 Task: Add an event  with title  Coffee Meeting with a Client, date '2024/03/01' & Select Event type as  Group. Add location for the event as  789 Rua Santa Catarina, Porto, Portugal and add a description: A coffee meeting with a client is an informal and relaxed setting where business professionals come together to discuss matters related to their professional relationship. It provides an opportunity to connect on a more personal level, build rapport, and strengthen the business partnership.Create an event link  http-coffeemeetingwithaclientcom & Select the event color as  Orange. , logged in from the account softage.1@softage.netand send the event invitation to softage.2@softage.net and softage.3@softage.net
Action: Mouse moved to (738, 219)
Screenshot: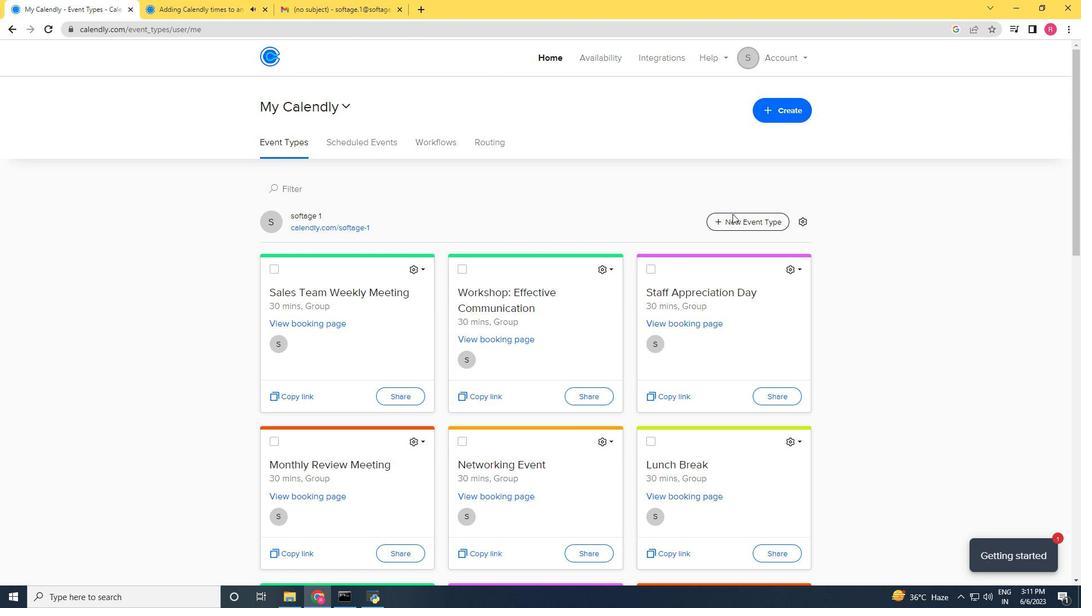 
Action: Mouse pressed left at (738, 219)
Screenshot: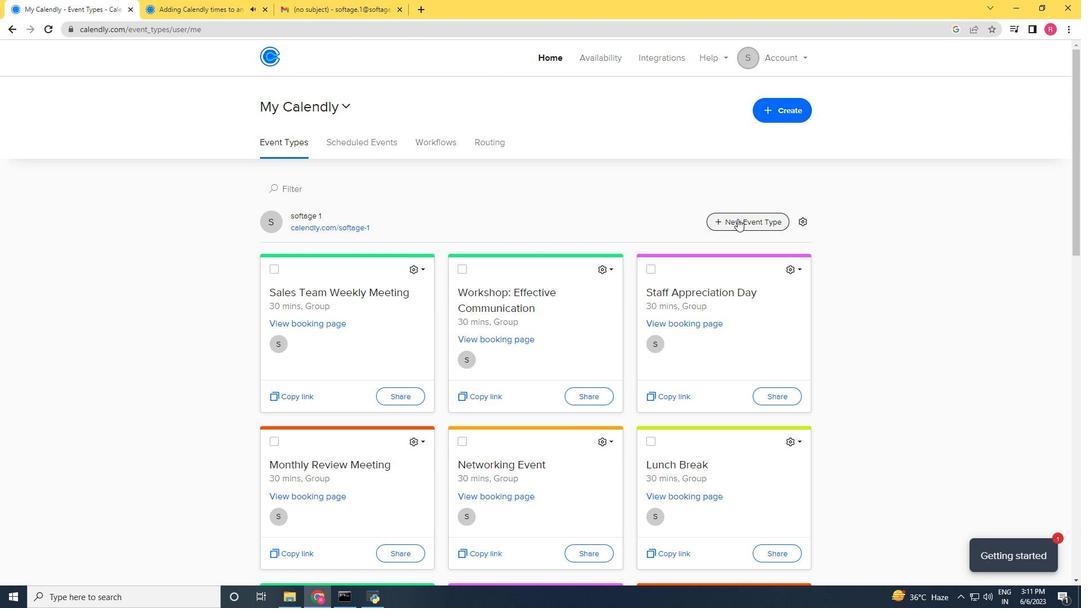
Action: Mouse moved to (581, 286)
Screenshot: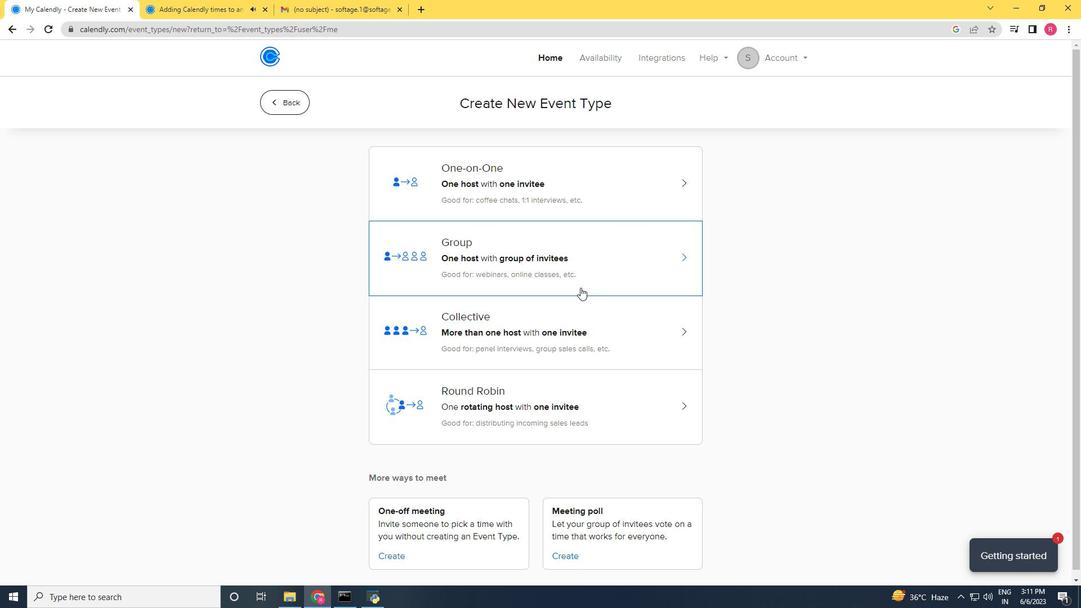 
Action: Mouse pressed left at (581, 286)
Screenshot: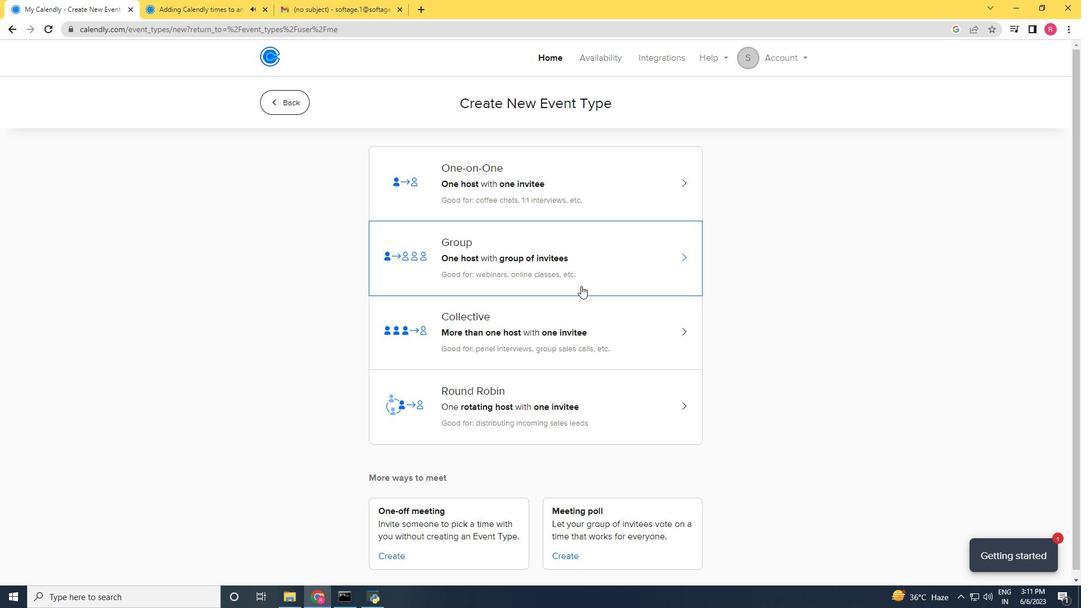 
Action: Mouse moved to (741, 212)
Screenshot: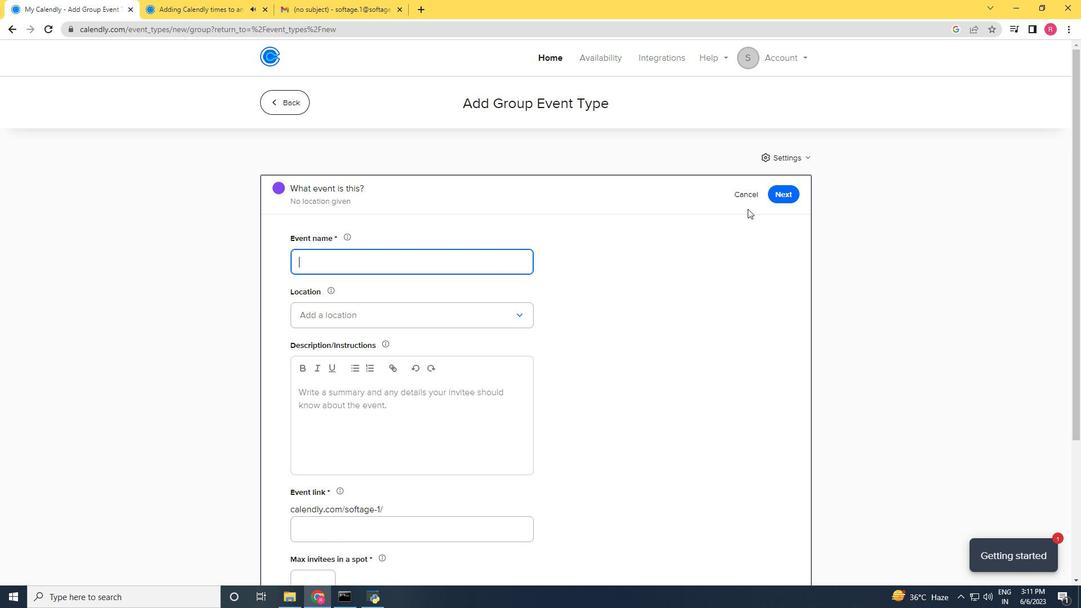
Action: Key pressed <Key.shift>Coffww<Key.backspace><Key.backspace>ww<Key.backspace><Key.backspace>ee<Key.space><Key.shift>meeting<Key.space>with<Key.space>a<Key.space>client<Key.space>
Screenshot: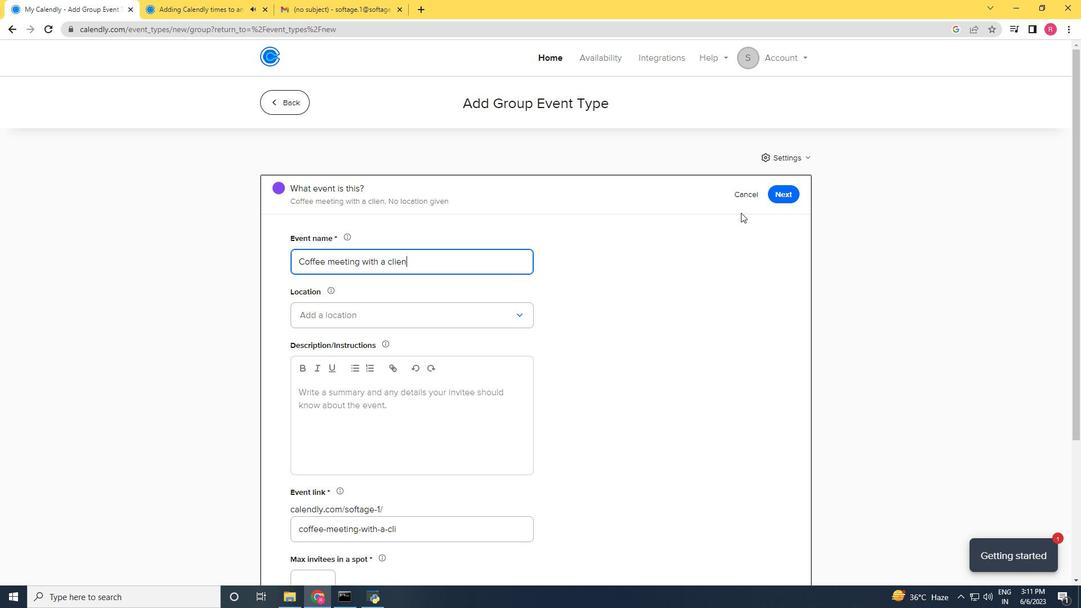 
Action: Mouse moved to (495, 313)
Screenshot: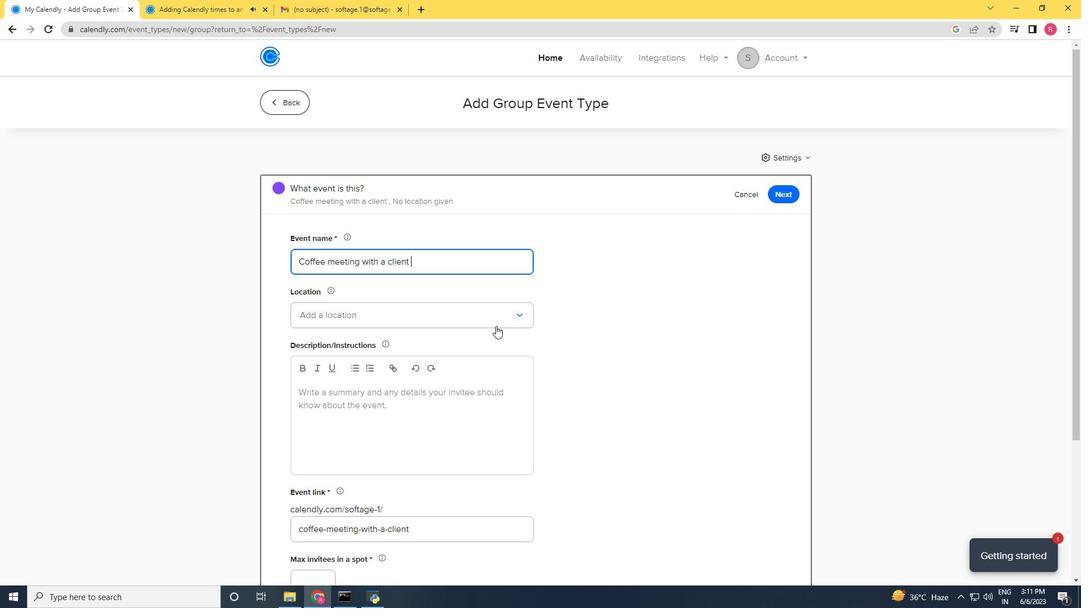 
Action: Mouse pressed left at (495, 313)
Screenshot: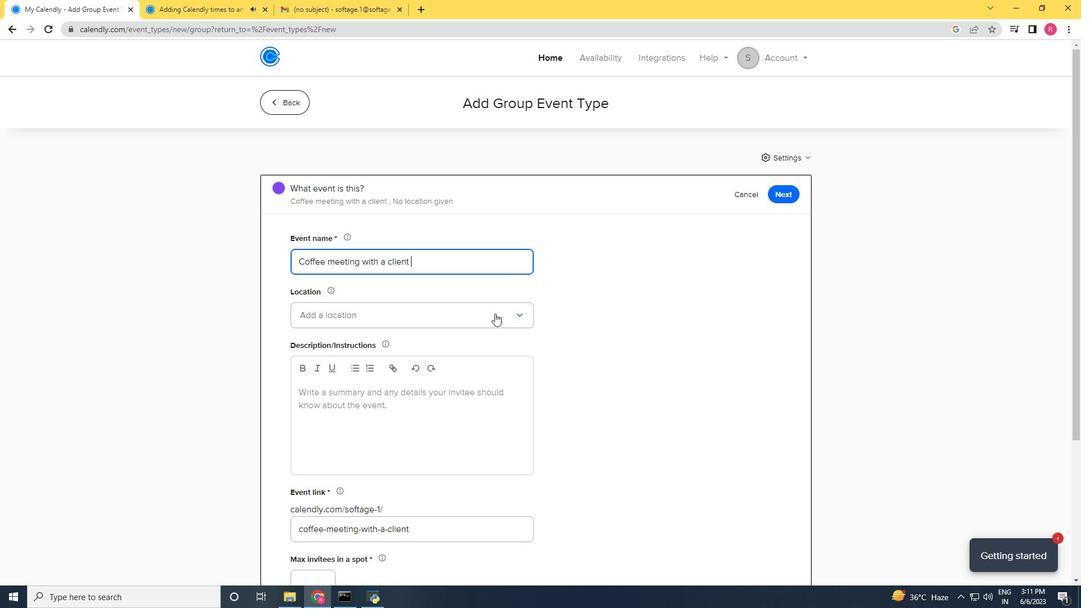 
Action: Mouse moved to (433, 350)
Screenshot: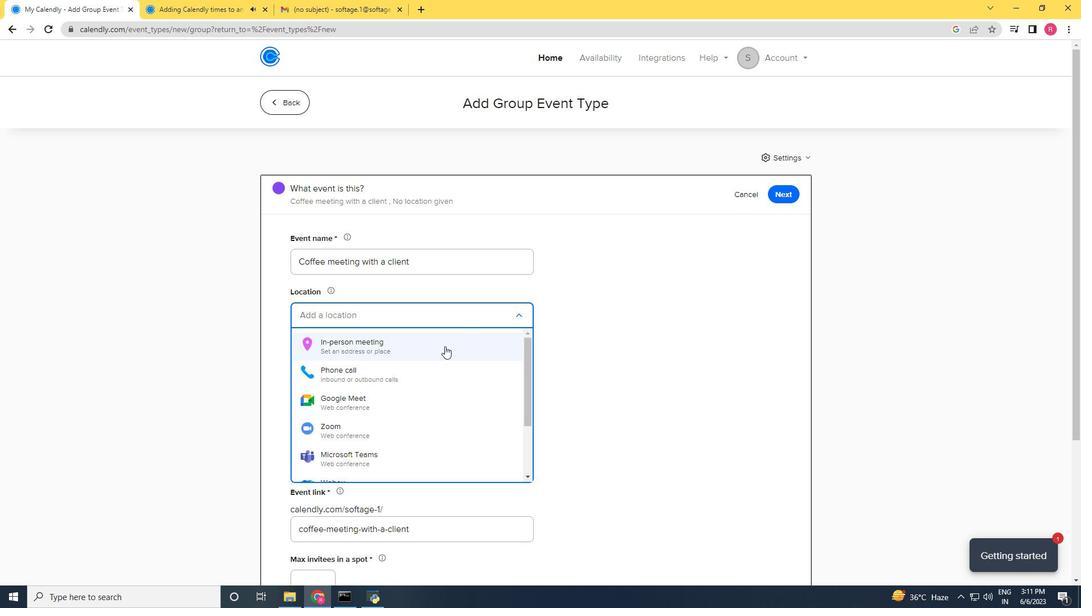 
Action: Mouse pressed left at (433, 350)
Screenshot: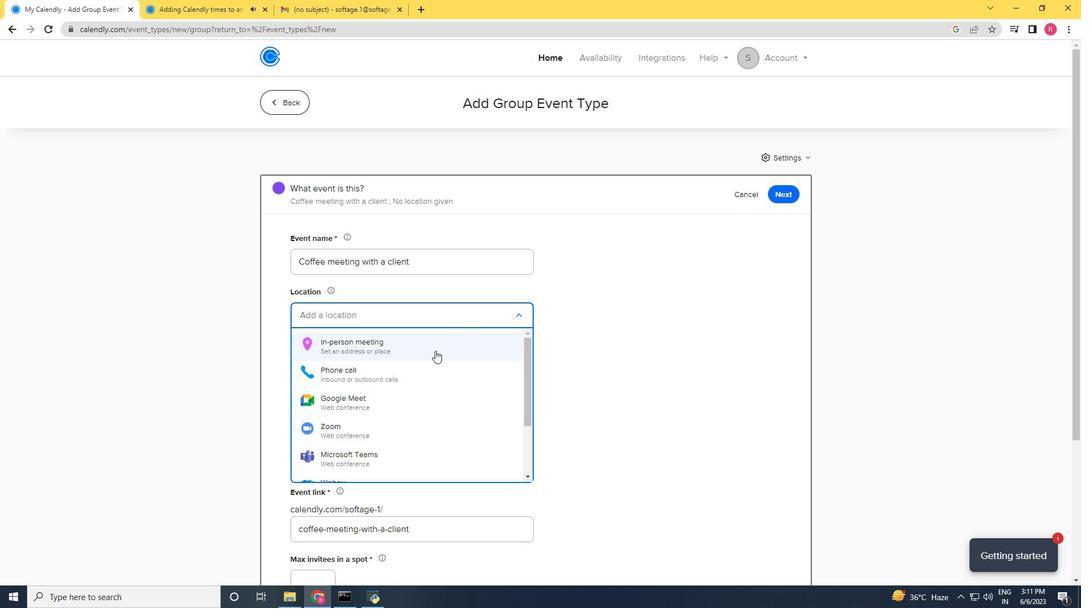 
Action: Mouse moved to (495, 178)
Screenshot: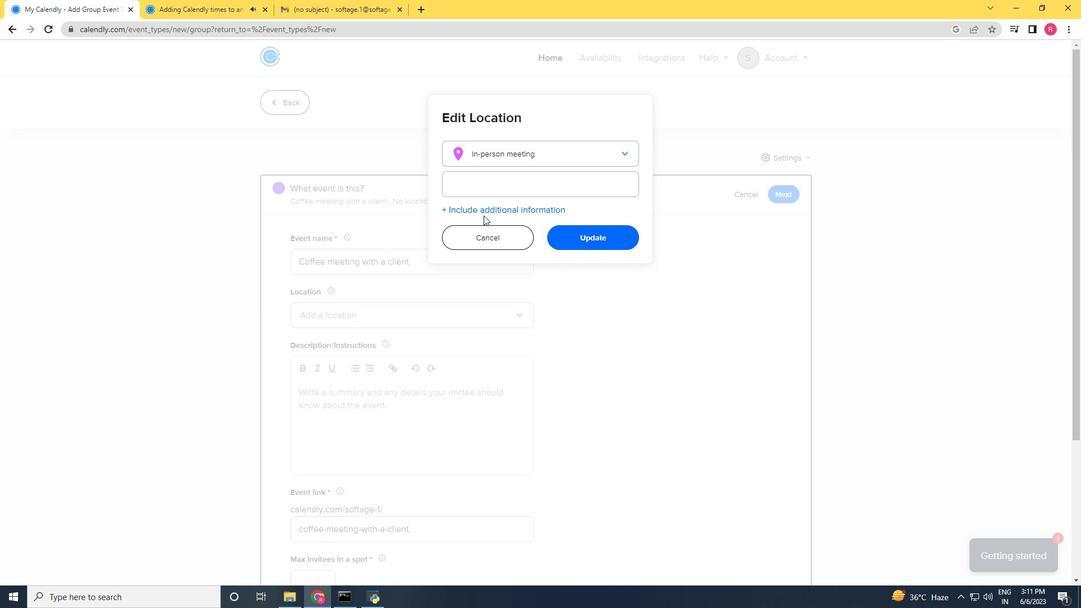 
Action: Mouse pressed left at (495, 178)
Screenshot: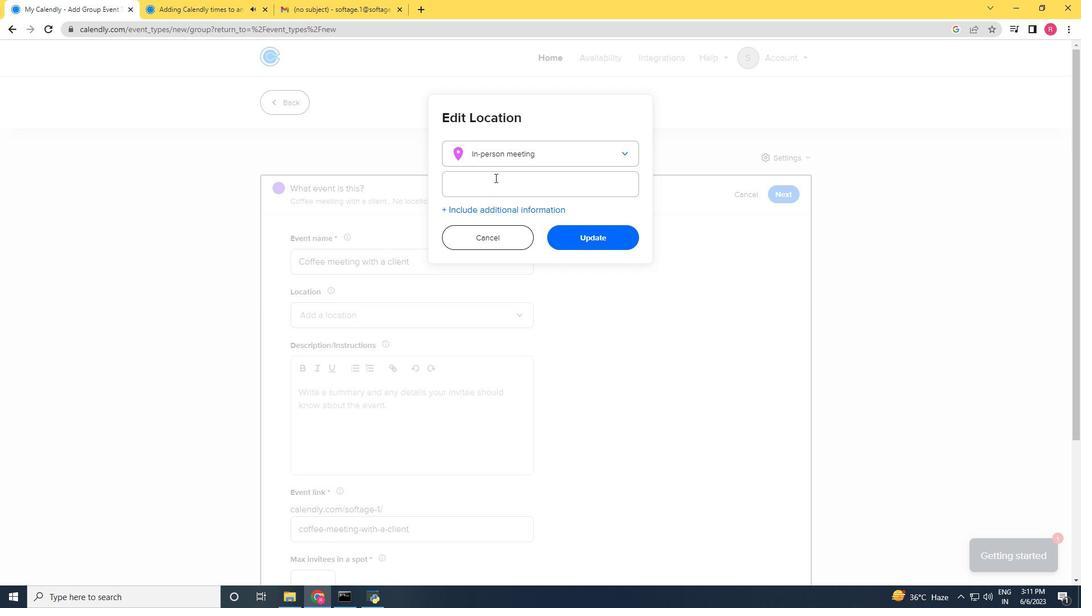 
Action: Mouse moved to (509, 175)
Screenshot: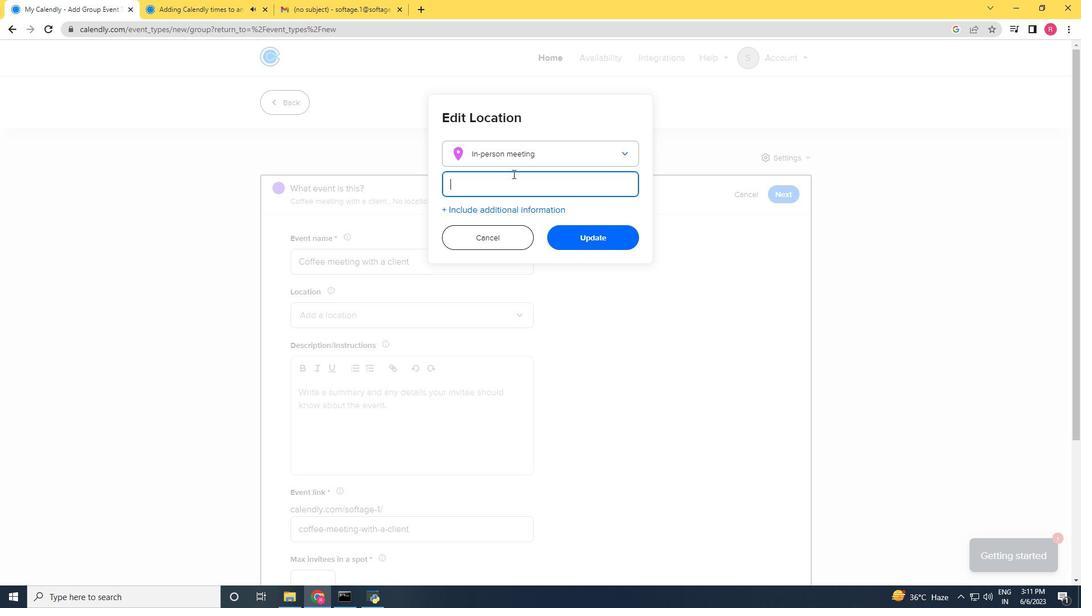 
Action: Key pressed 789<Key.space><Key.shift><Key.shift><Key.shift><Key.shift><Key.shift>Rua<Key.space><Key.shift>Santa<Key.space><Key.shift>Catarina,<Key.space><Key.shift>Porto<Key.space><Key.backspace>,<Key.space><Key.shift>Portugal
Screenshot: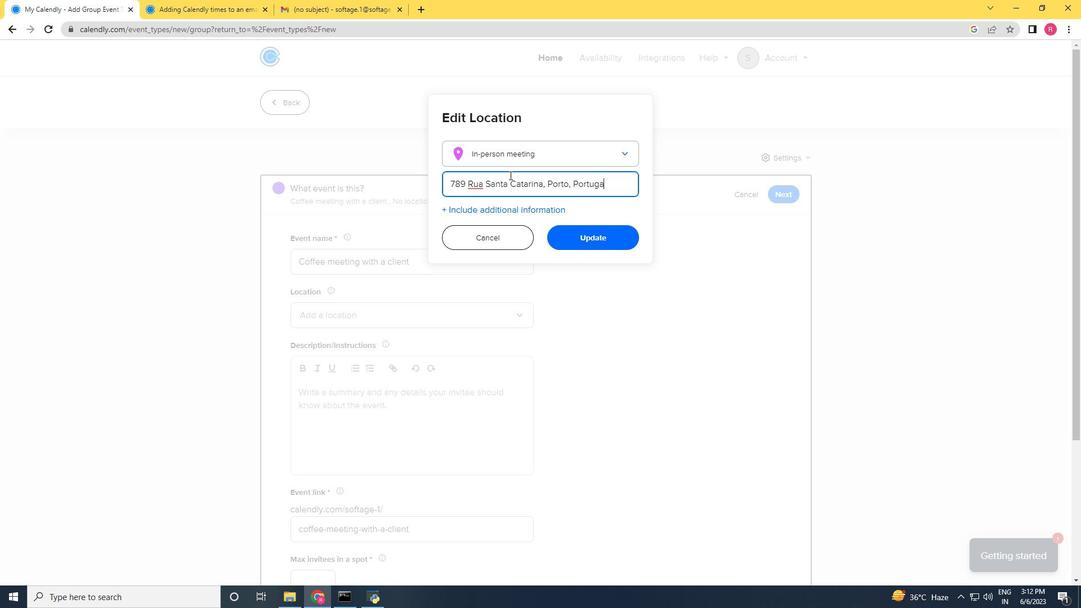
Action: Mouse moved to (564, 242)
Screenshot: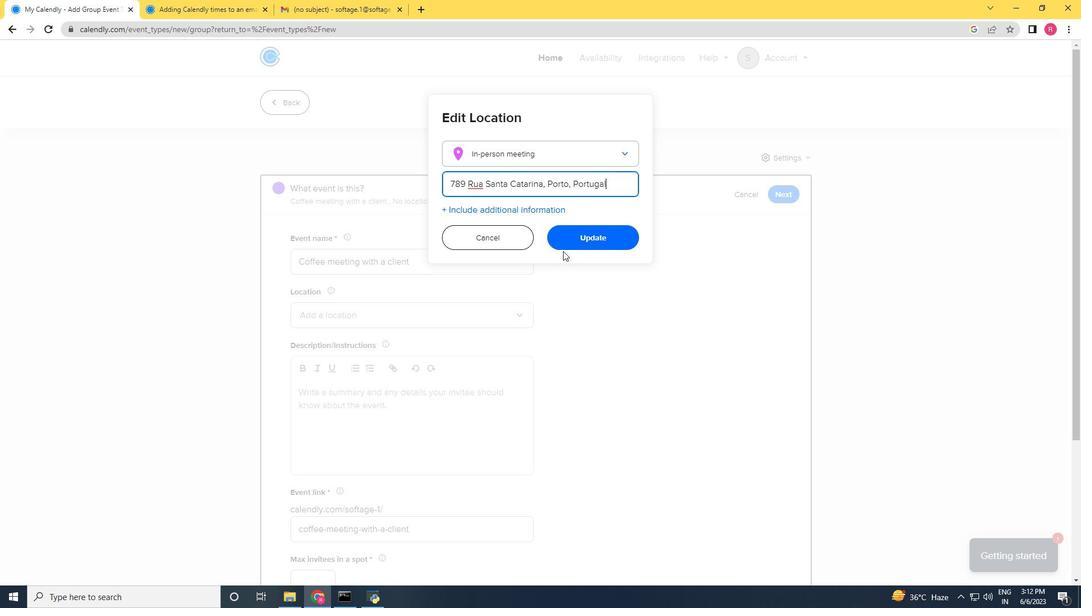 
Action: Mouse pressed left at (564, 242)
Screenshot: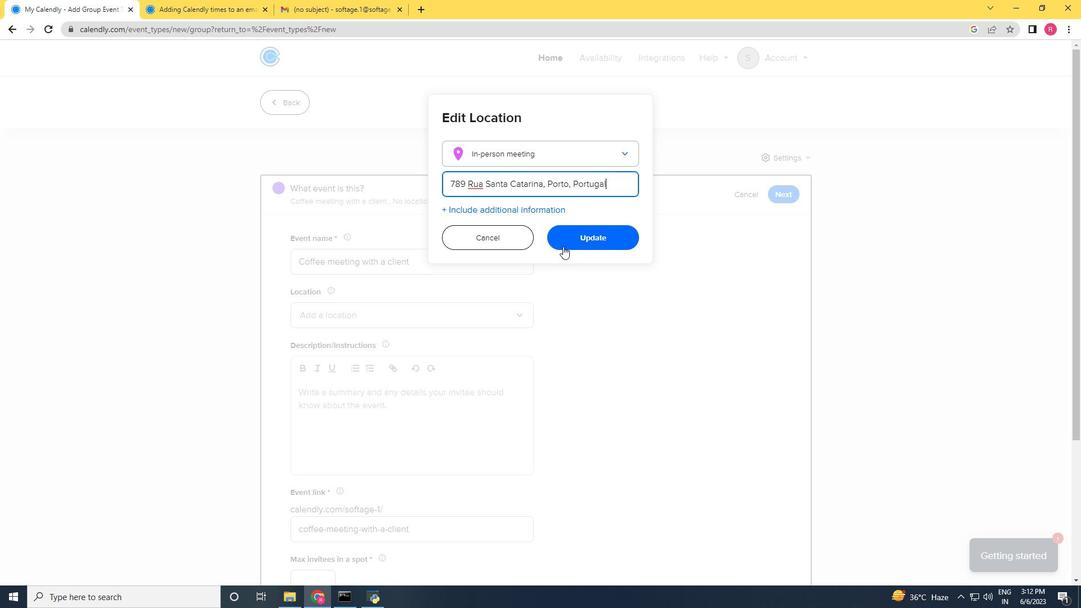 
Action: Mouse moved to (455, 392)
Screenshot: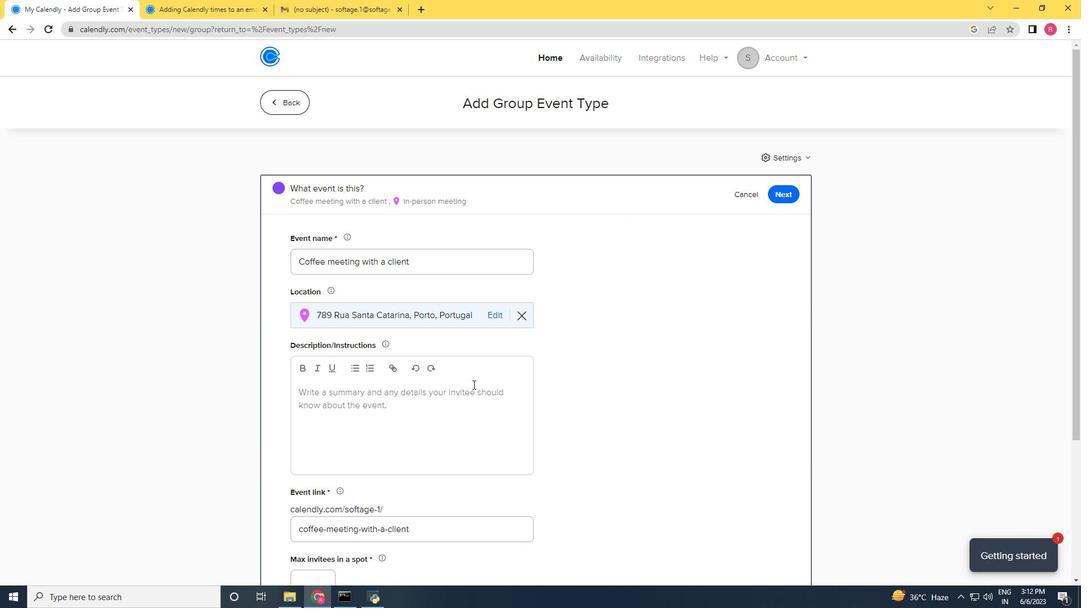 
Action: Mouse pressed left at (455, 392)
Screenshot: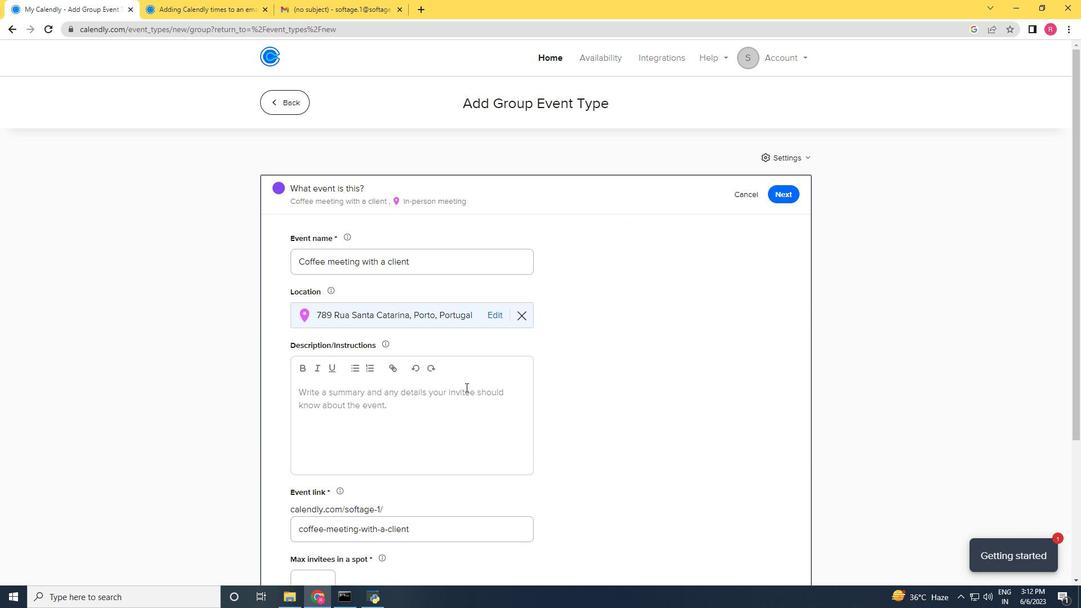 
Action: Mouse moved to (1032, 97)
Screenshot: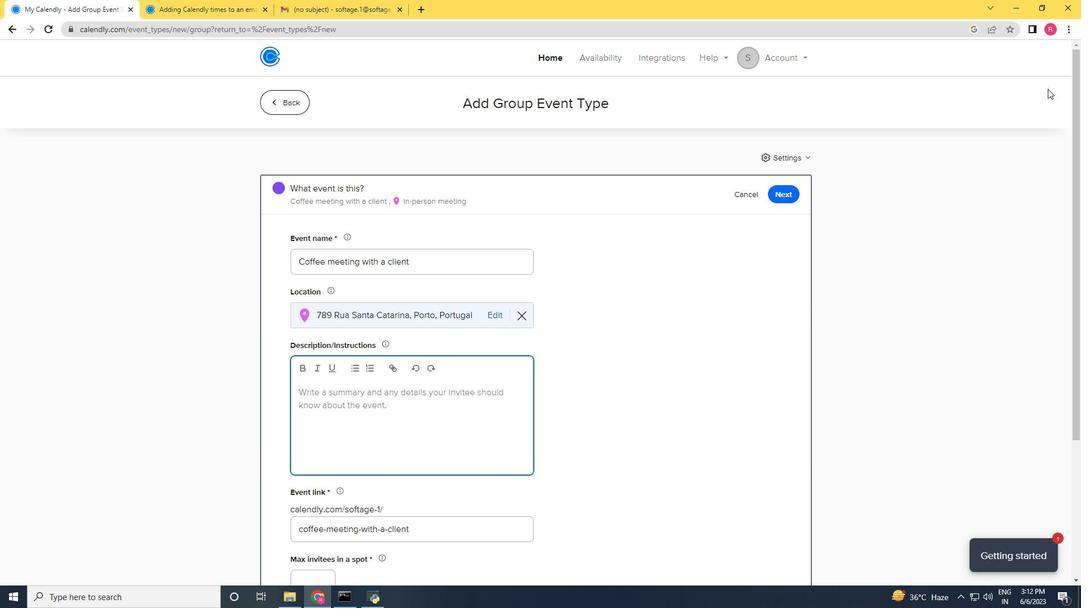 
Action: Key pressed <Key.shift>A<Key.space>coffww<Key.backspace><Key.backspace>ee<Key.space>meing<Key.space><Key.backspace><Key.backspace><Key.backspace><Key.backspace>eting<Key.space>
Screenshot: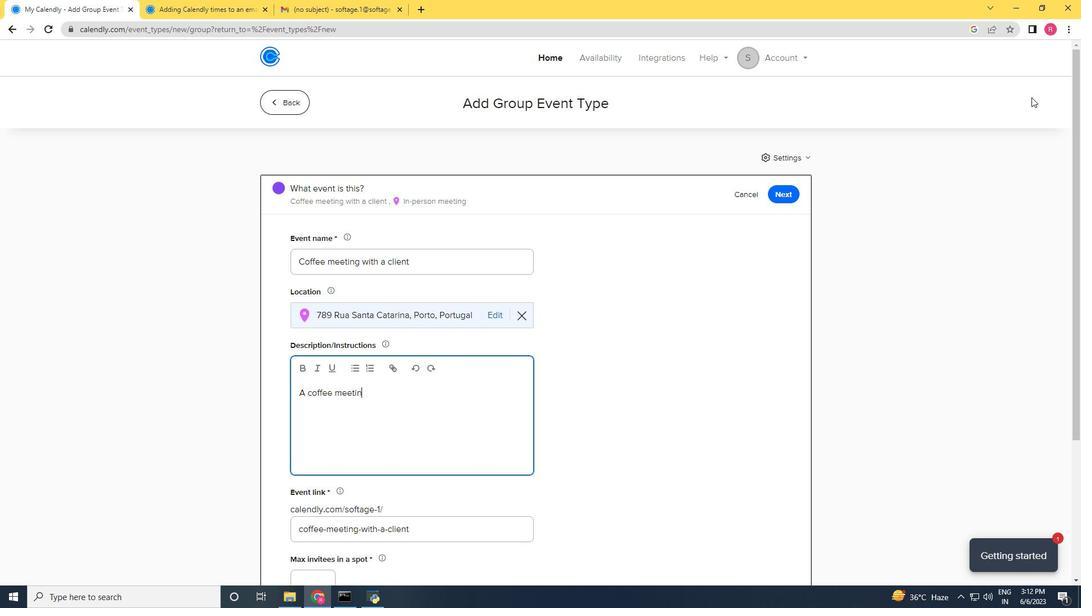 
Action: Mouse moved to (1043, 91)
Screenshot: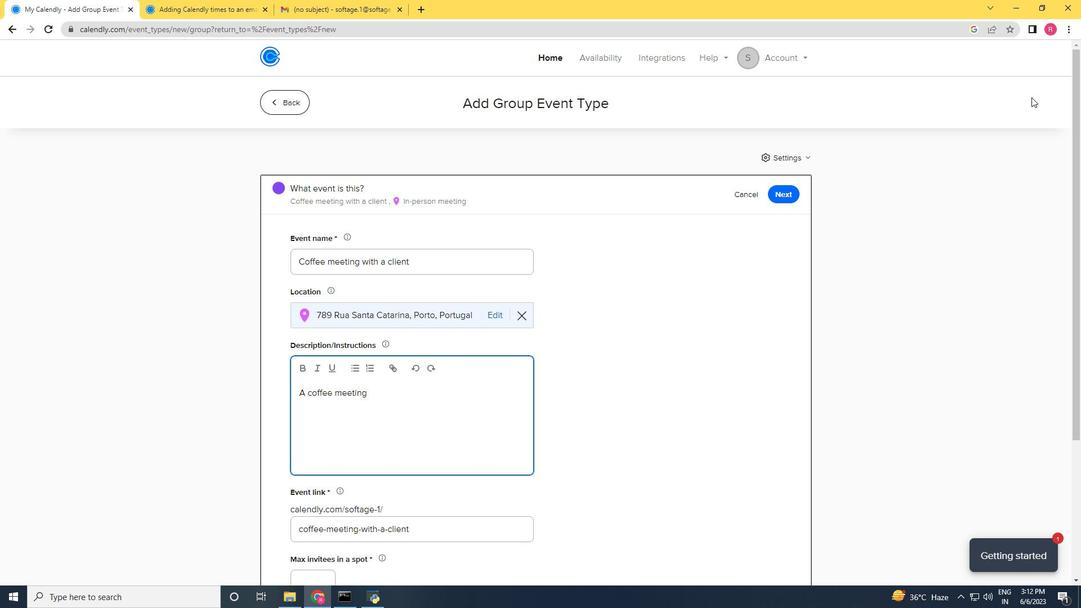 
Action: Key pressed with<Key.space>a<Key.space>clint<Key.space><Key.backspace><Key.backspace><Key.backspace><Key.backspace>ient<Key.space>is<Key.space>an<Key.space>informal<Key.space>and<Key.space>relaxed<Key.space>seeting<Key.space><Key.backspace><Key.backspace><Key.backspace><Key.backspace><Key.backspace><Key.backspace>tting<Key.space>wha<Key.backspace>=<Key.backspace>ere<Key.space>business<Key.space>professio
Screenshot: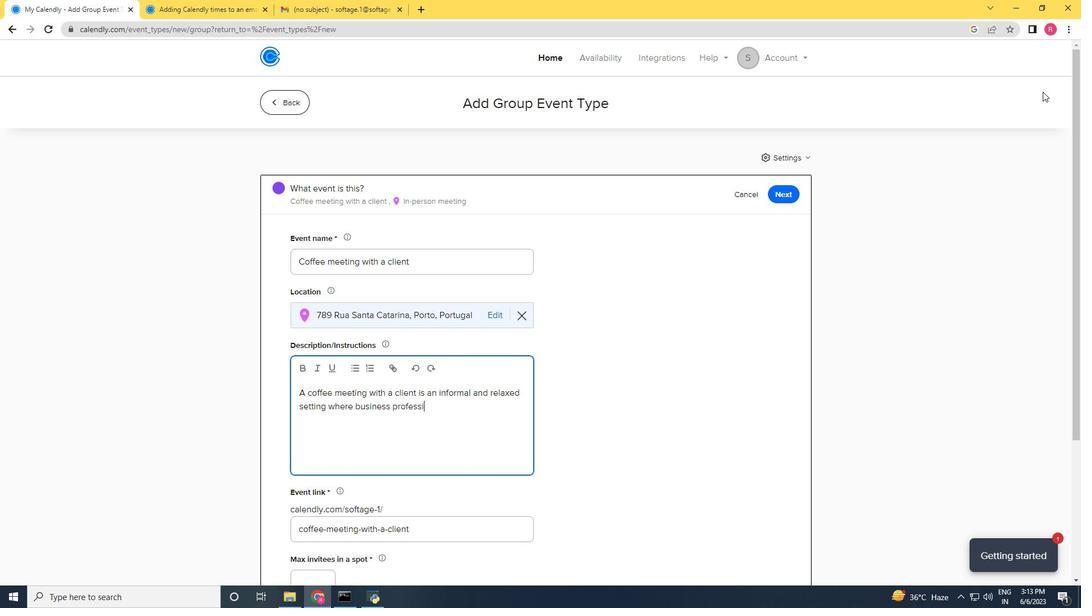 
Action: Mouse moved to (1043, 91)
Screenshot: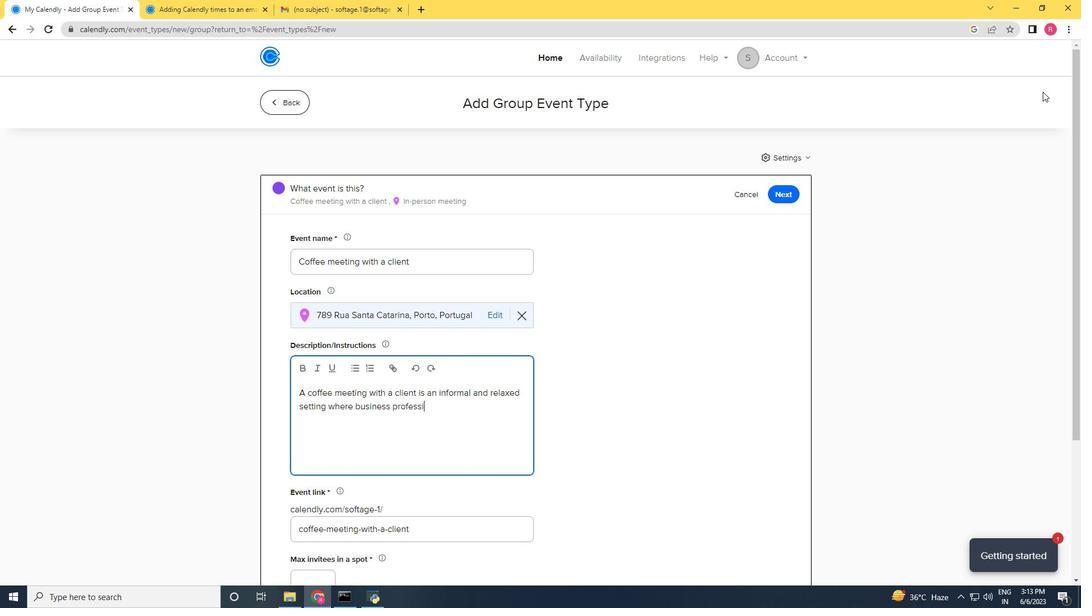 
Action: Key pressed nals<Key.space>come<Key.space>ti<Key.backspace>ogther<Key.space><Key.backspace><Key.backspace><Key.backspace><Key.backspace><Key.backspace>ether<Key.space>to<Key.space>discuss<Key.space>matters<Key.space>related<Key.space>to<Key.space>their<Key.space>professional<Key.space>relationship<Key.space><Key.backspace>.<Key.space><Key.shift>It<Key.space>provides<Key.space>an<Key.space>opportunity<Key.space>to<Key.space><Key.space>connect<Key.space>on<Key.space>a<Key.space>more<Key.space>personal<Key.space>level,<Key.space><Key.shift>build<Key.space>rapport,<Key.space>sa<Key.backspace><Key.backspace>and<Key.space>
Screenshot: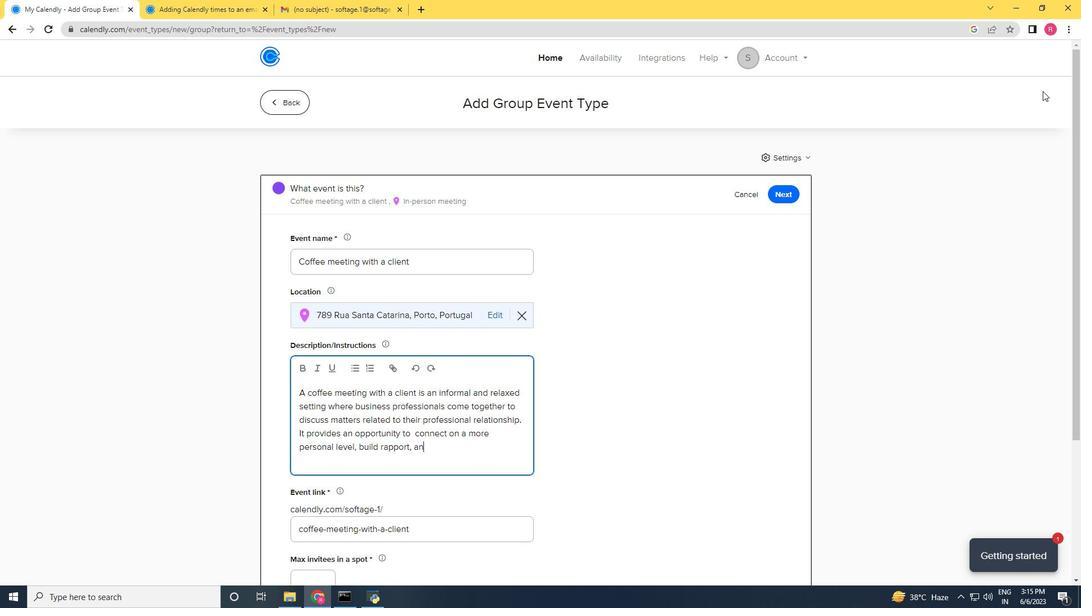 
Action: Mouse moved to (1043, 90)
Screenshot: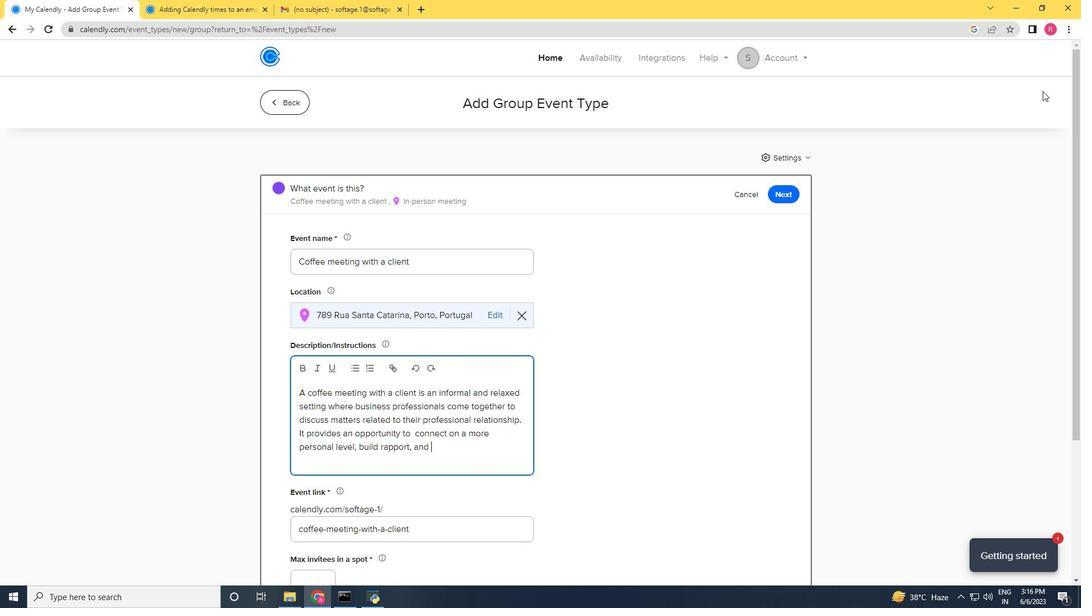 
Action: Key pressed strenghthen<Key.space><Key.backspace><Key.backspace><Key.backspace><Key.backspace><Key.backspace><Key.backspace>h<Key.backspace><Key.backspace><Key.backspace><Key.backspace><Key.backspace>rengthem<Key.backspace>n<Key.space>the<Key.space>business<Key.space>partnership.
Screenshot: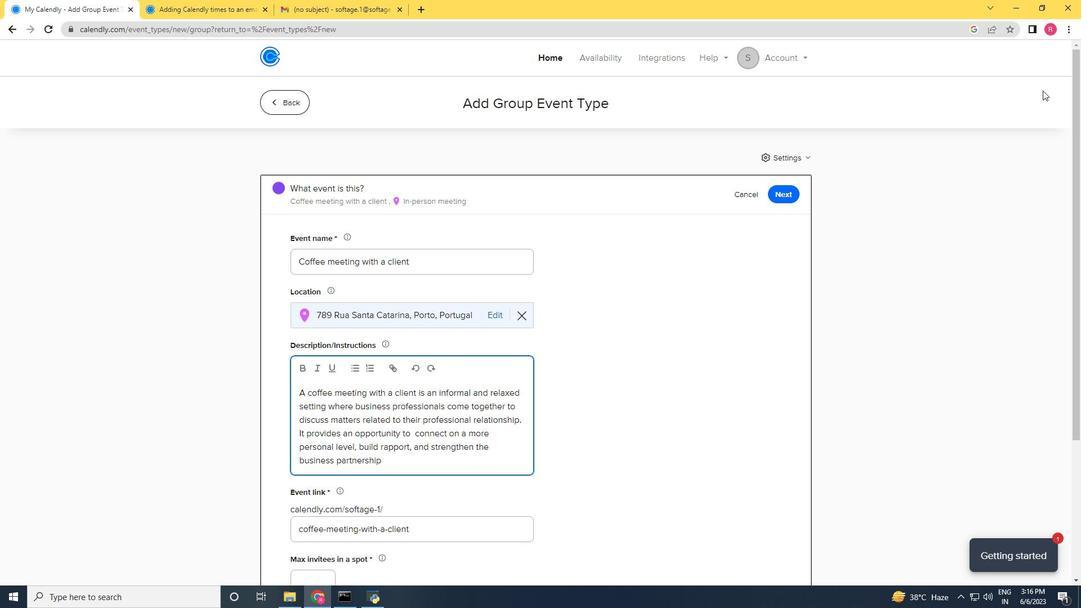 
Action: Mouse moved to (418, 539)
Screenshot: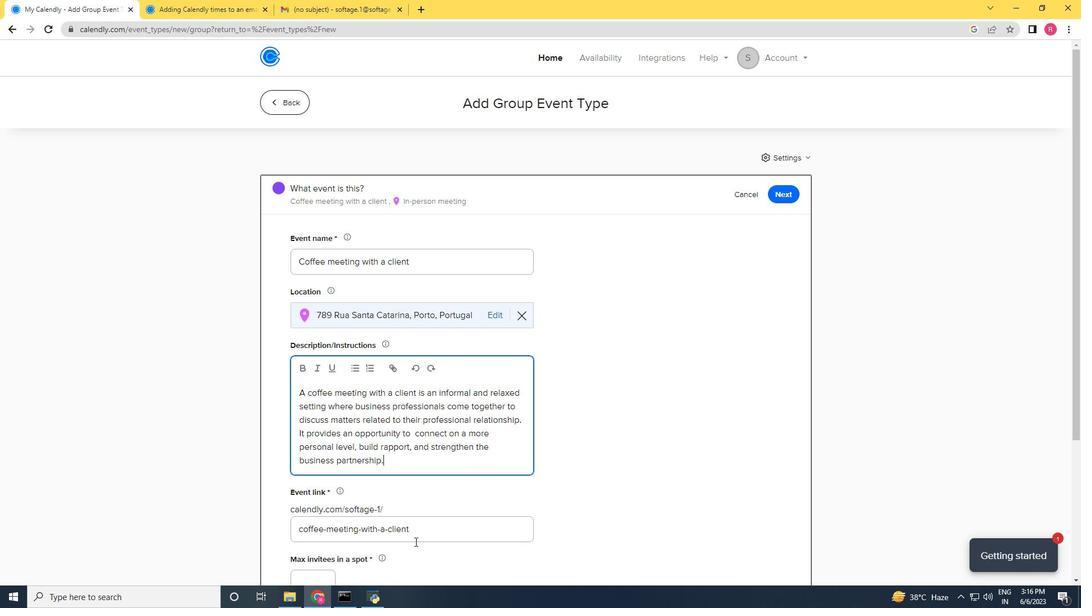
Action: Mouse scrolled (418, 539) with delta (0, 0)
Screenshot: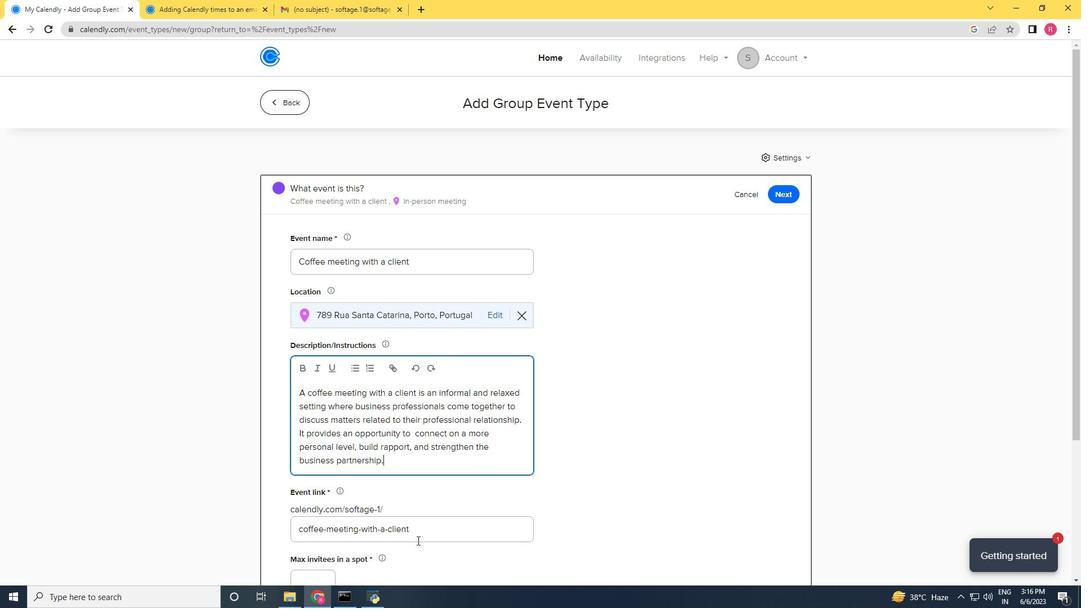 
Action: Mouse scrolled (418, 539) with delta (0, 0)
Screenshot: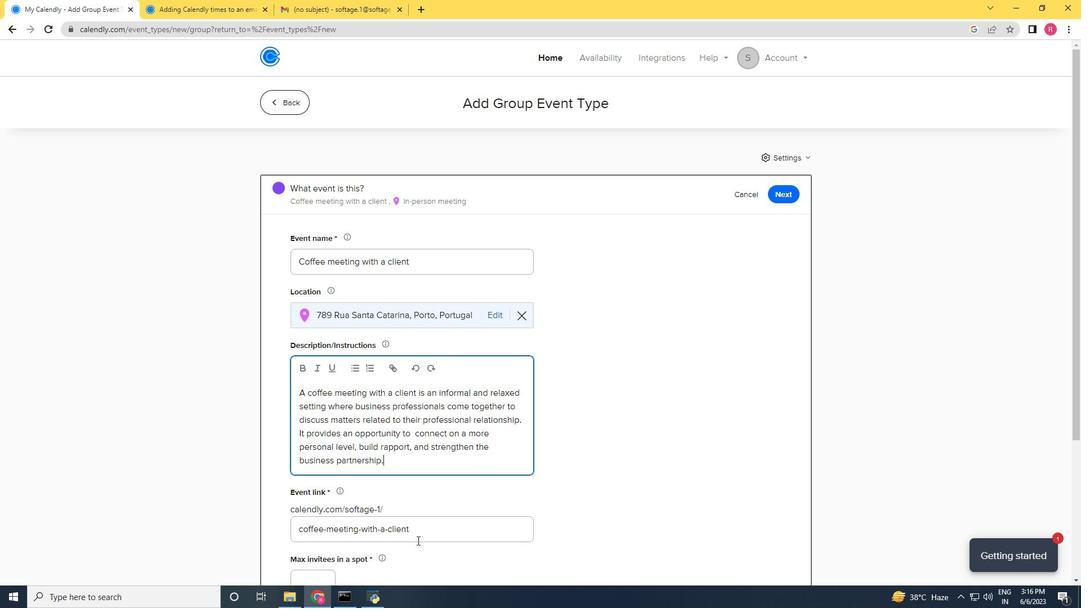 
Action: Mouse moved to (303, 420)
Screenshot: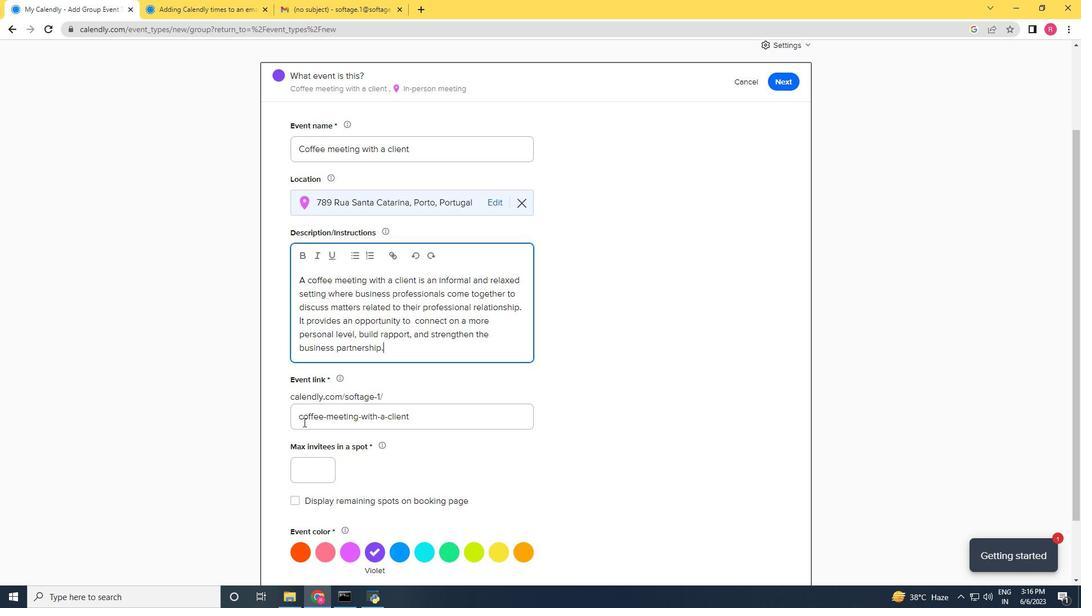 
Action: Mouse pressed left at (303, 420)
Screenshot: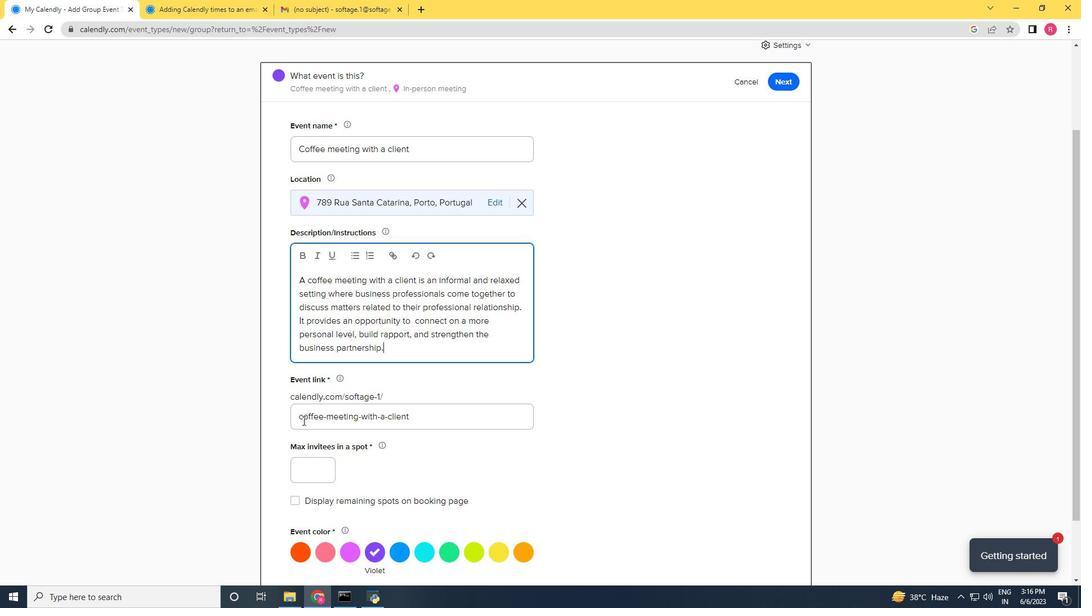 
Action: Mouse moved to (318, 419)
Screenshot: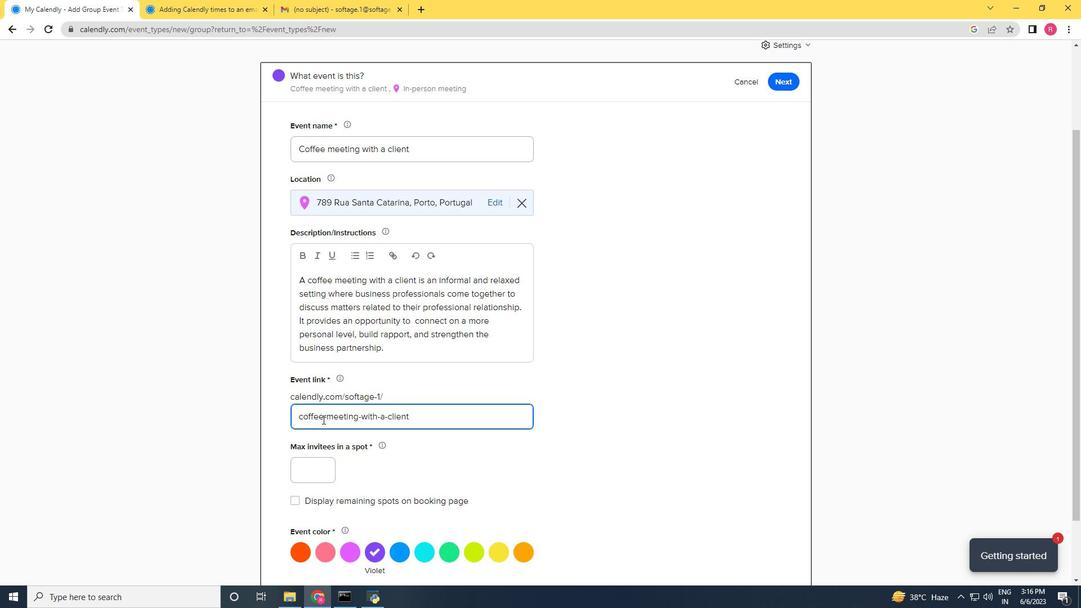 
Action: Key pressed <Key.left>http-
Screenshot: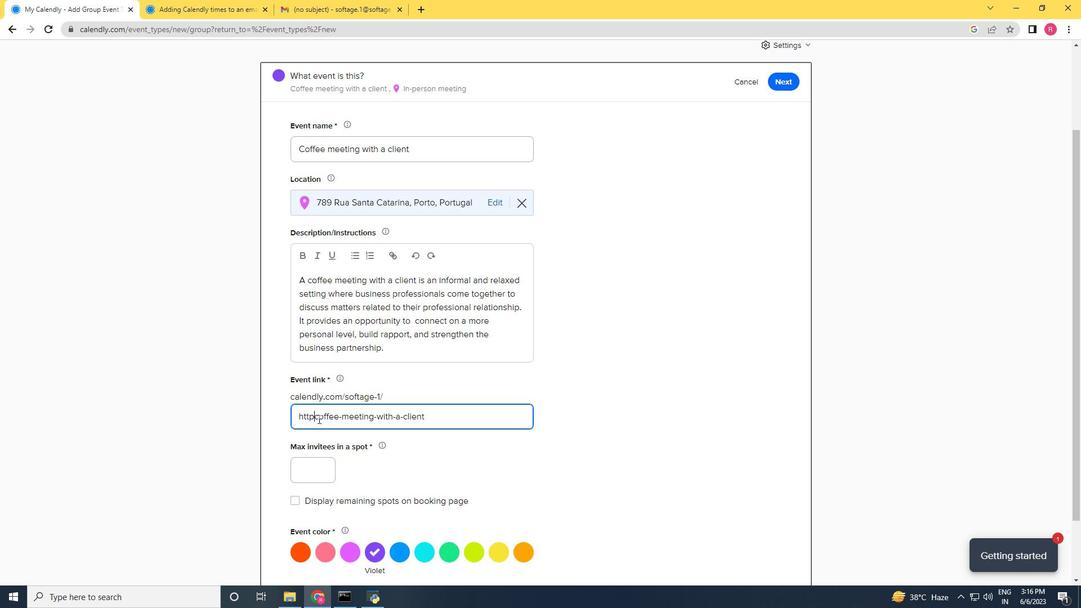 
Action: Mouse moved to (319, 416)
Screenshot: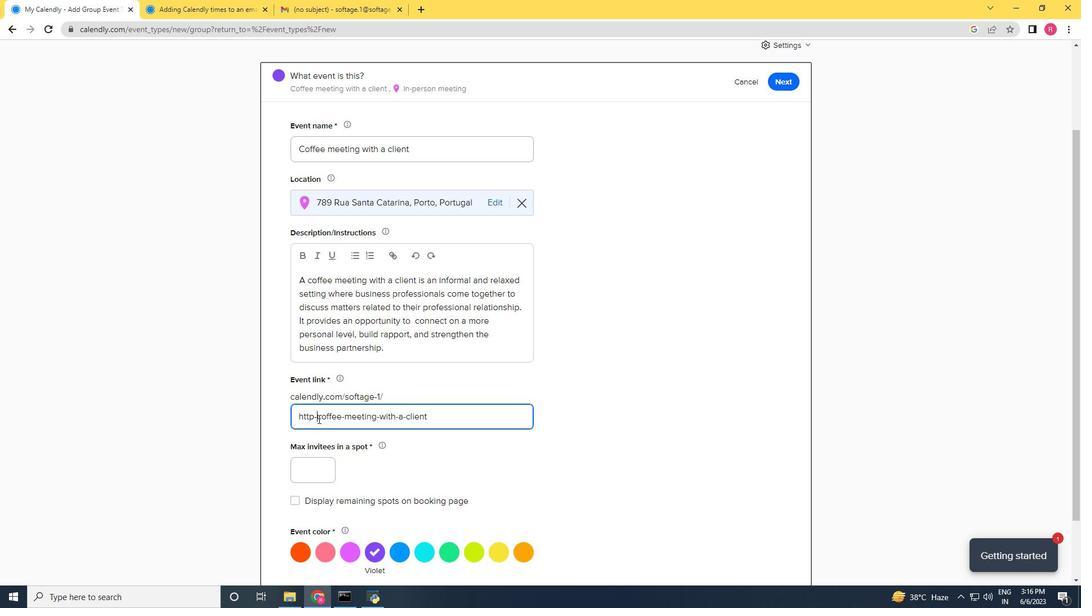 
Action: Key pressed <Key.right>
Screenshot: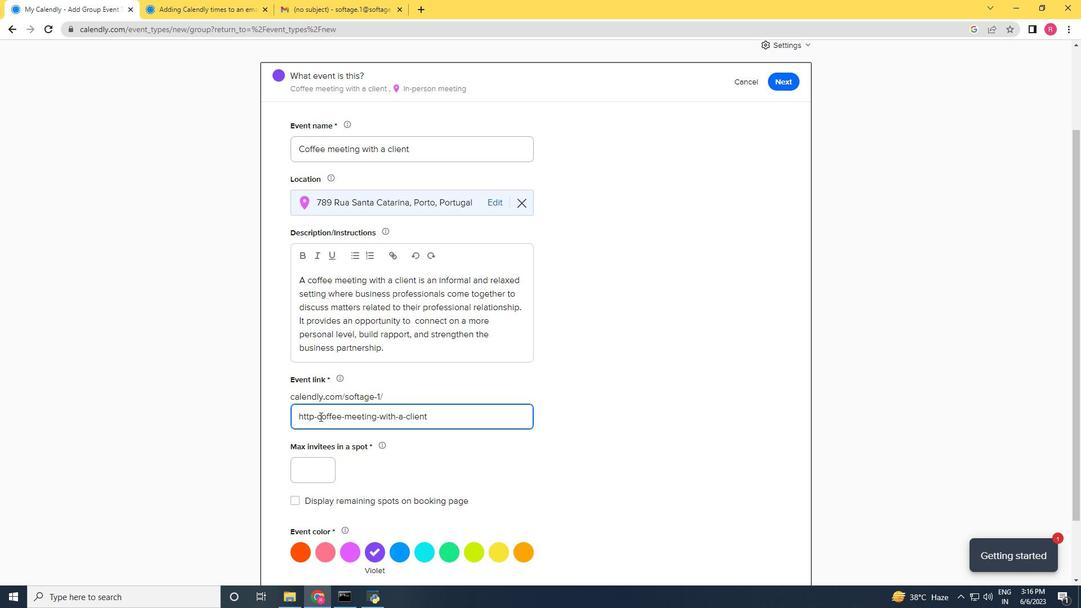 
Action: Mouse moved to (320, 416)
Screenshot: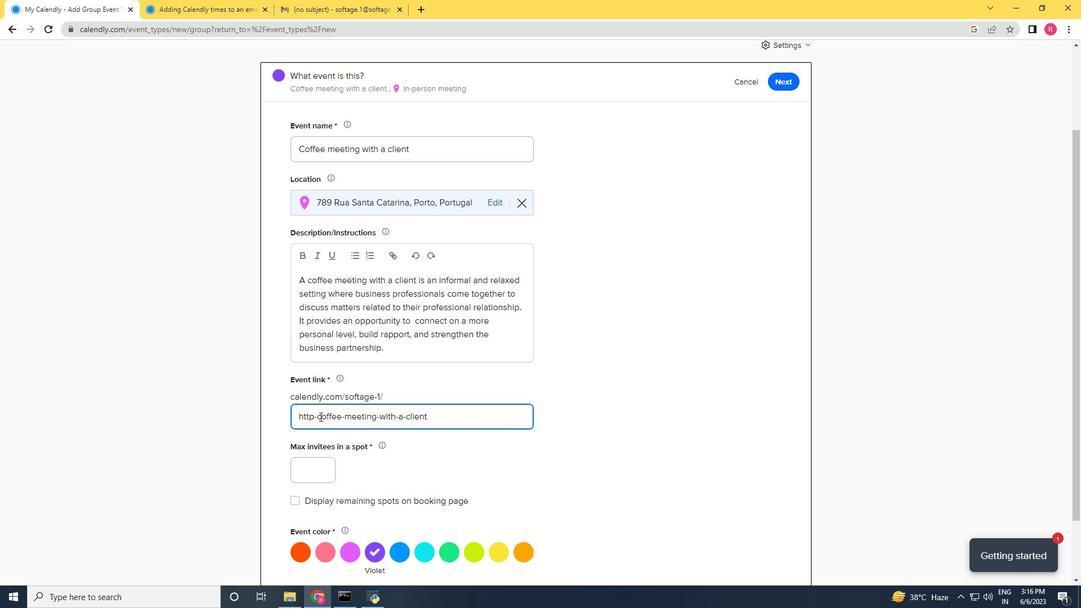 
Action: Key pressed <Key.right><Key.right>
Screenshot: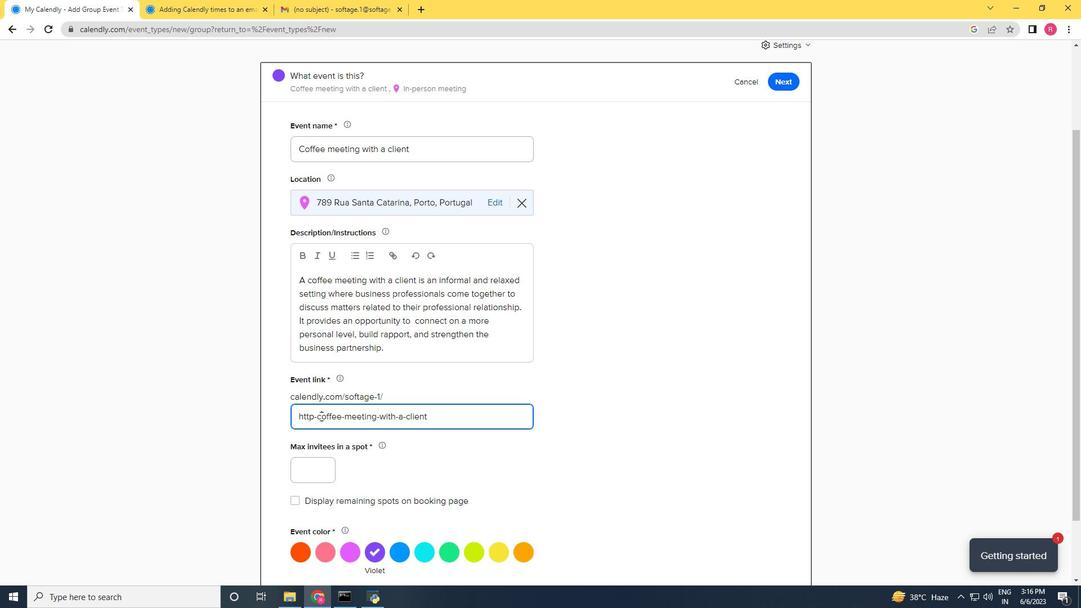 
Action: Mouse moved to (322, 415)
Screenshot: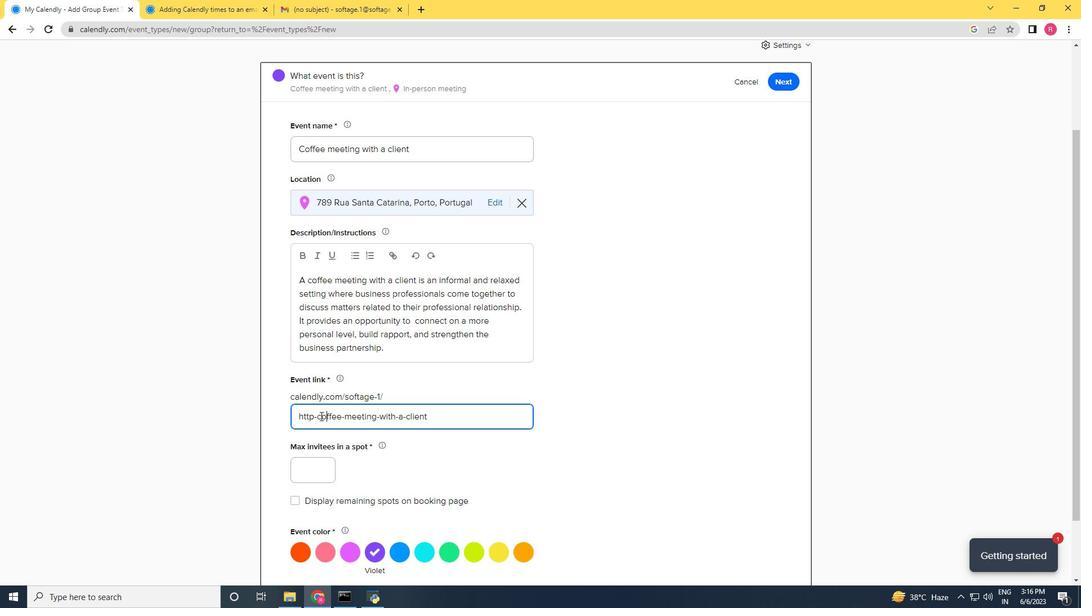 
Action: Key pressed <Key.right>
Screenshot: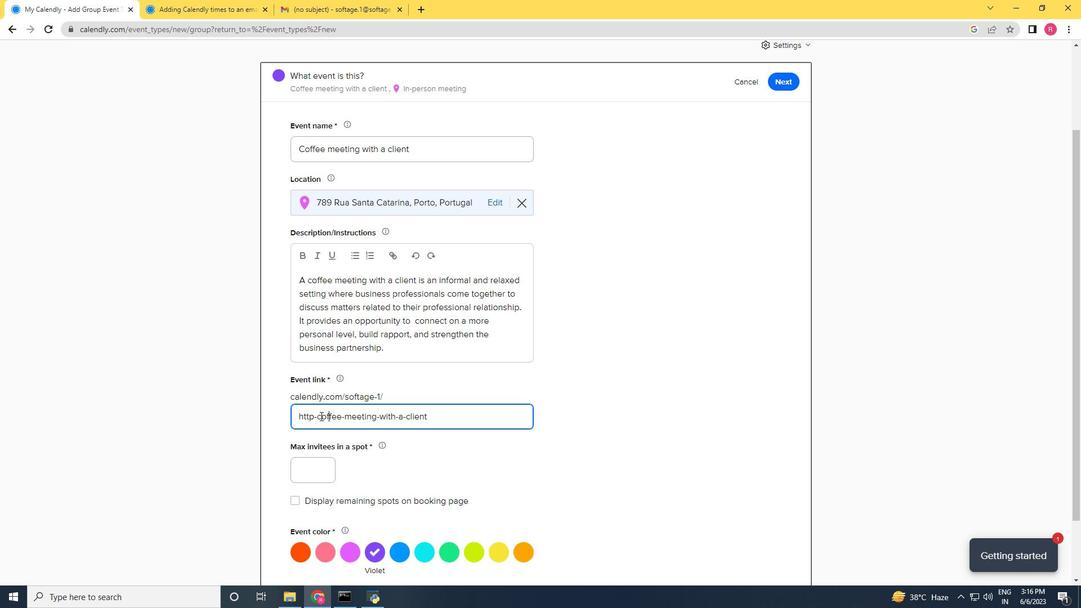 
Action: Mouse moved to (322, 415)
Screenshot: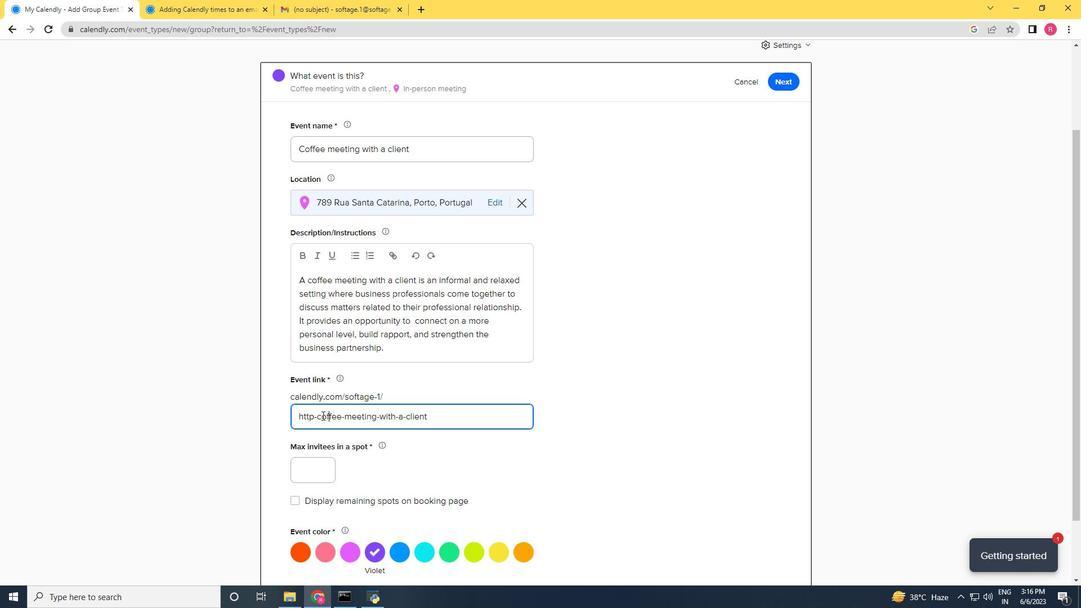 
Action: Key pressed <Key.right>
Screenshot: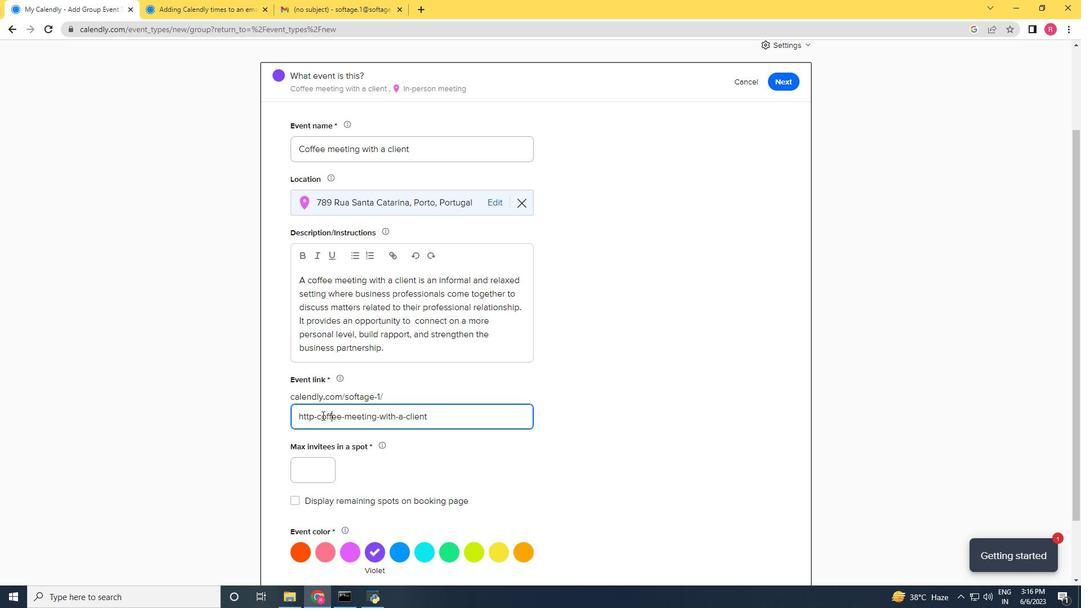 
Action: Mouse moved to (323, 415)
Screenshot: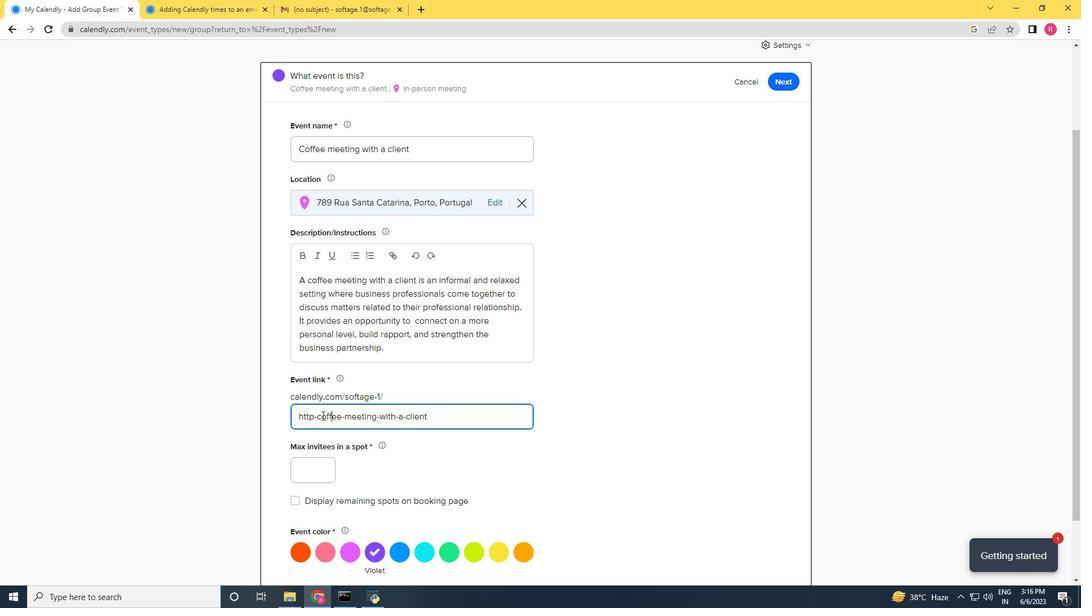 
Action: Key pressed <Key.right><Key.right>
Screenshot: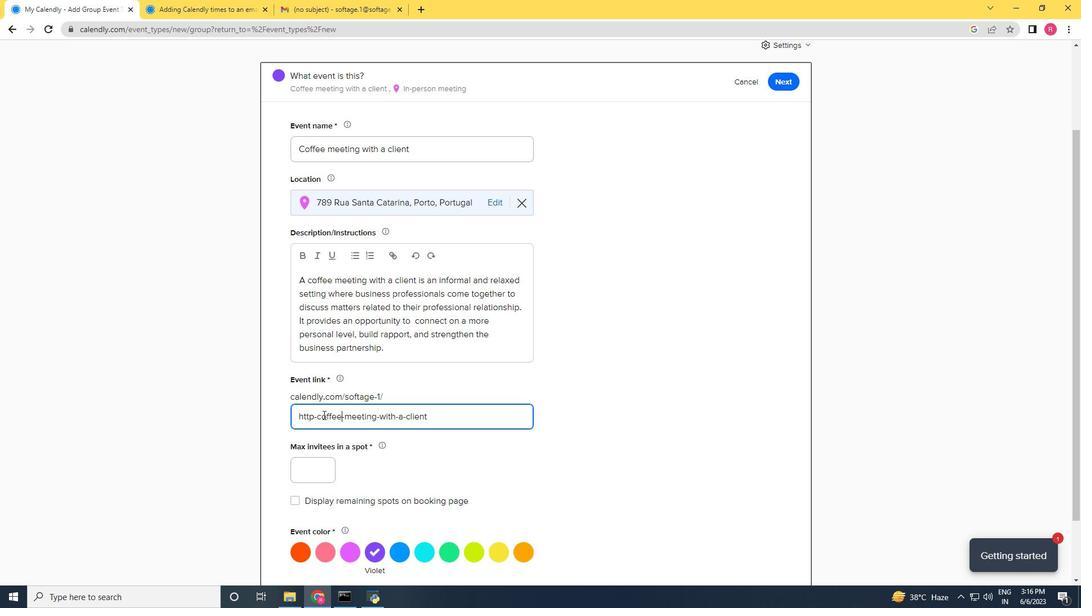 
Action: Mouse moved to (337, 406)
Screenshot: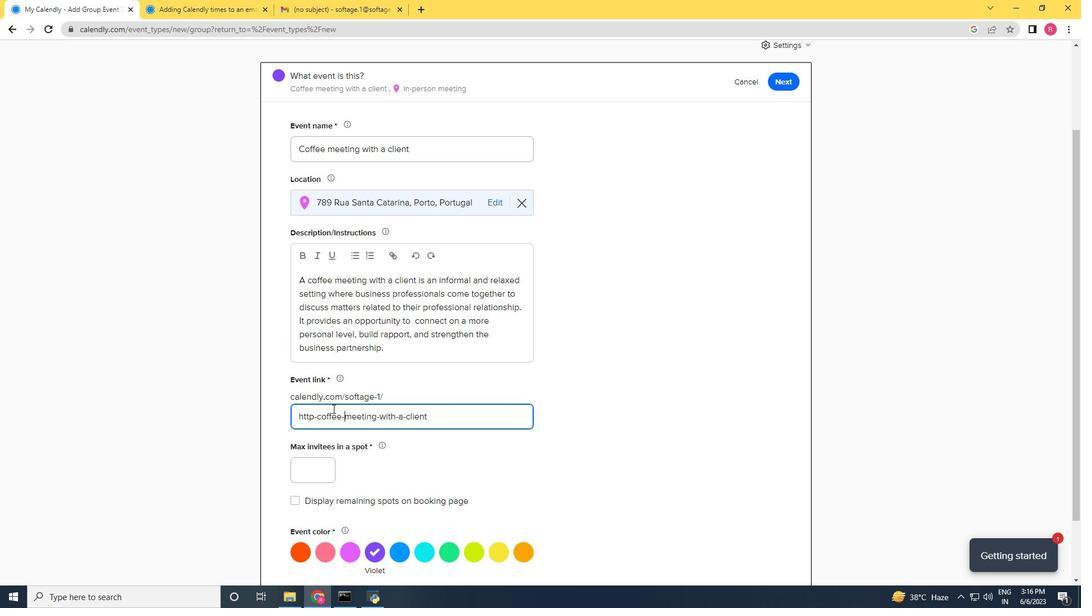 
Action: Key pressed <Key.backspace>
Screenshot: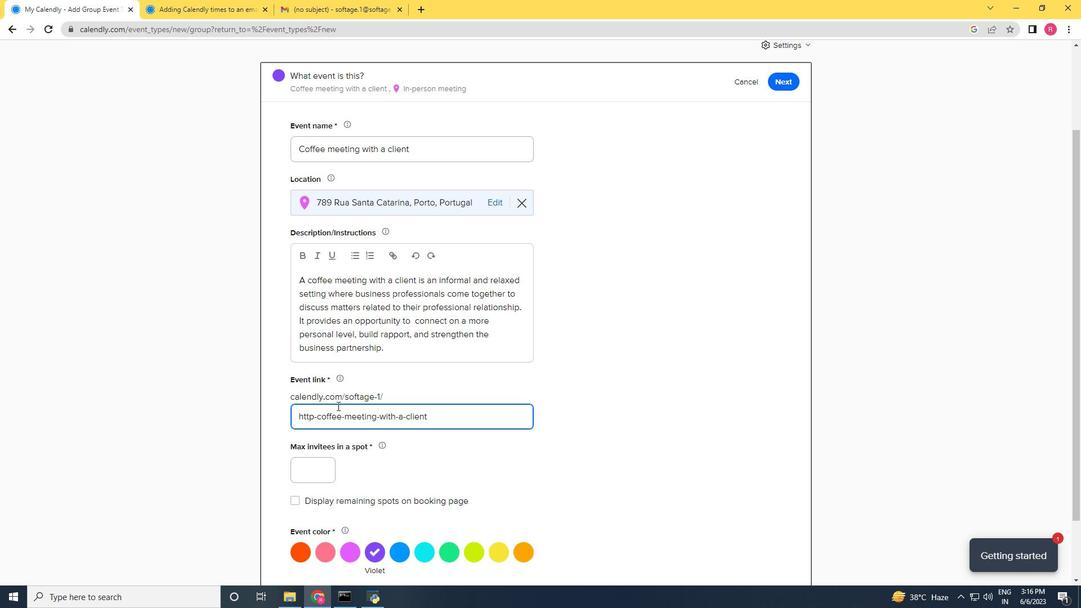 
Action: Mouse moved to (337, 405)
Screenshot: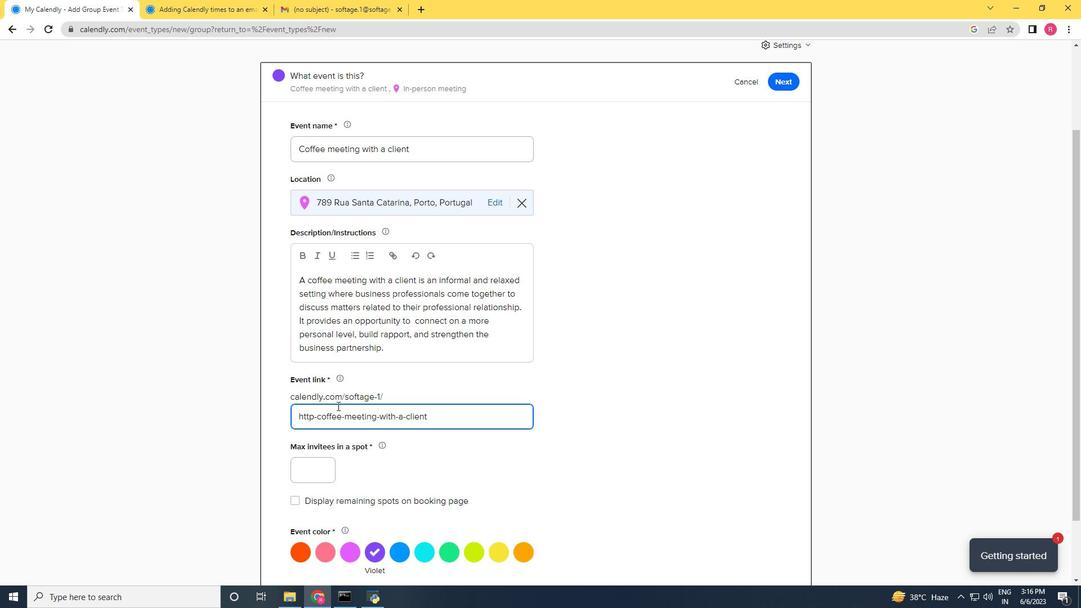 
Action: Key pressed <Key.right><Key.right><Key.right><Key.right><Key.right><Key.right><Key.right><Key.right><Key.backspace><Key.right><Key.right><Key.right><Key.right><Key.right><Key.backspace><Key.right><Key.right><Key.backspace>
Screenshot: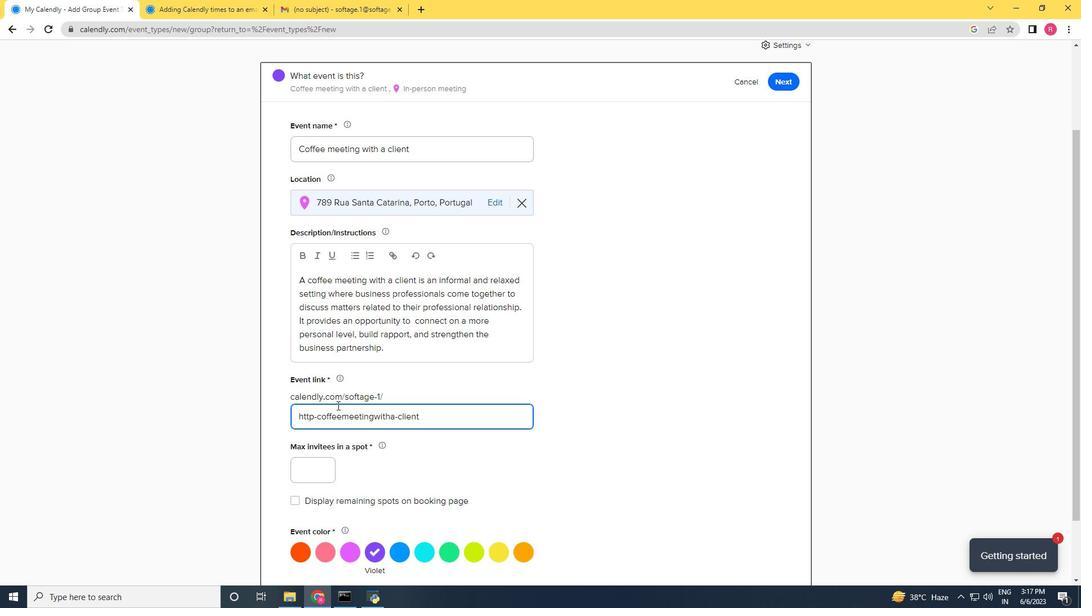 
Action: Mouse moved to (419, 413)
Screenshot: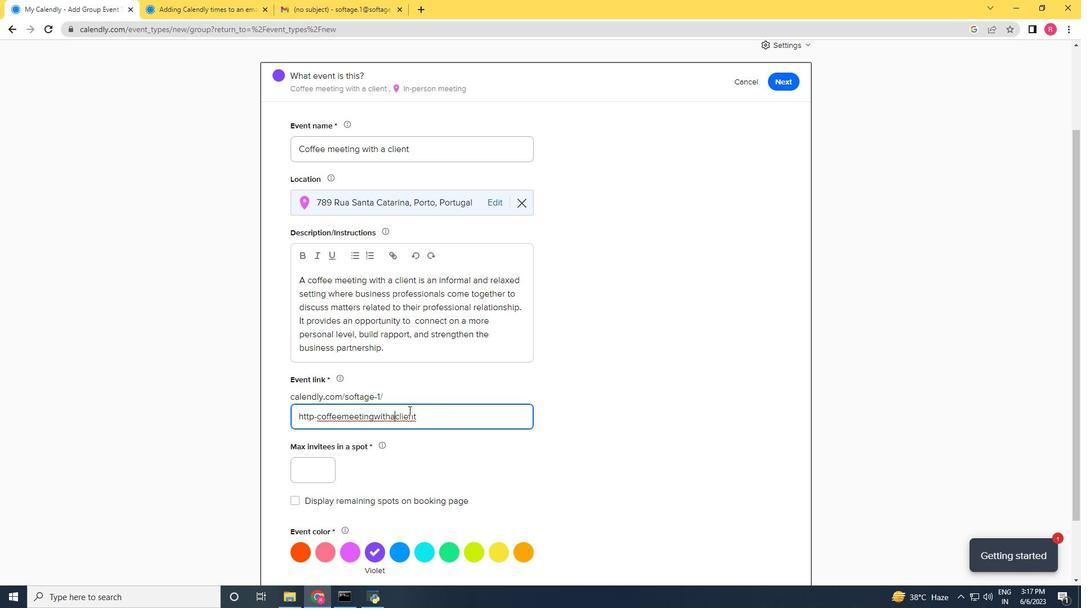 
Action: Mouse pressed left at (419, 413)
Screenshot: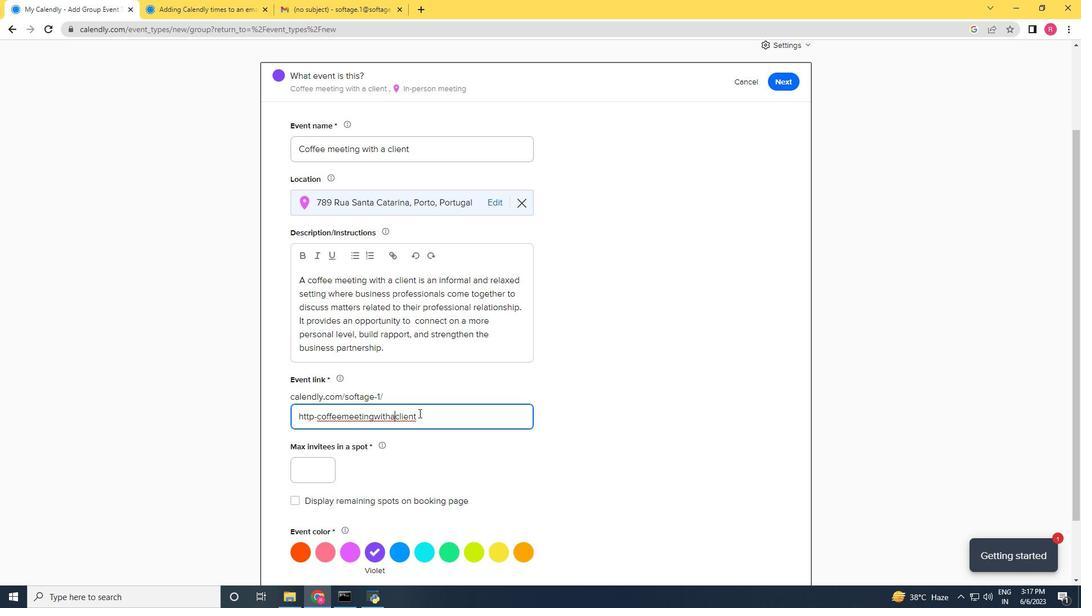 
Action: Mouse moved to (420, 413)
Screenshot: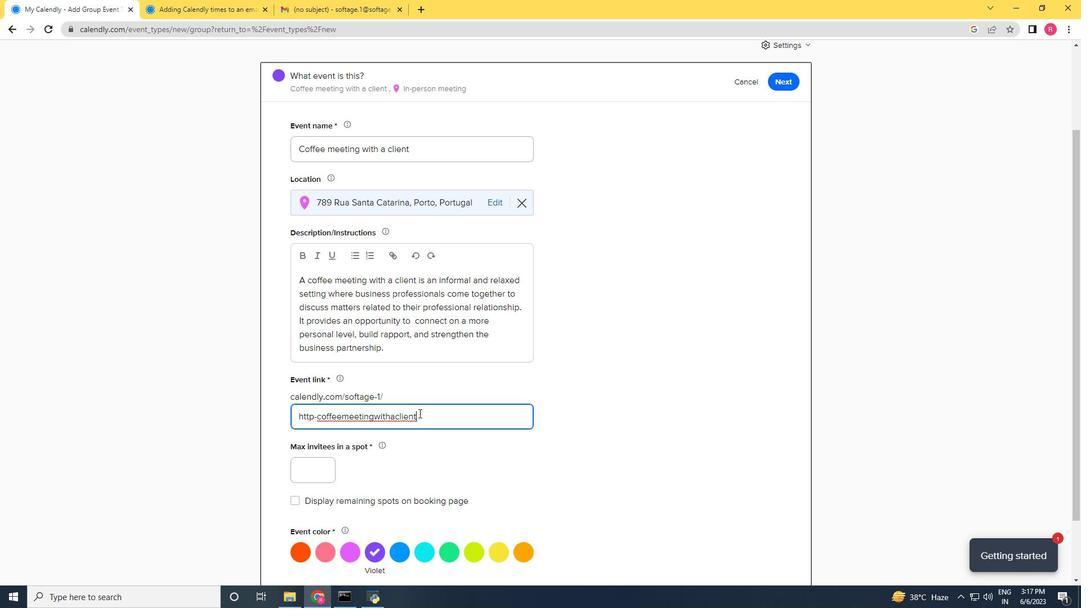 
Action: Key pressed com
Screenshot: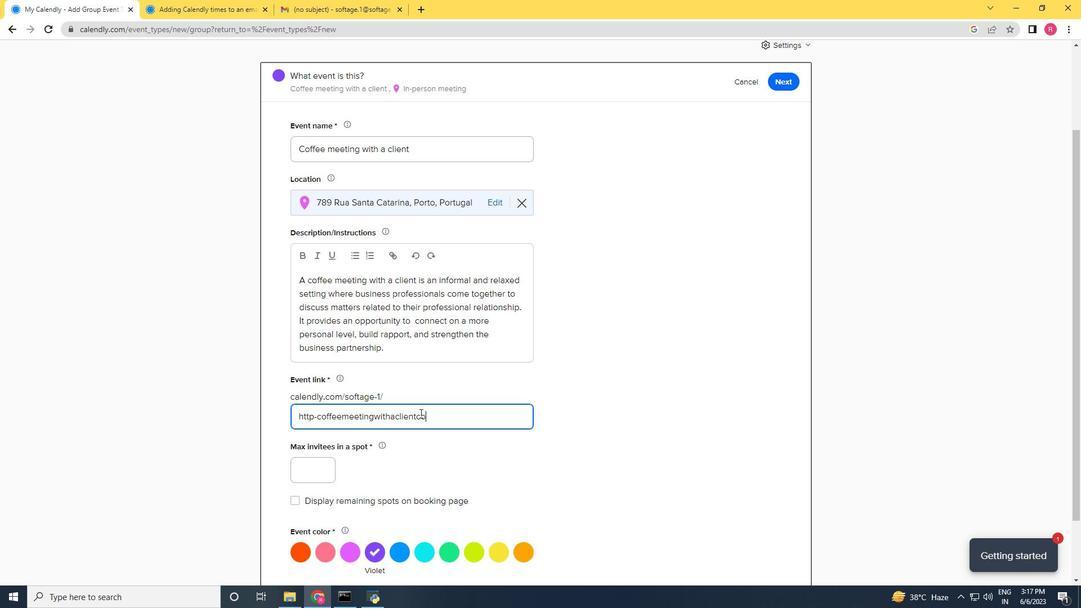 
Action: Mouse moved to (317, 466)
Screenshot: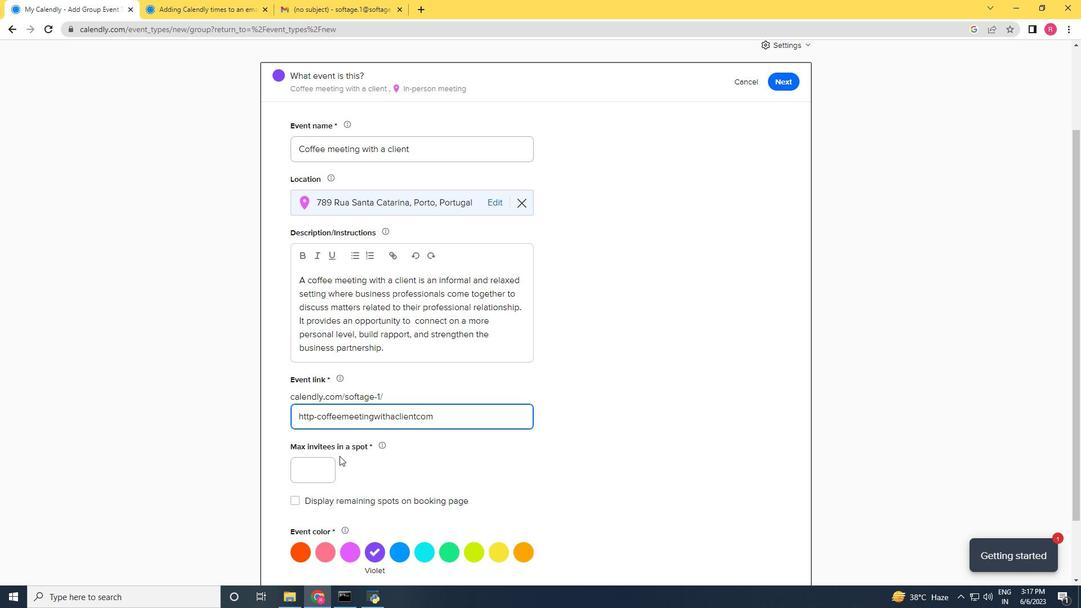 
Action: Mouse pressed left at (317, 466)
Screenshot: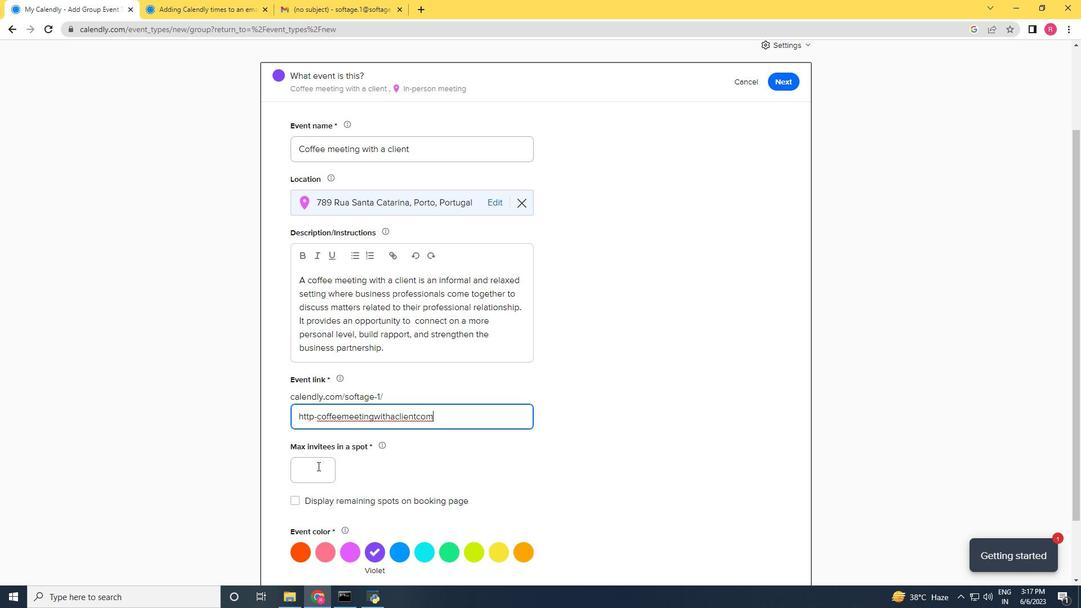 
Action: Mouse moved to (317, 467)
Screenshot: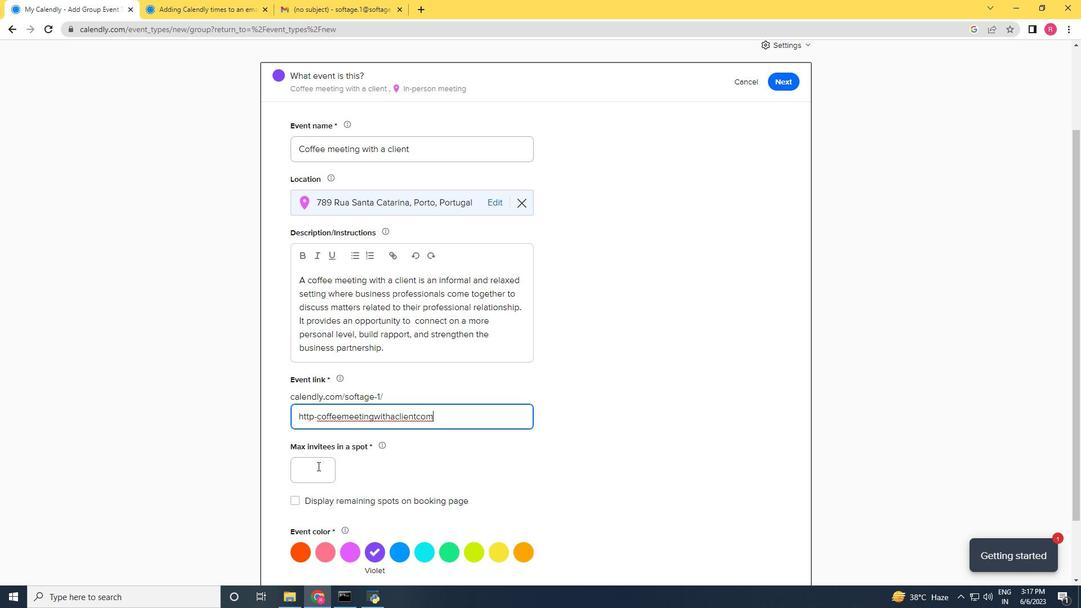 
Action: Key pressed 2
Screenshot: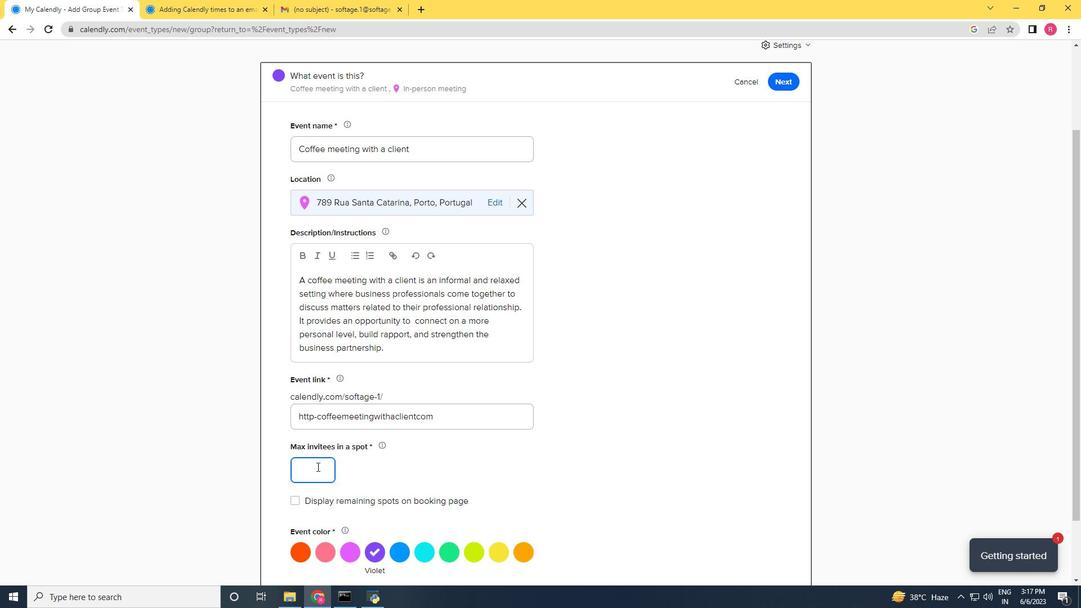 
Action: Mouse moved to (519, 559)
Screenshot: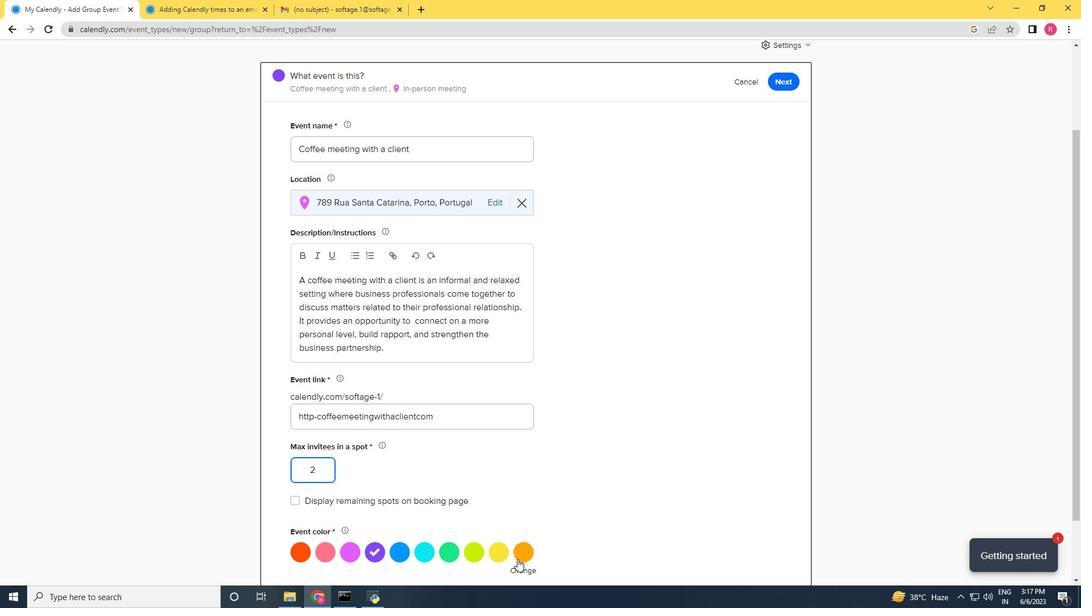 
Action: Mouse pressed left at (519, 559)
Screenshot: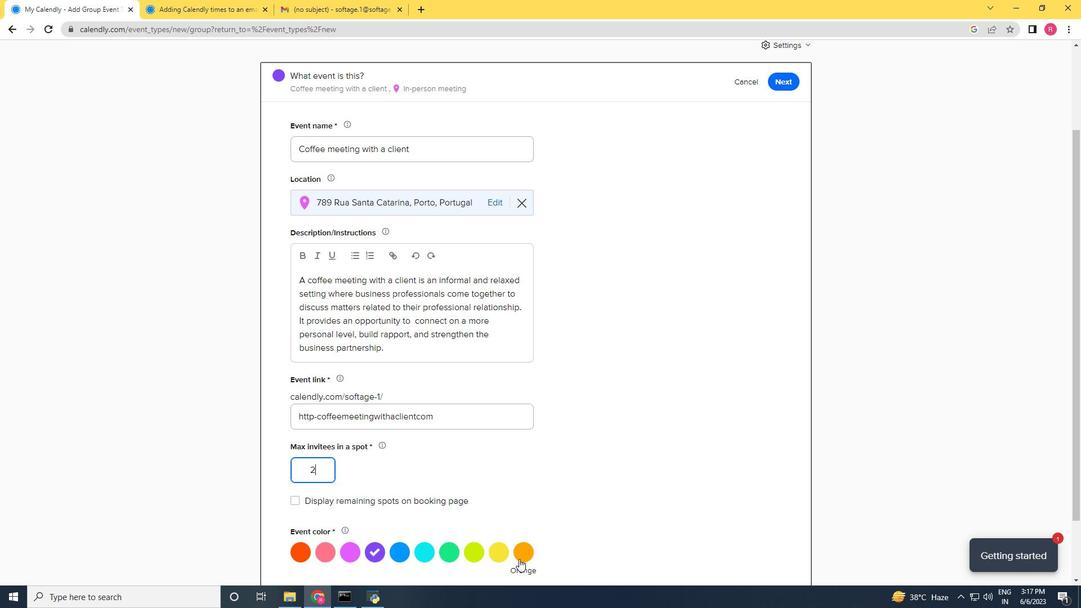 
Action: Mouse moved to (571, 522)
Screenshot: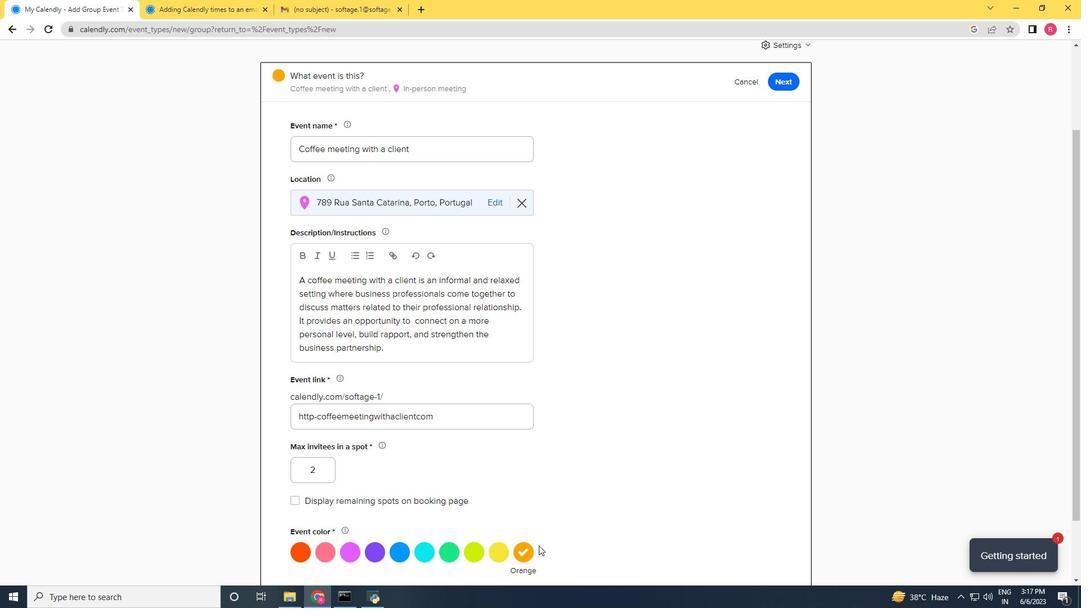 
Action: Mouse scrolled (571, 522) with delta (0, 0)
Screenshot: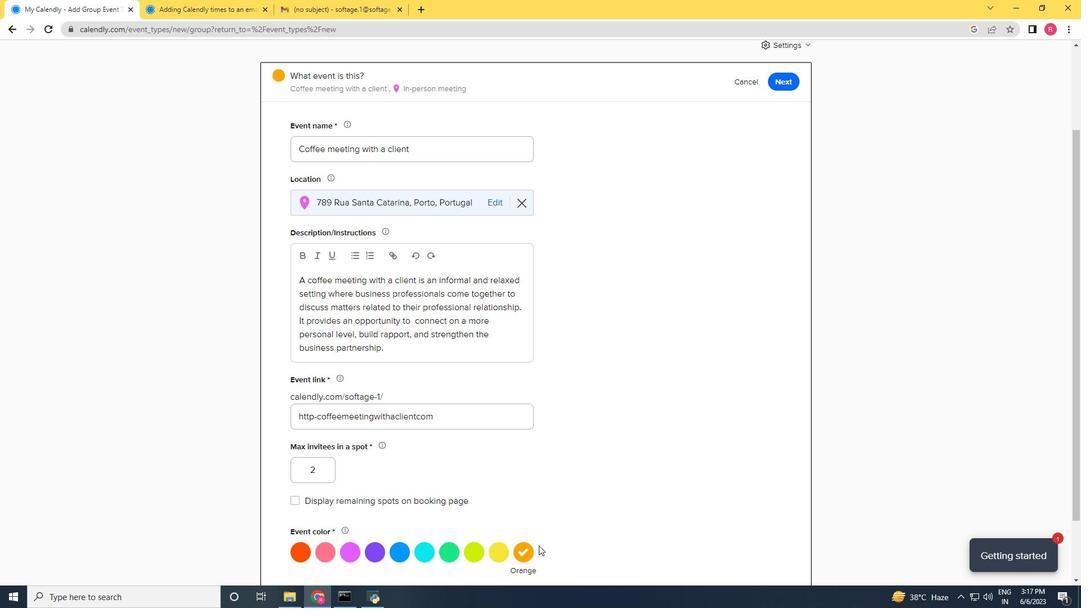 
Action: Mouse moved to (572, 521)
Screenshot: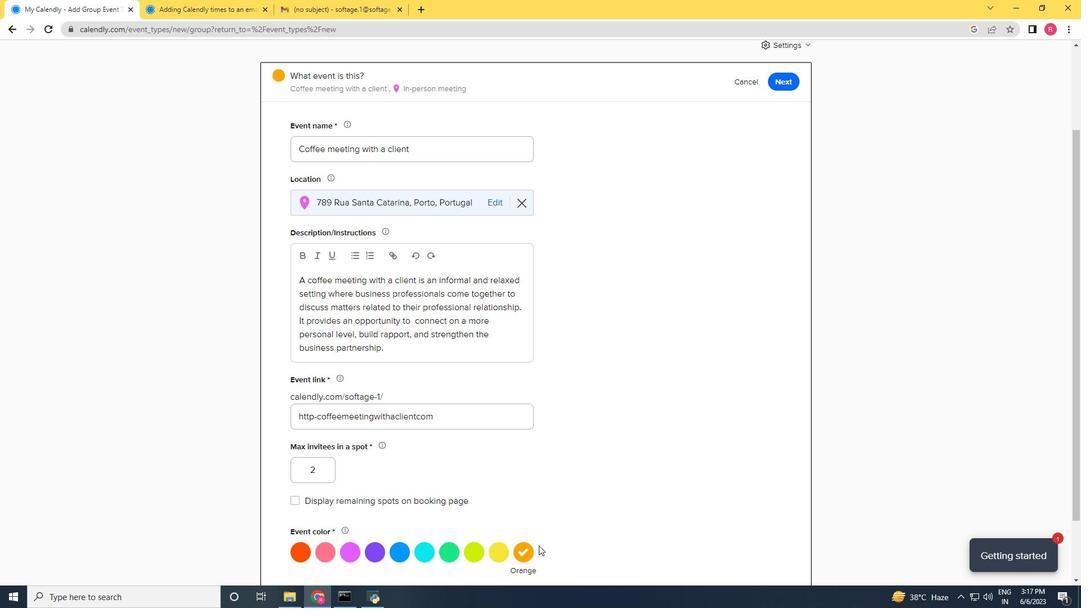 
Action: Mouse scrolled (572, 521) with delta (0, 0)
Screenshot: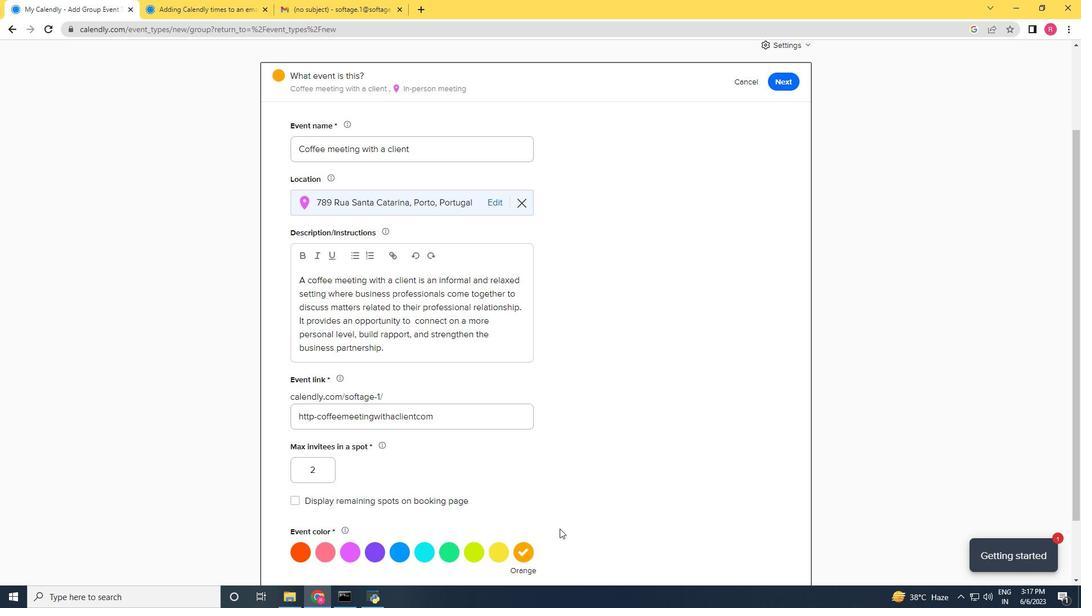 
Action: Mouse moved to (572, 521)
Screenshot: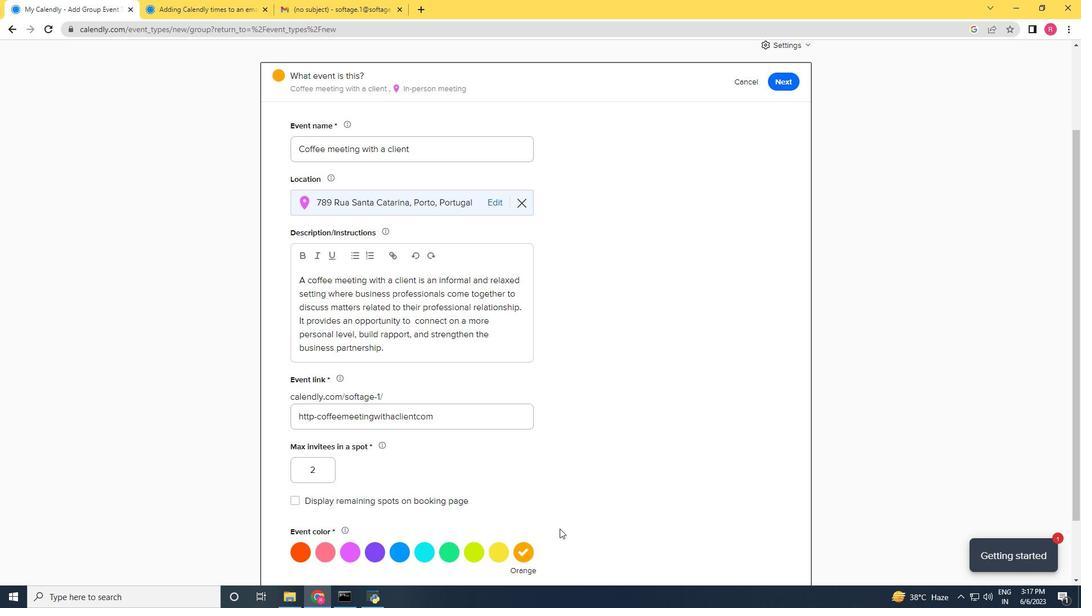 
Action: Mouse scrolled (572, 521) with delta (0, 0)
Screenshot: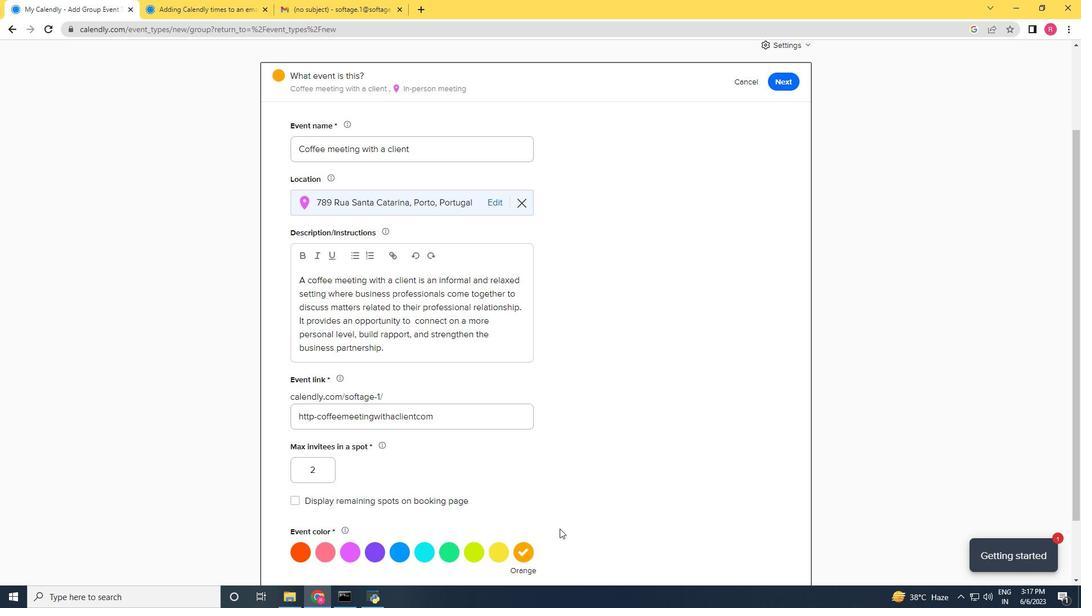
Action: Mouse scrolled (572, 521) with delta (0, 0)
Screenshot: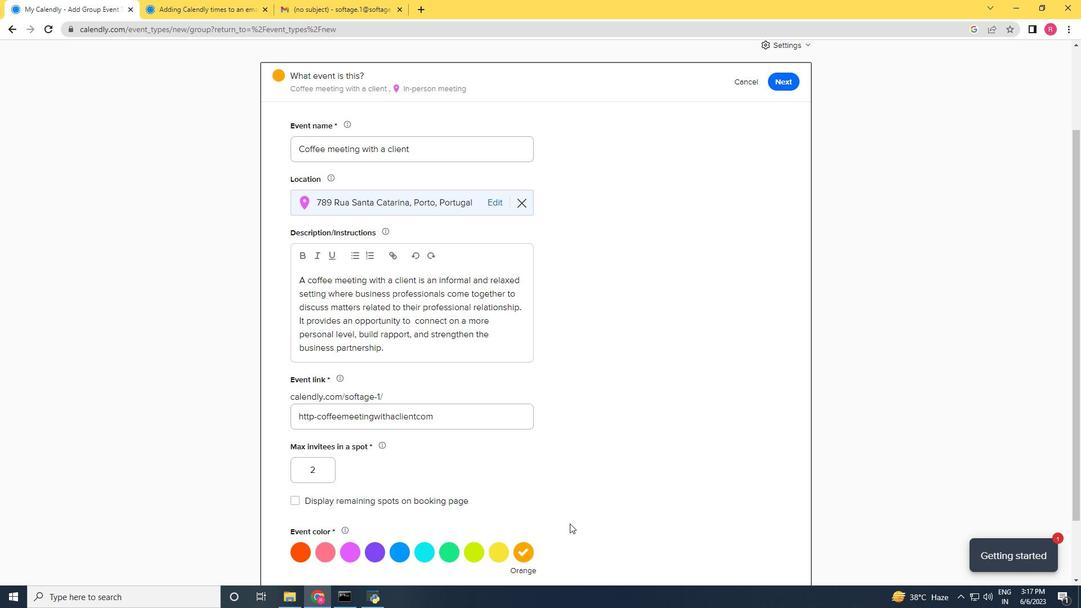 
Action: Mouse moved to (574, 521)
Screenshot: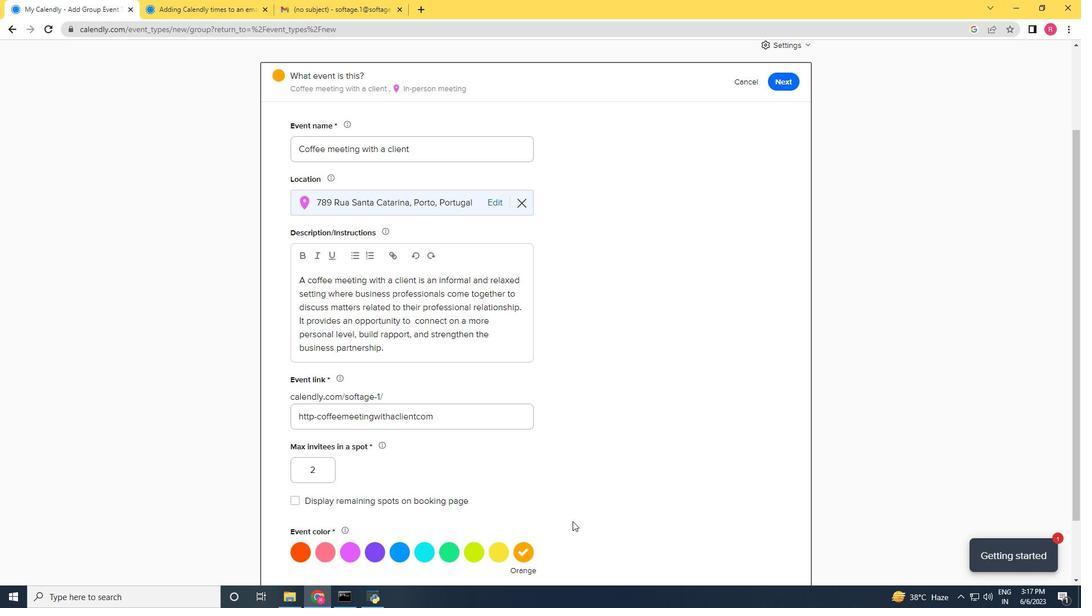
Action: Mouse scrolled (574, 520) with delta (0, 0)
Screenshot: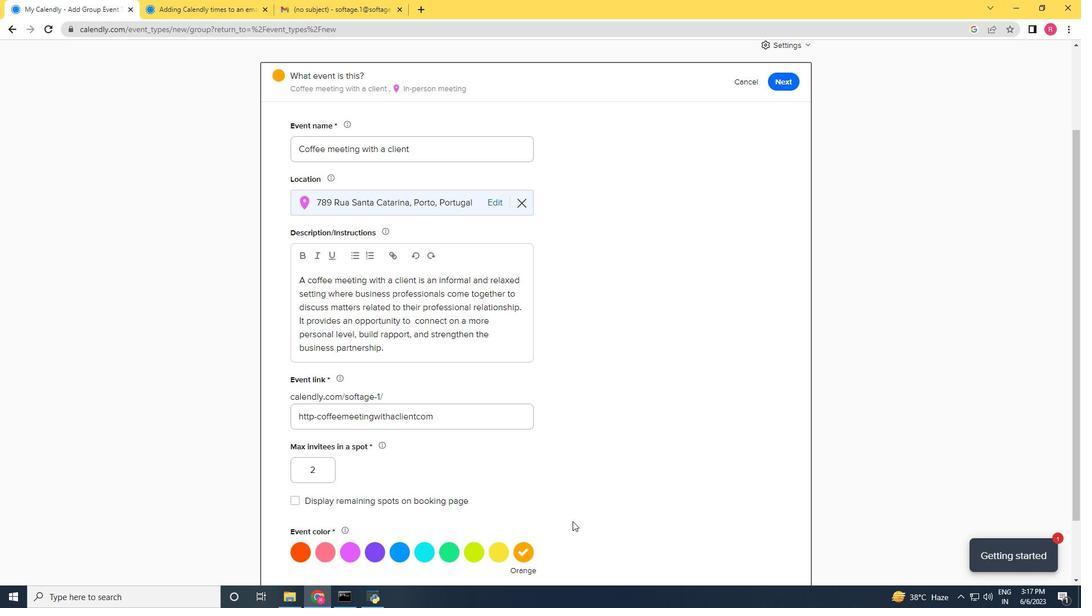 
Action: Mouse moved to (790, 526)
Screenshot: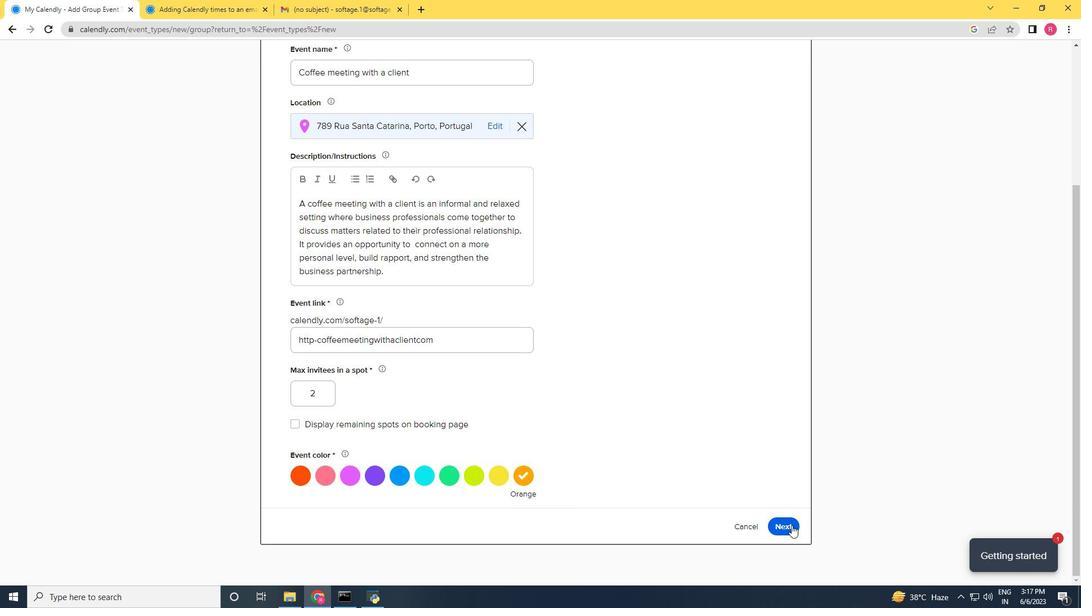 
Action: Mouse pressed left at (790, 526)
Screenshot: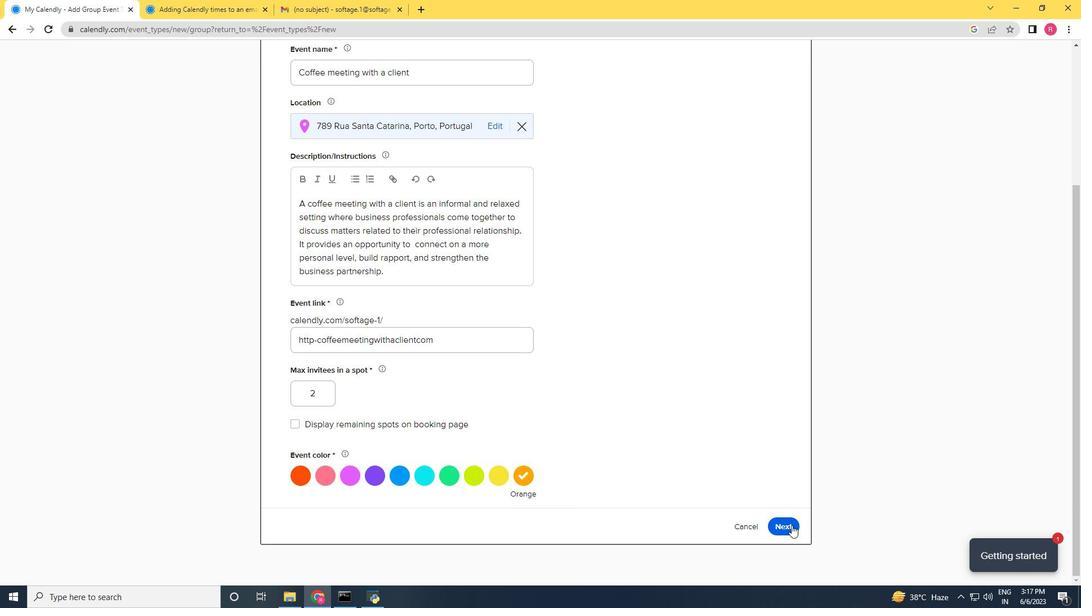 
Action: Mouse moved to (618, 336)
Screenshot: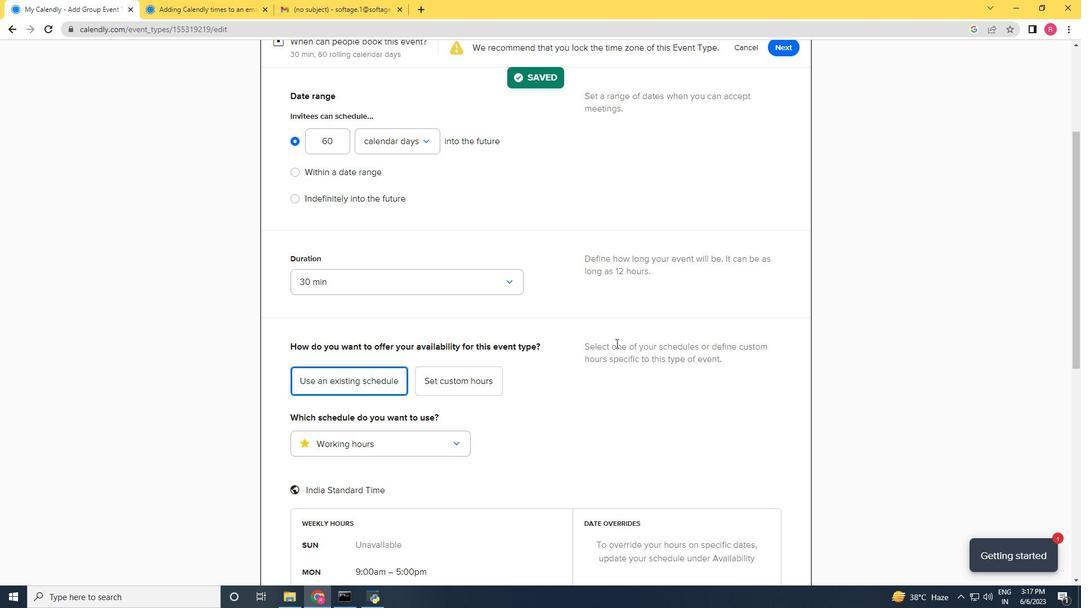 
Action: Mouse scrolled (618, 336) with delta (0, 0)
Screenshot: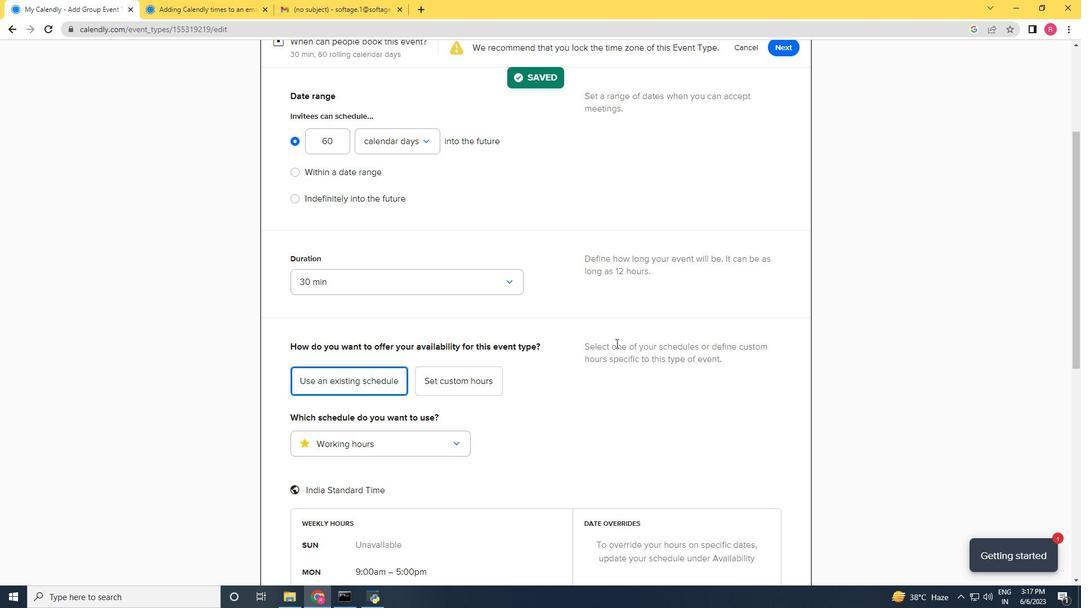 
Action: Mouse moved to (618, 334)
Screenshot: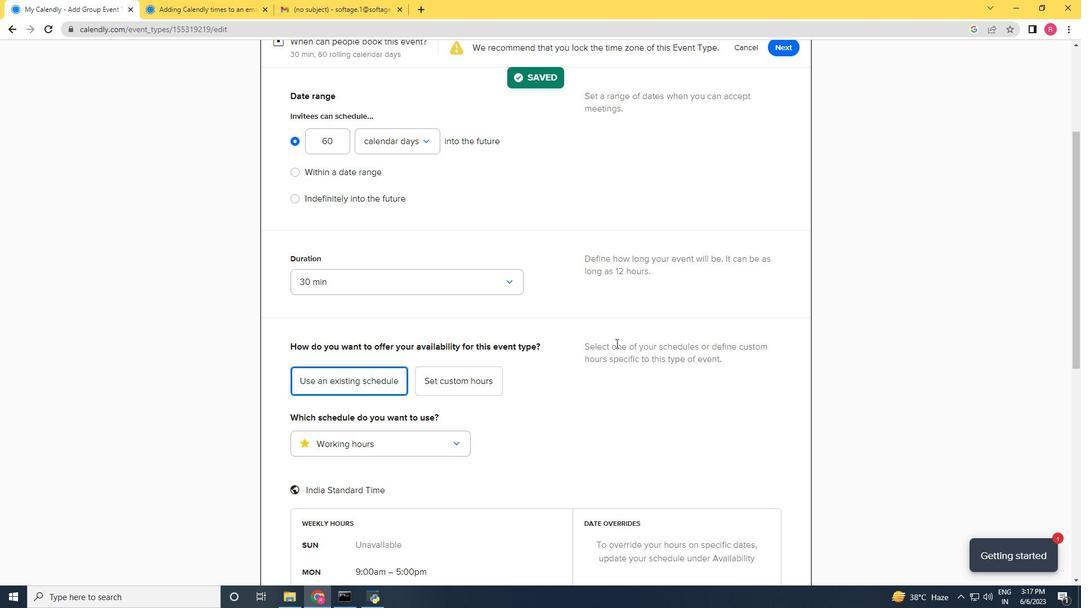 
Action: Mouse scrolled (618, 335) with delta (0, 0)
Screenshot: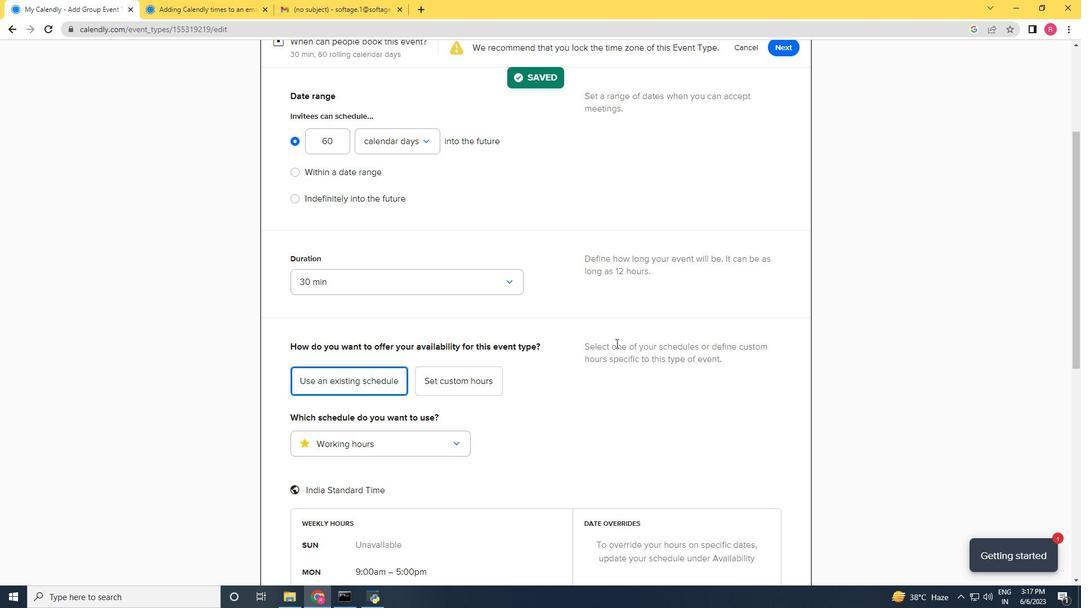 
Action: Mouse moved to (618, 332)
Screenshot: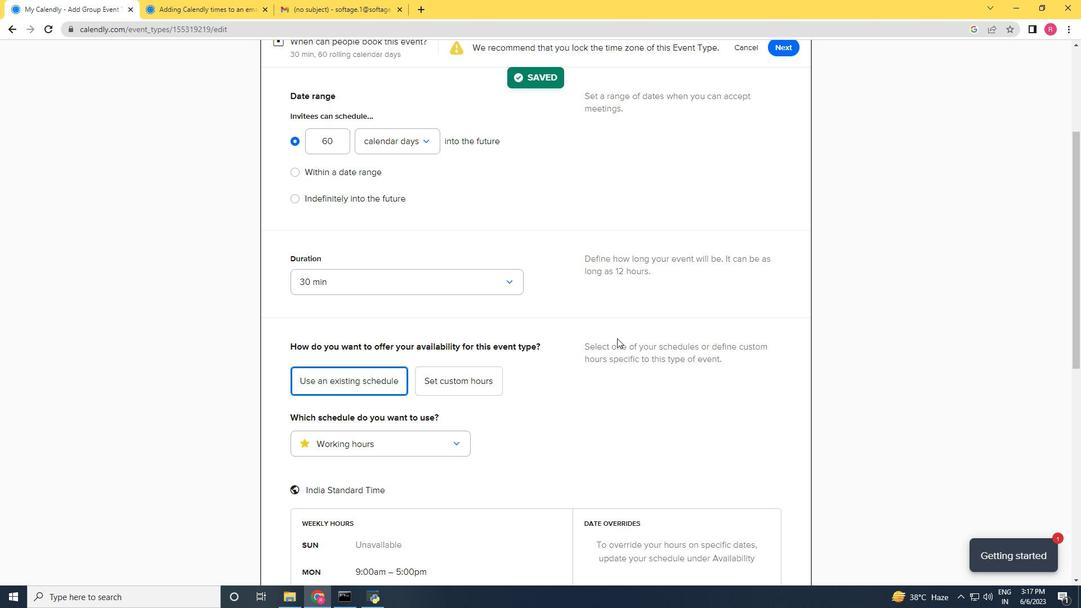 
Action: Mouse scrolled (618, 333) with delta (0, 0)
Screenshot: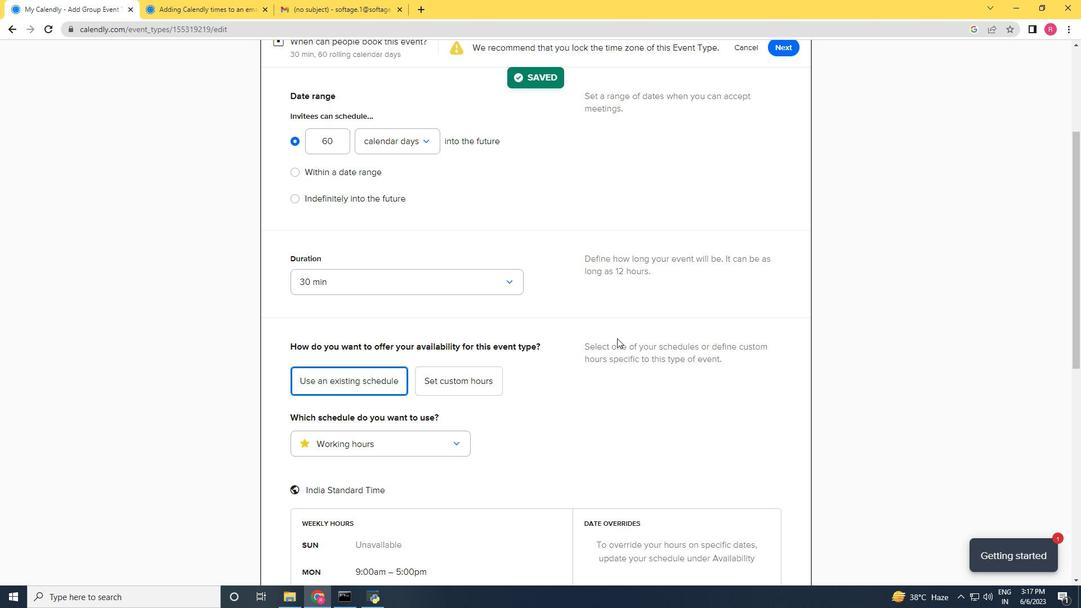 
Action: Mouse moved to (296, 339)
Screenshot: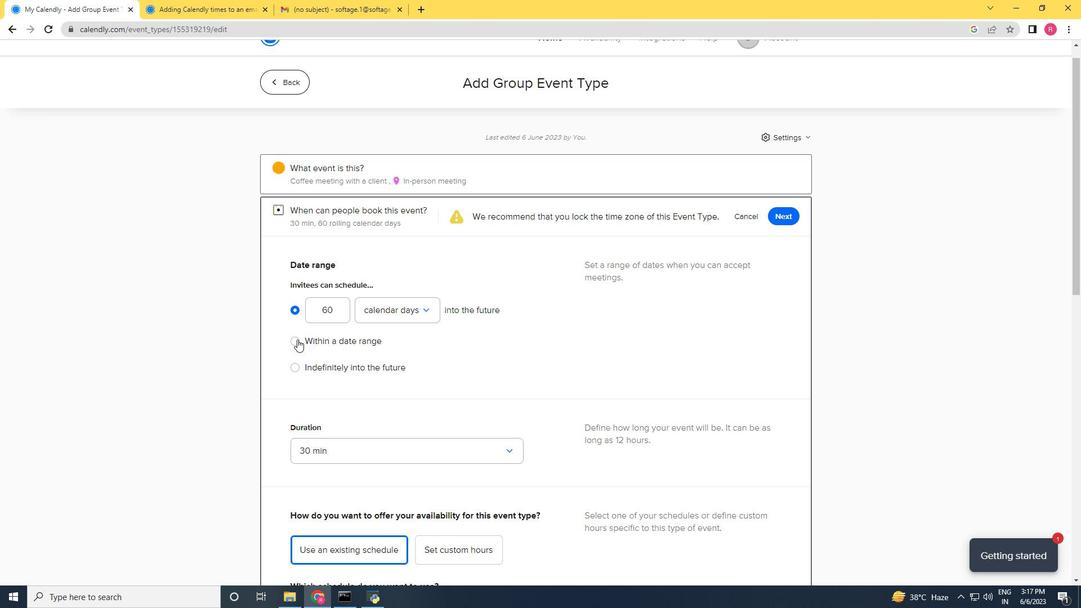 
Action: Mouse pressed left at (296, 339)
Screenshot: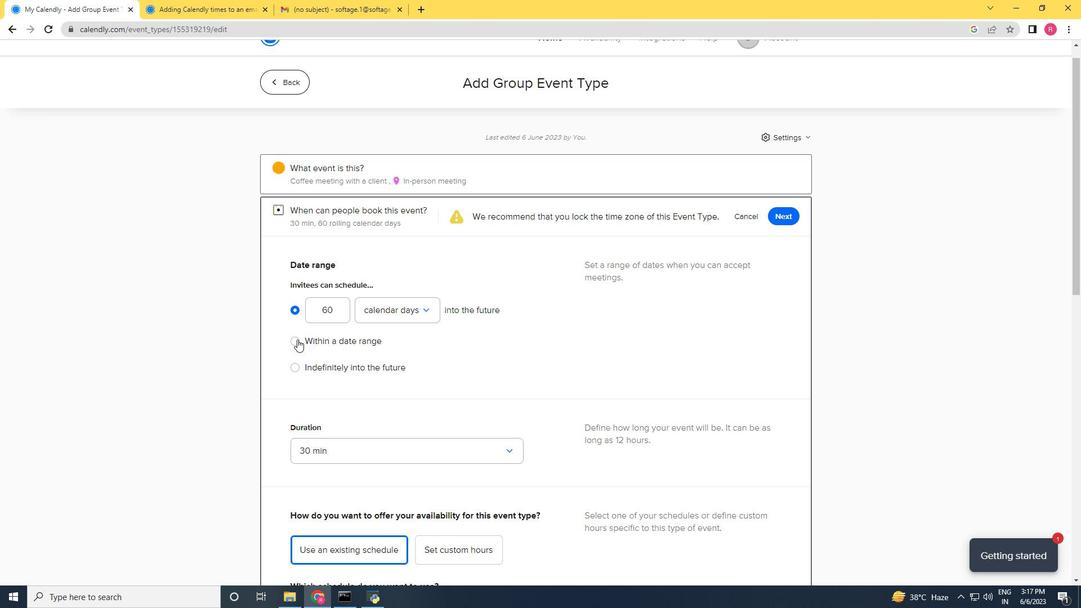 
Action: Mouse moved to (429, 343)
Screenshot: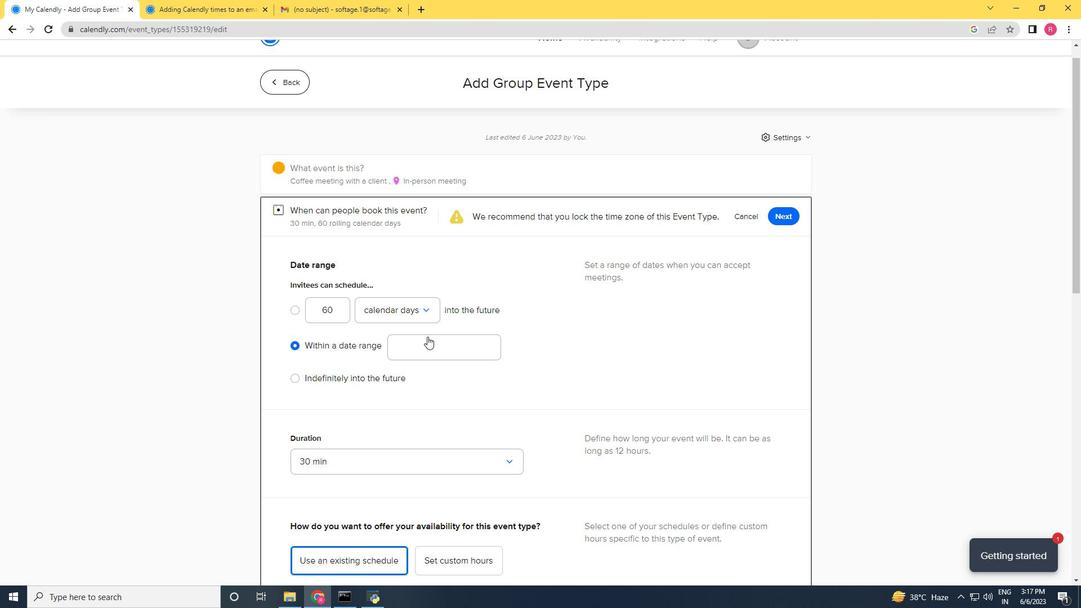
Action: Mouse pressed left at (429, 343)
Screenshot: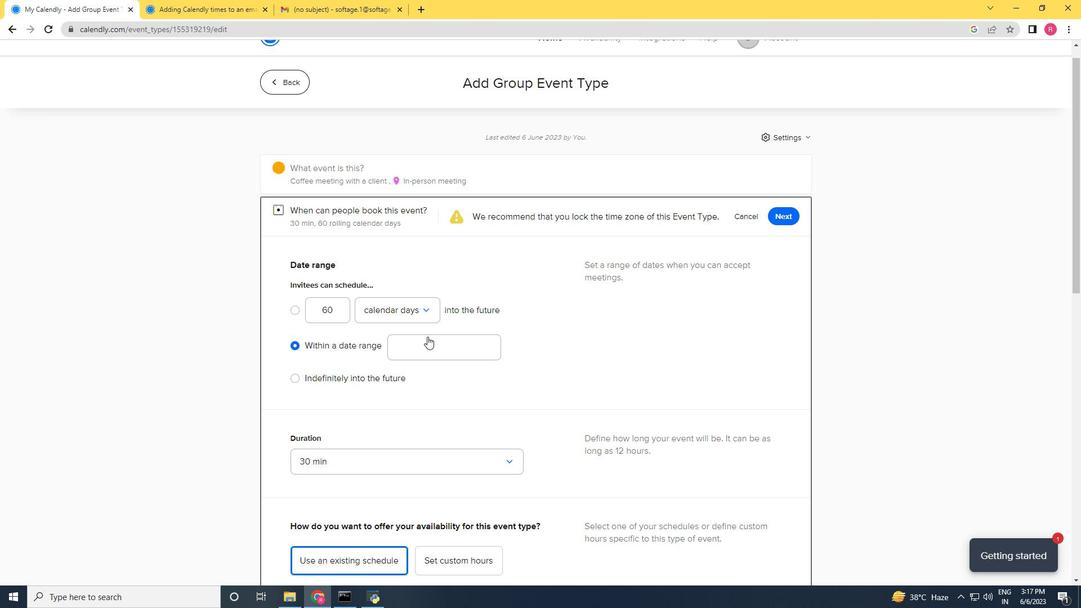 
Action: Mouse moved to (470, 388)
Screenshot: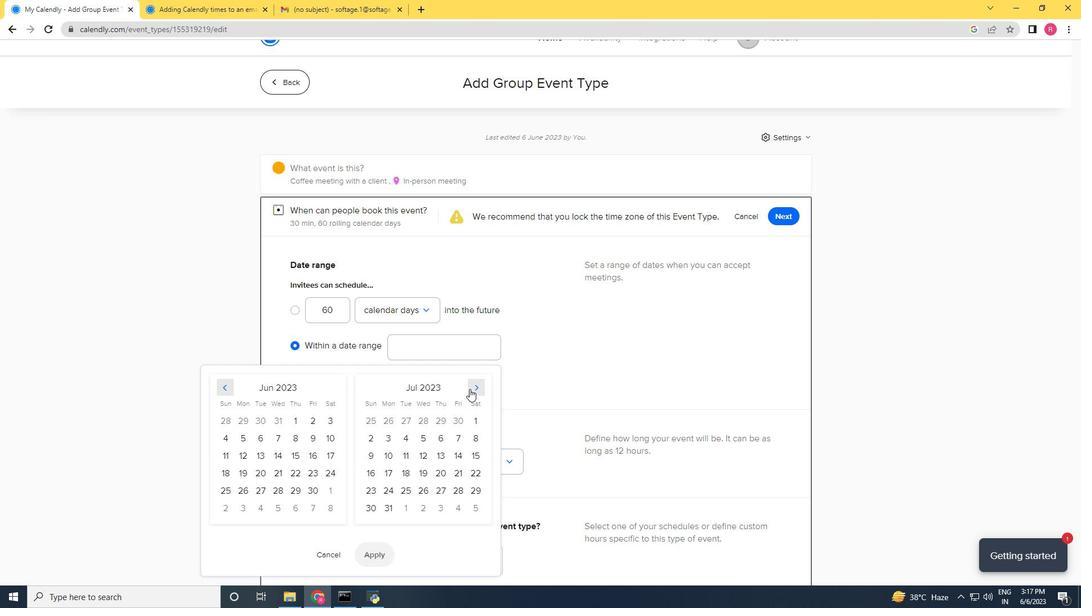 
Action: Mouse pressed left at (470, 388)
Screenshot: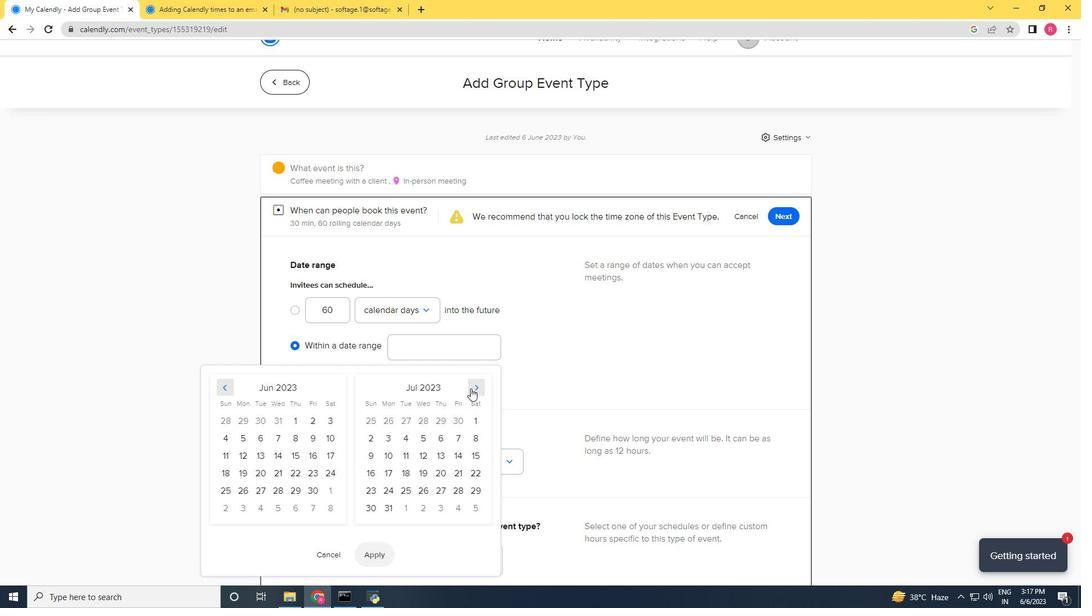 
Action: Mouse moved to (470, 387)
Screenshot: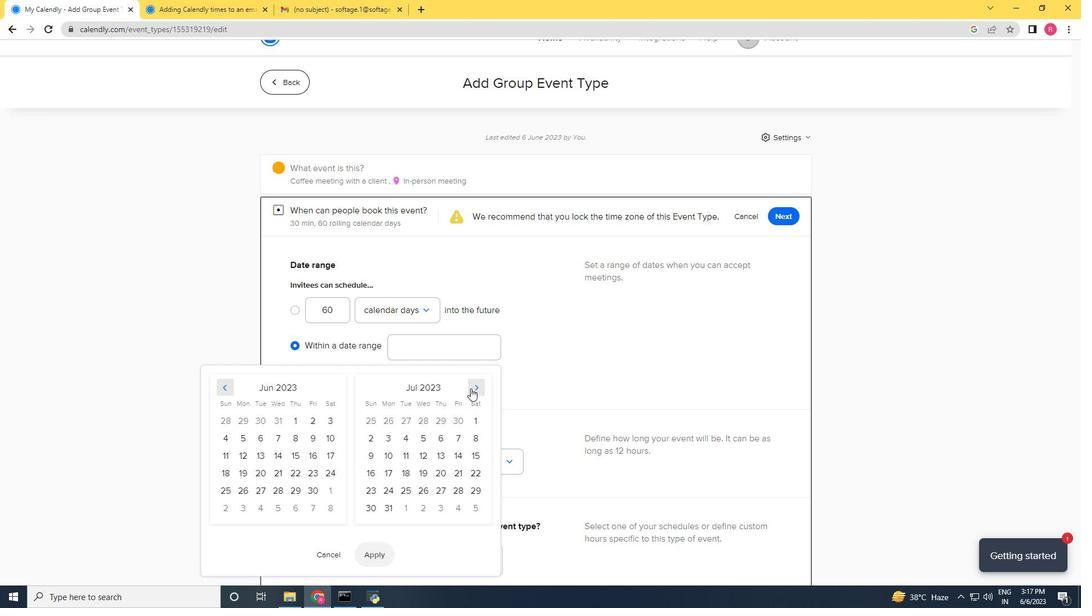 
Action: Mouse pressed left at (470, 387)
Screenshot: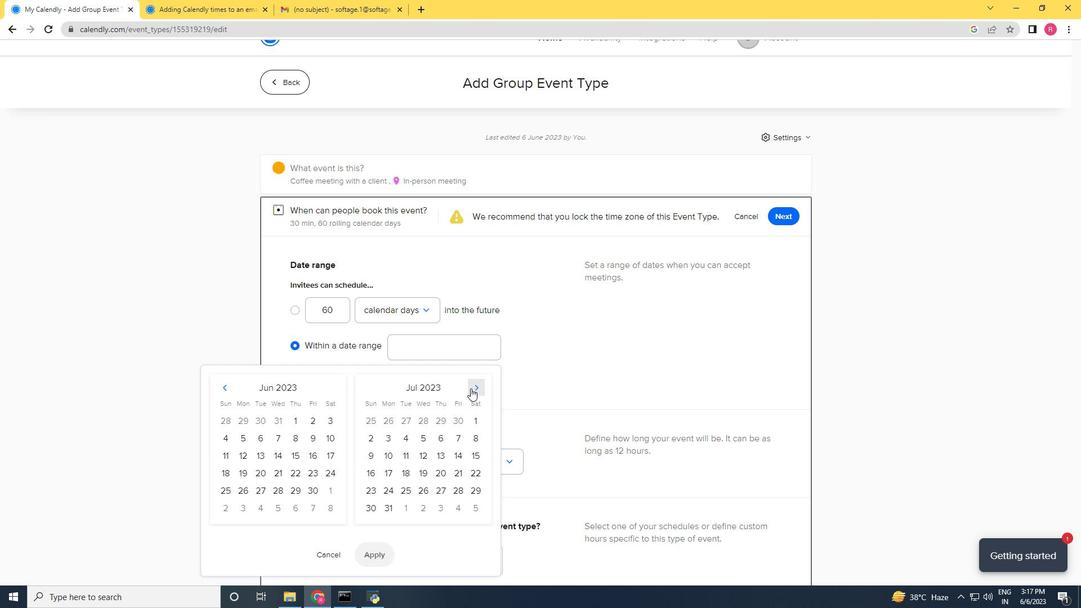 
Action: Mouse pressed left at (470, 387)
Screenshot: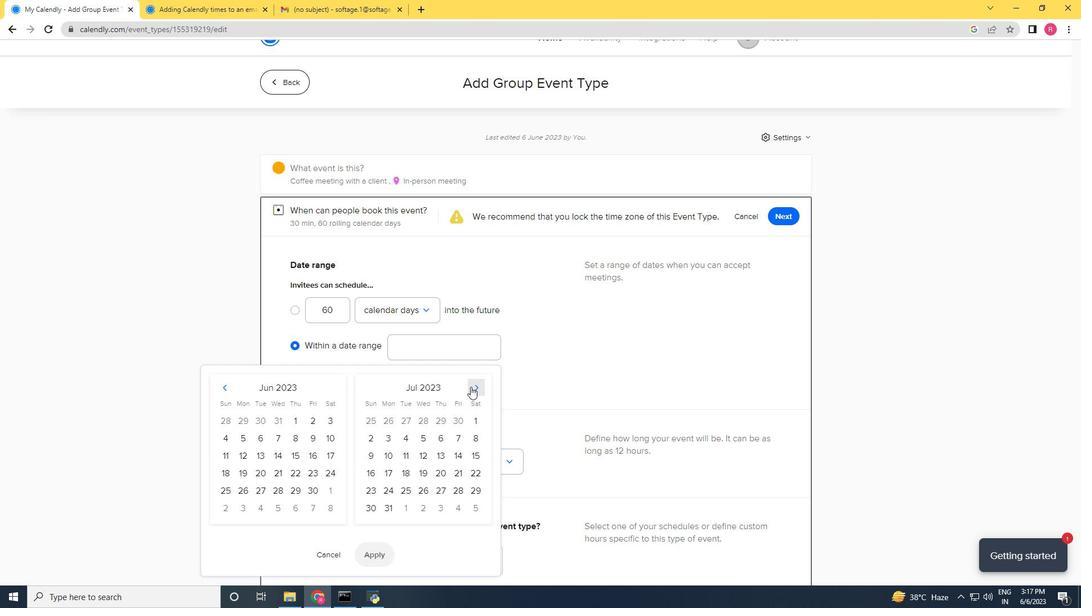 
Action: Mouse pressed left at (470, 387)
Screenshot: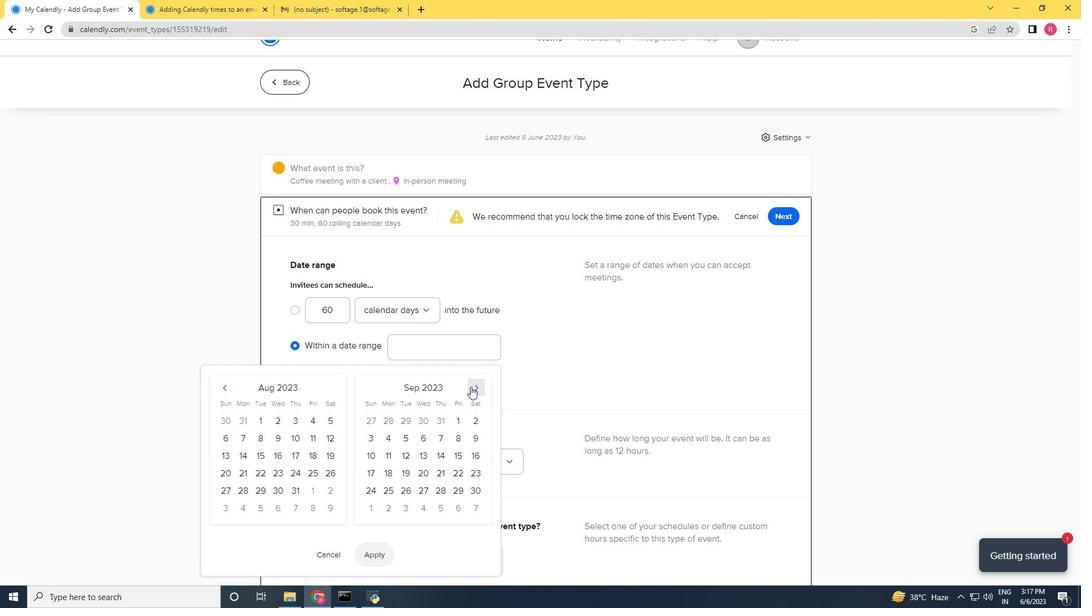 
Action: Mouse moved to (471, 385)
Screenshot: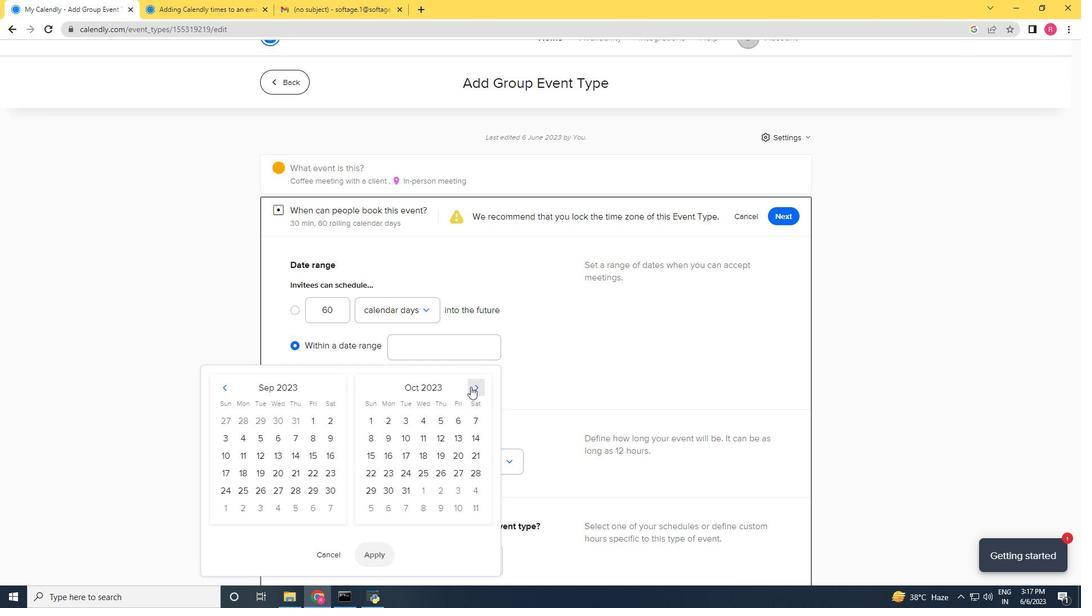 
Action: Mouse pressed left at (471, 385)
Screenshot: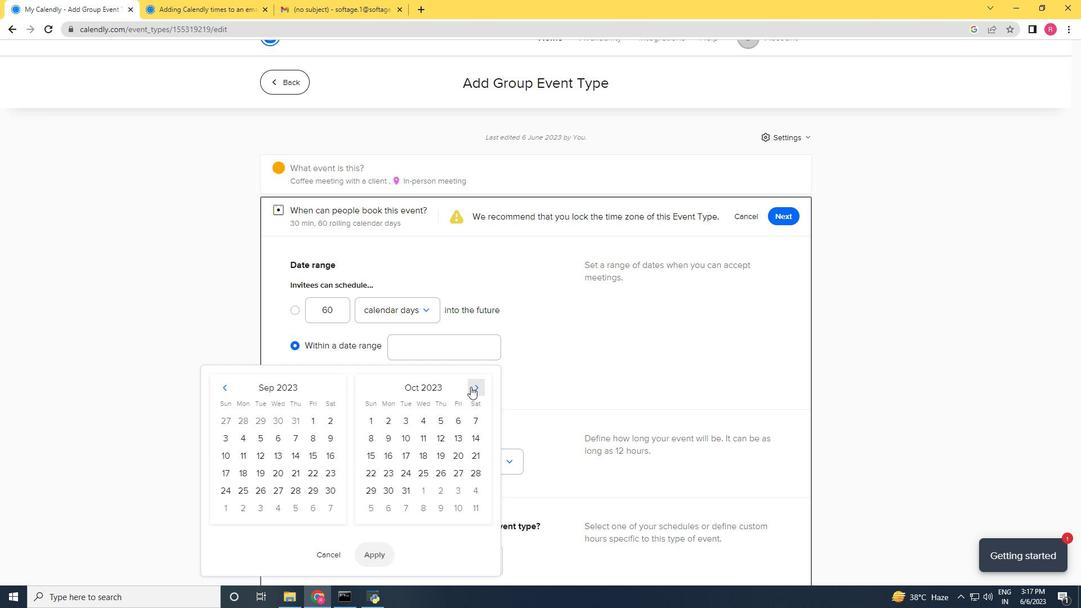 
Action: Mouse pressed left at (471, 385)
Screenshot: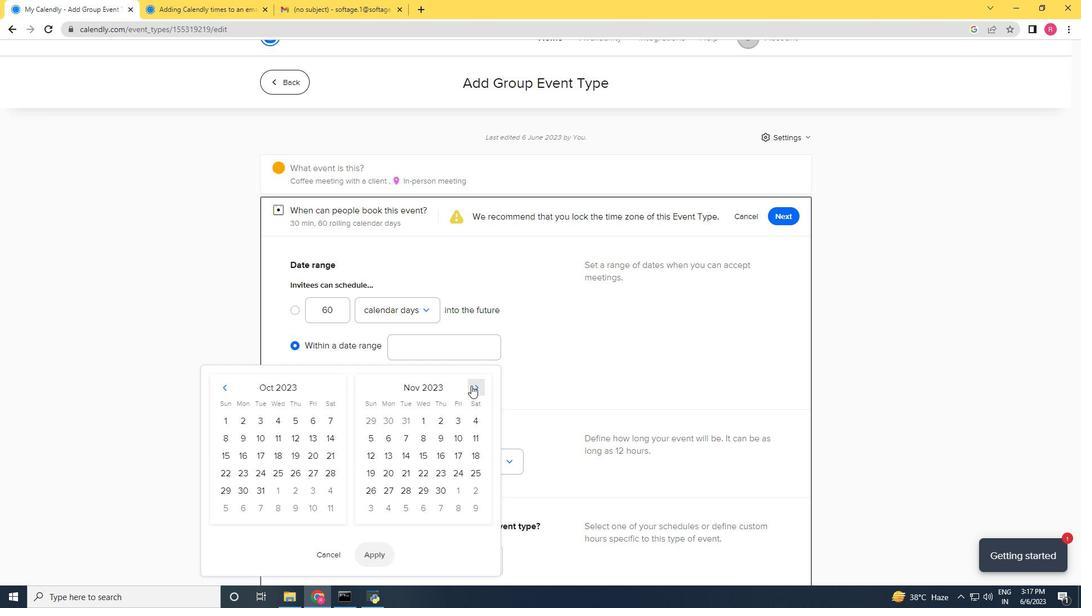 
Action: Mouse pressed left at (471, 385)
Screenshot: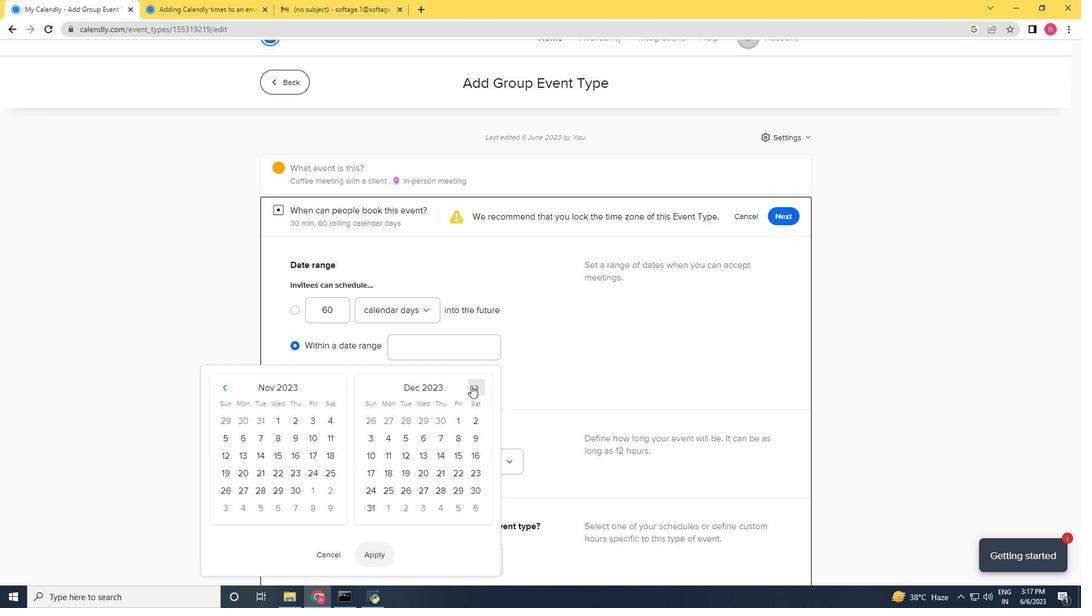 
Action: Mouse pressed left at (471, 385)
Screenshot: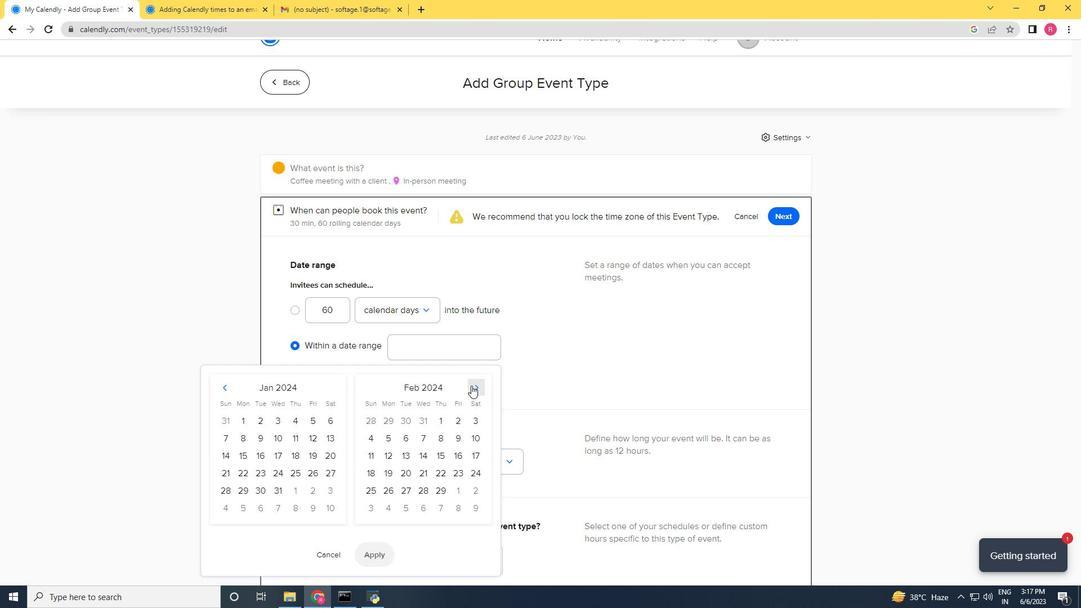 
Action: Mouse moved to (458, 424)
Screenshot: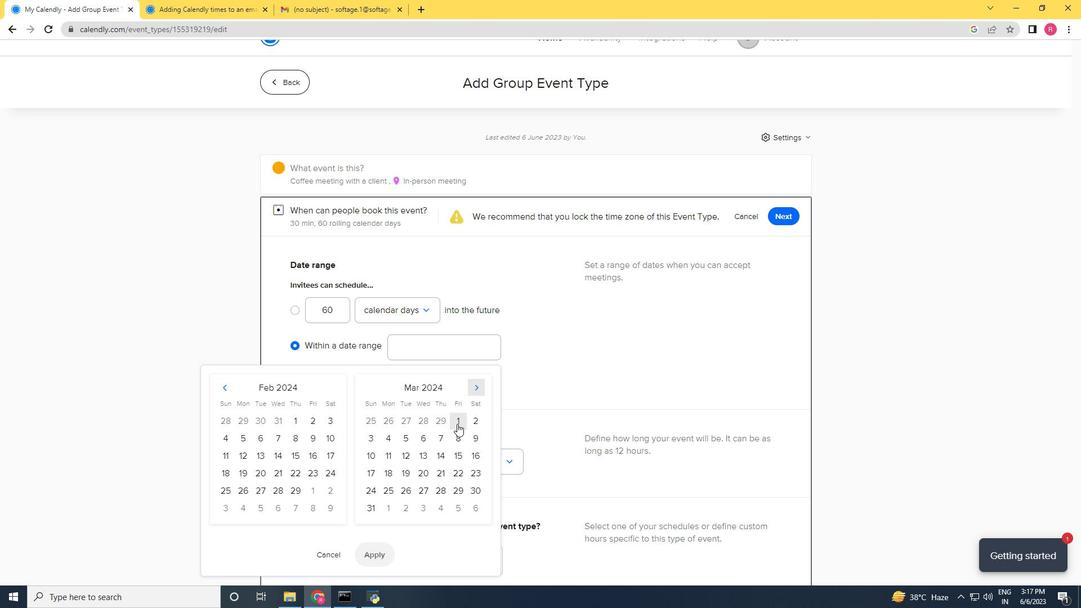 
Action: Mouse pressed left at (458, 424)
Screenshot: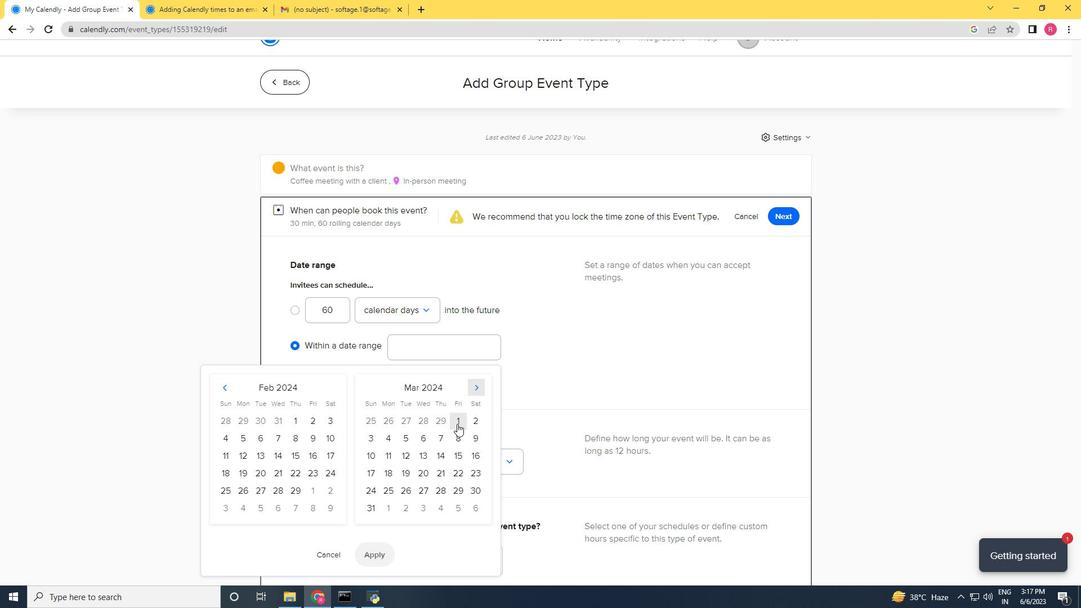 
Action: Mouse moved to (409, 439)
Screenshot: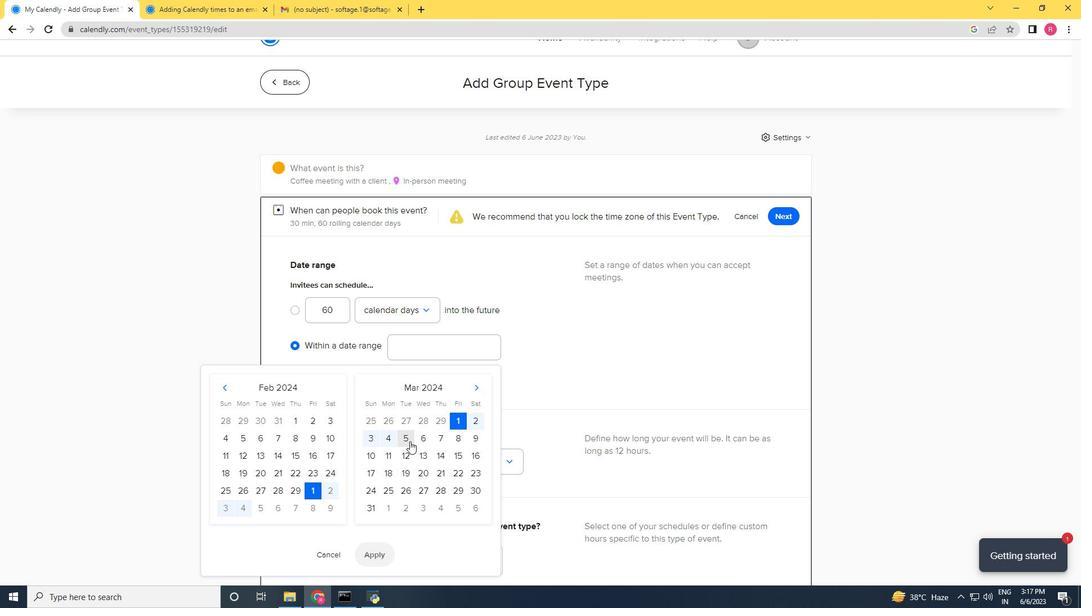 
Action: Mouse pressed left at (409, 439)
Screenshot: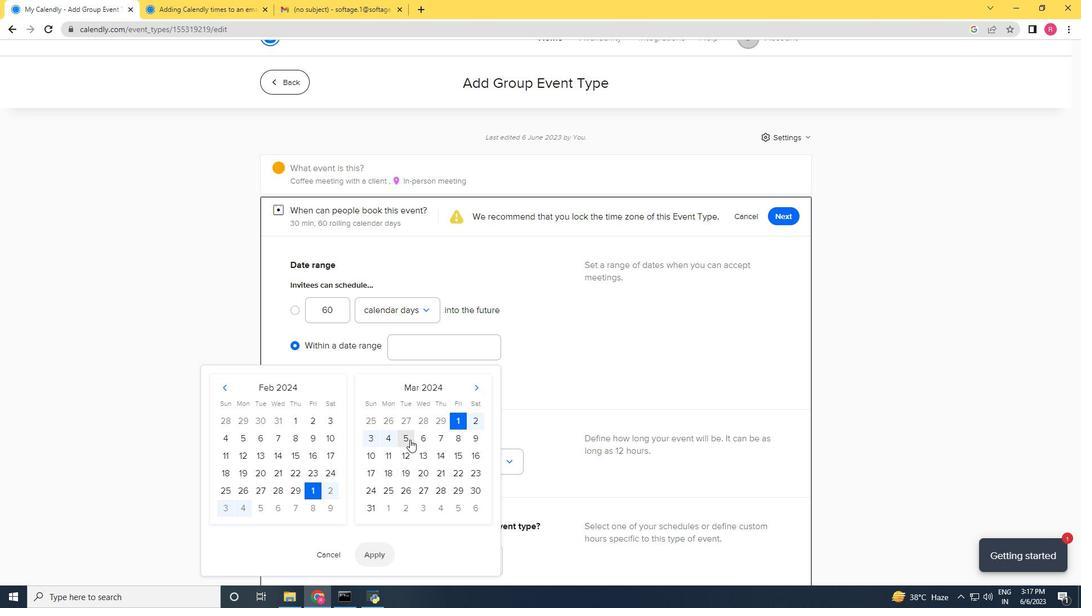 
Action: Mouse moved to (380, 553)
Screenshot: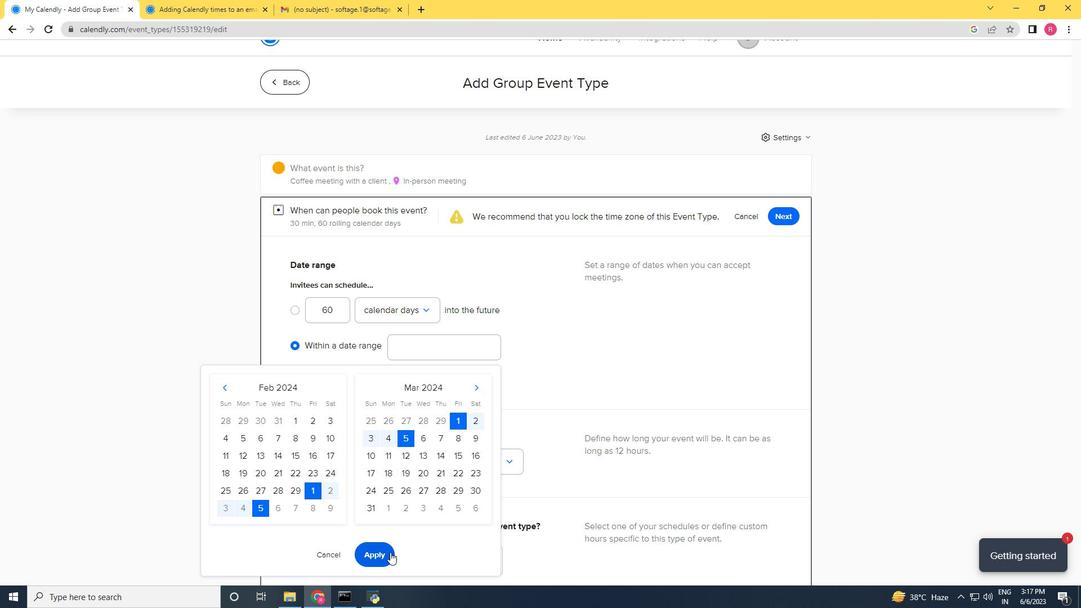 
Action: Mouse pressed left at (380, 553)
Screenshot: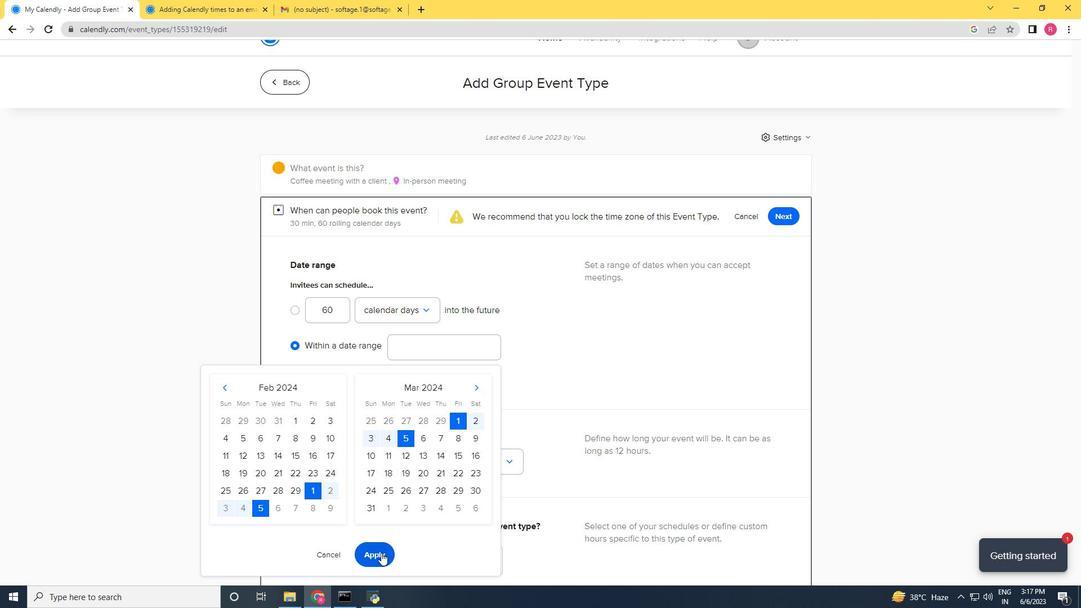 
Action: Mouse moved to (601, 393)
Screenshot: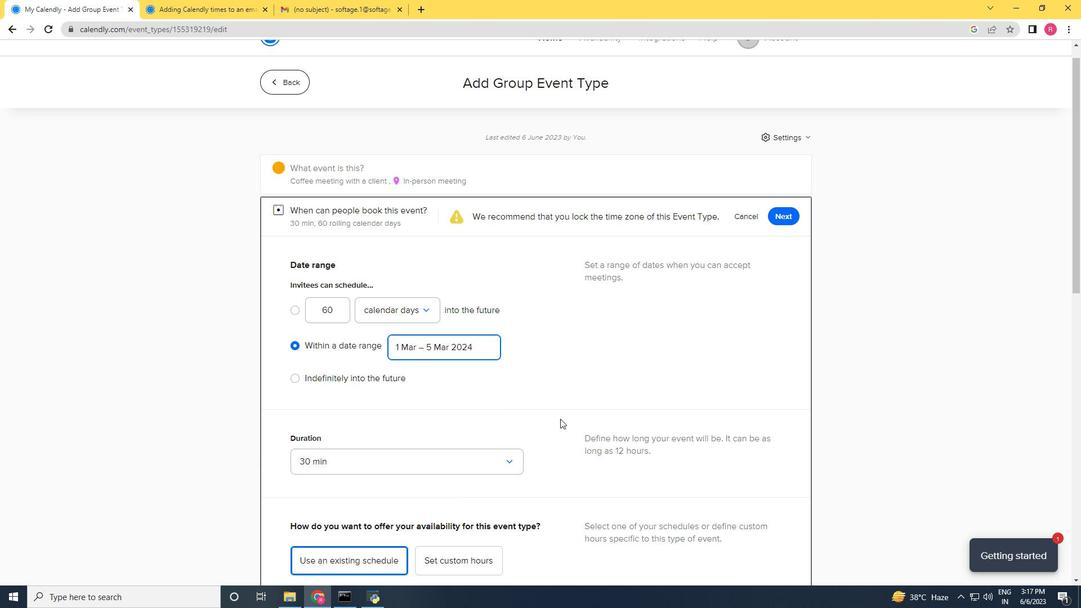 
Action: Mouse scrolled (601, 393) with delta (0, 0)
Screenshot: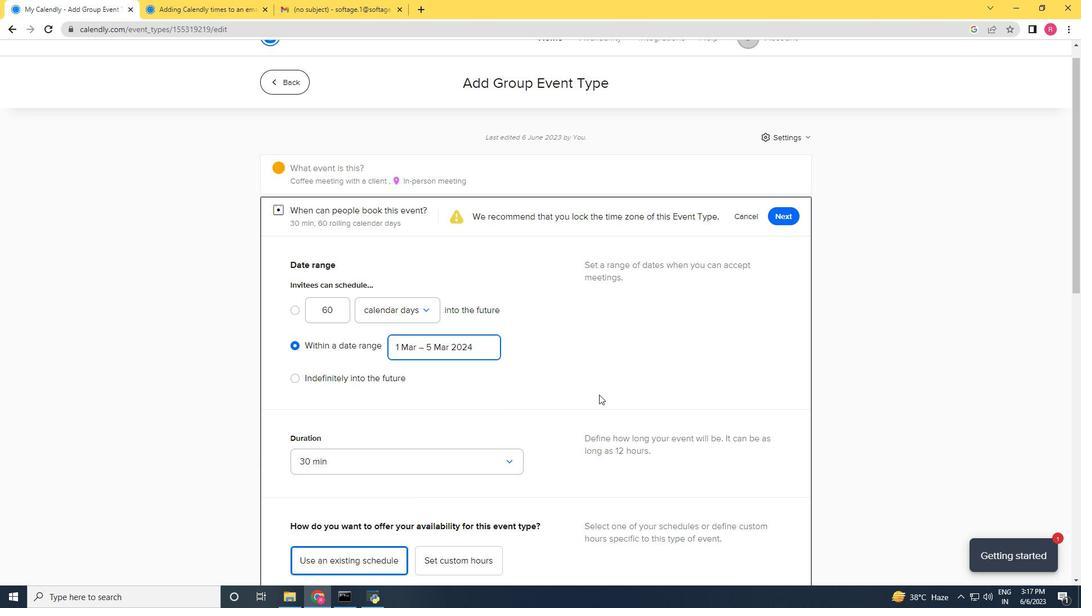 
Action: Mouse moved to (615, 393)
Screenshot: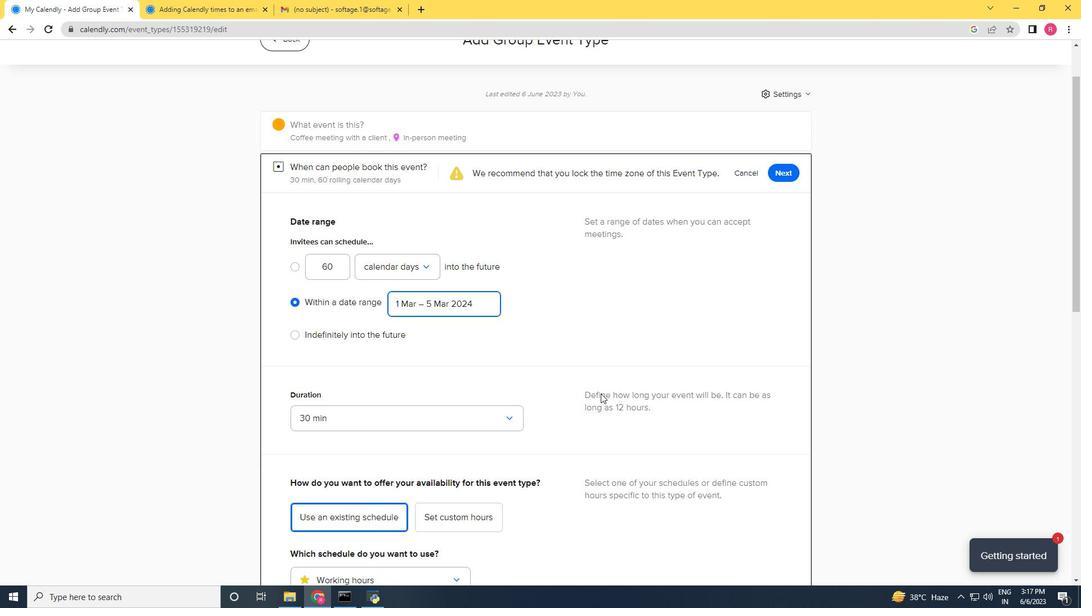 
Action: Mouse scrolled (615, 392) with delta (0, 0)
Screenshot: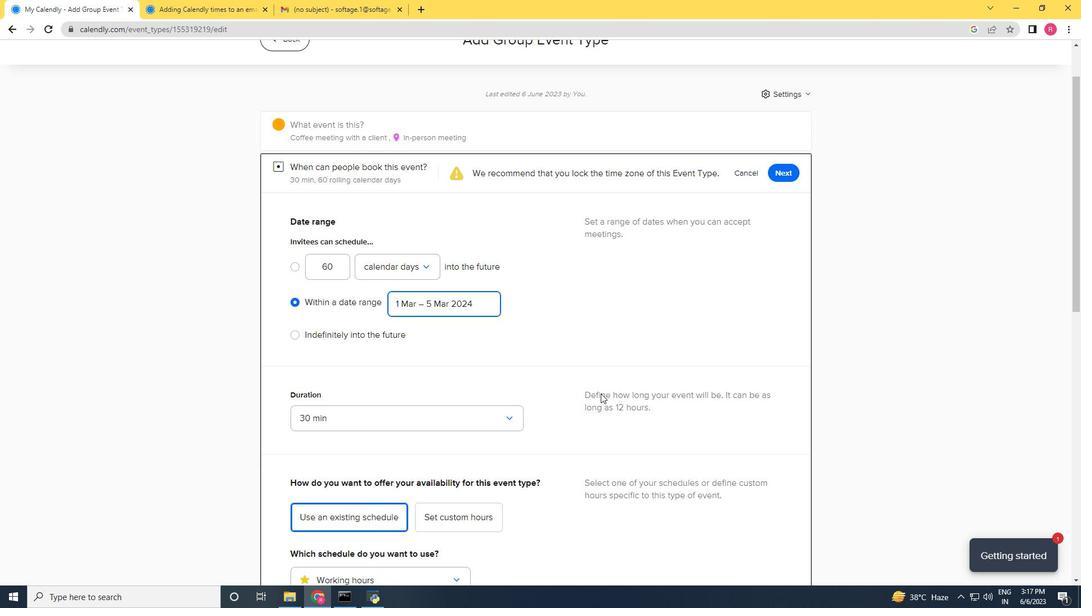
Action: Mouse moved to (615, 394)
Screenshot: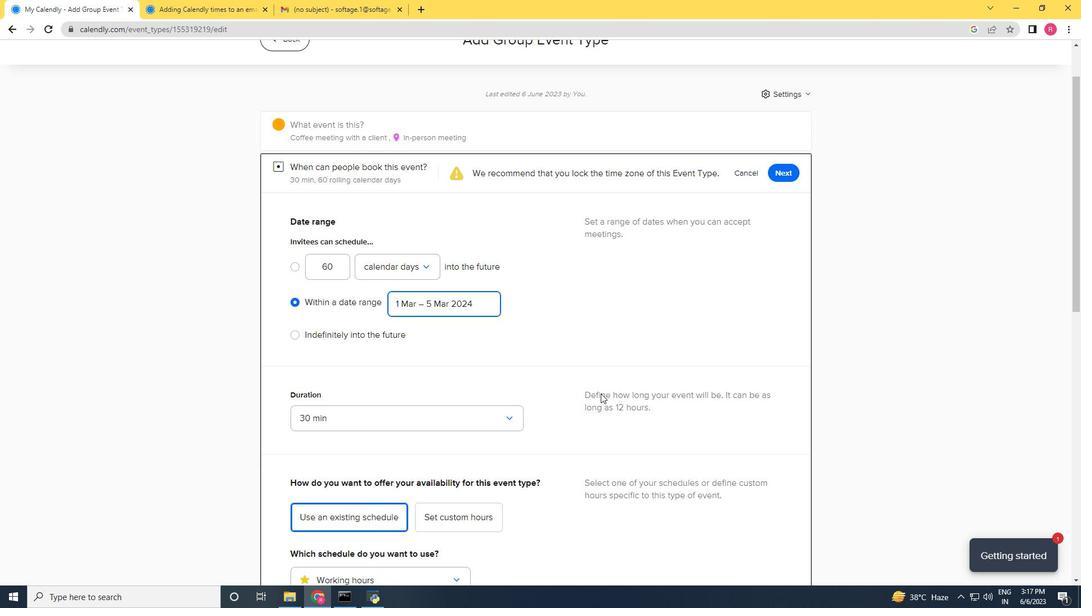 
Action: Mouse scrolled (615, 393) with delta (0, 0)
Screenshot: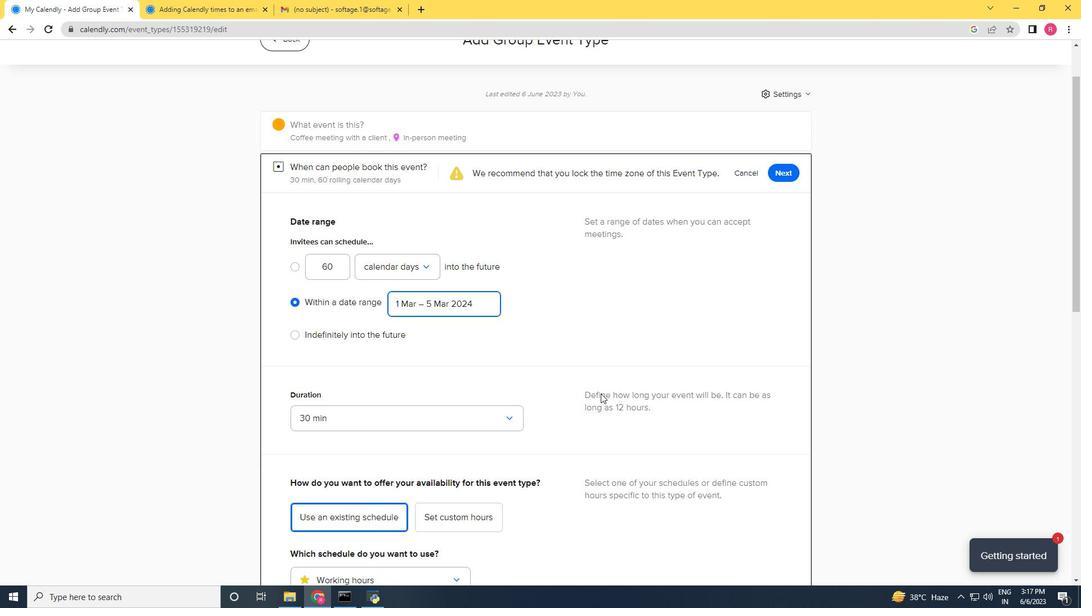 
Action: Mouse scrolled (615, 394) with delta (0, 0)
Screenshot: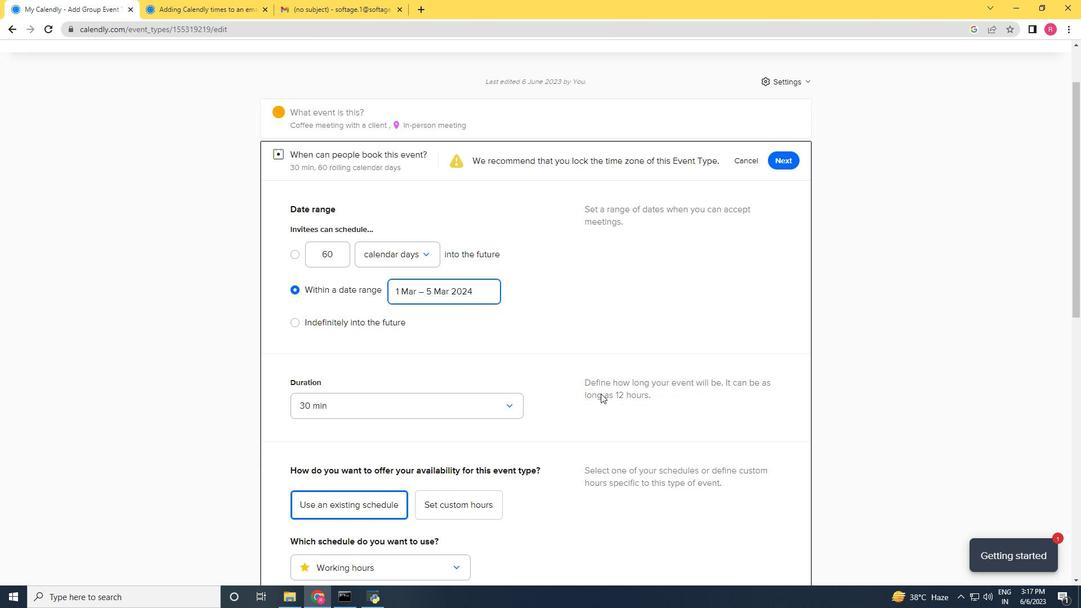 
Action: Mouse moved to (642, 417)
Screenshot: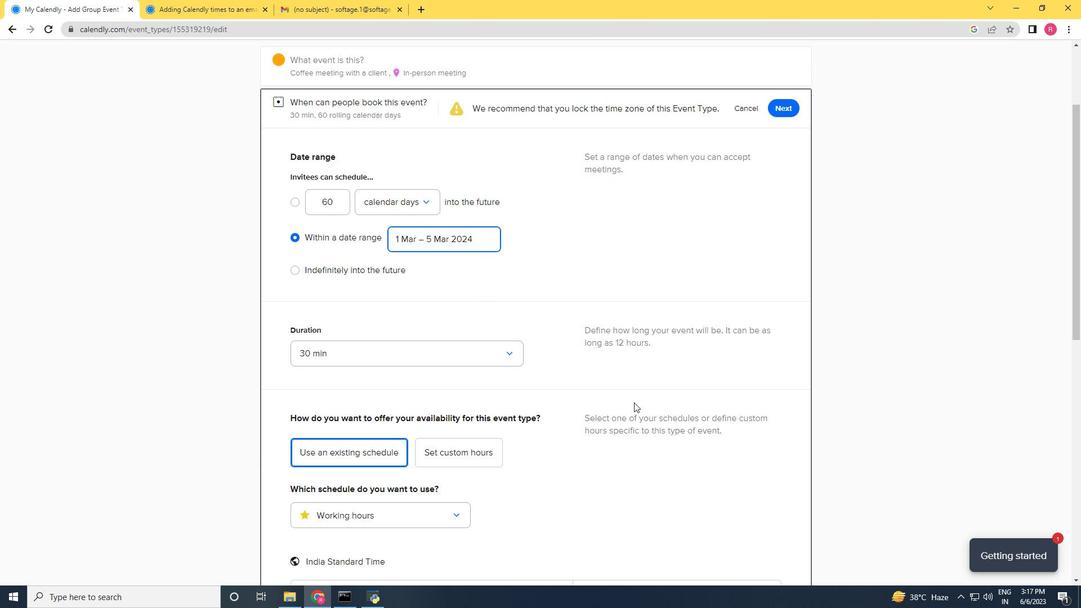 
Action: Mouse scrolled (642, 416) with delta (0, 0)
Screenshot: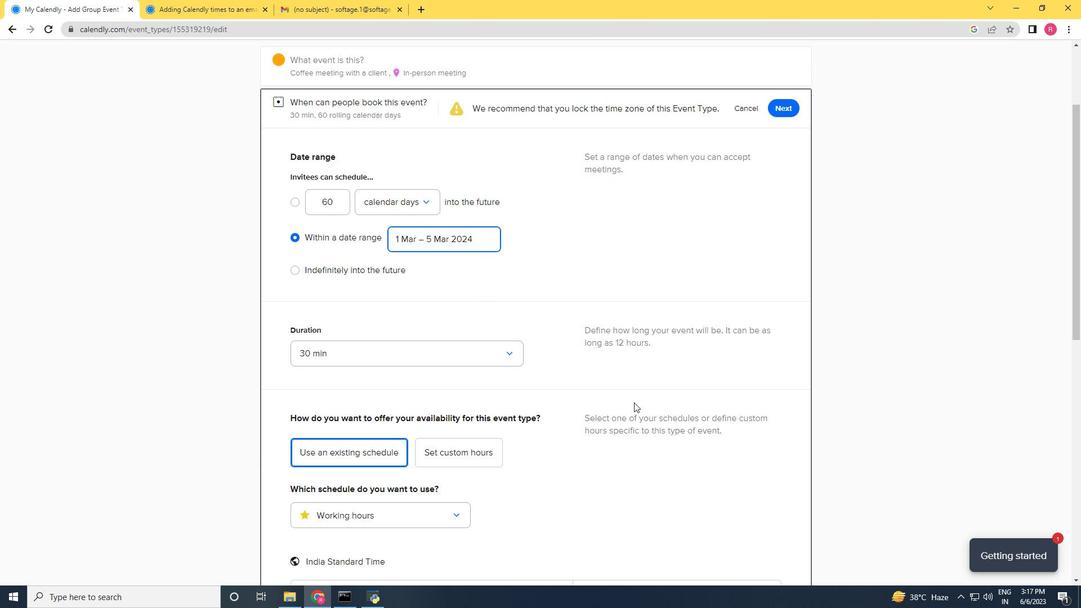 
Action: Mouse moved to (643, 424)
Screenshot: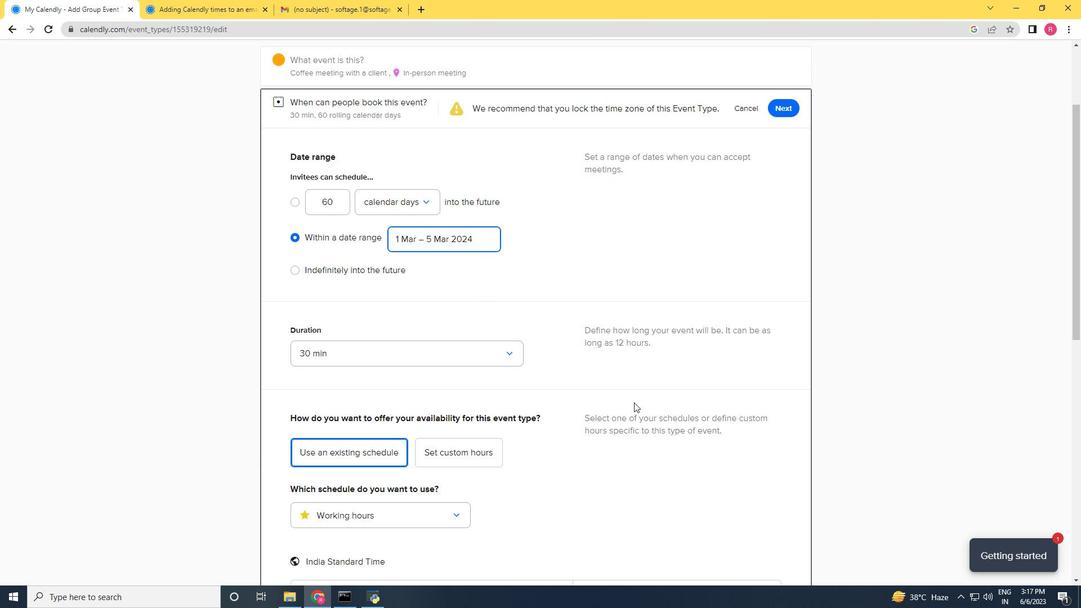 
Action: Mouse scrolled (643, 423) with delta (0, 0)
Screenshot: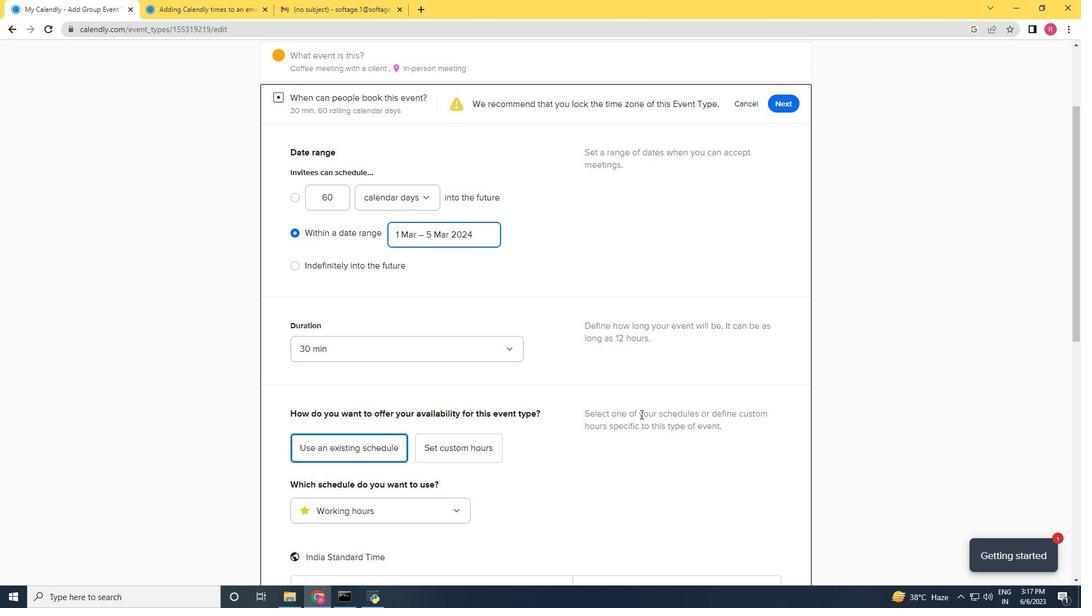 
Action: Mouse moved to (644, 427)
Screenshot: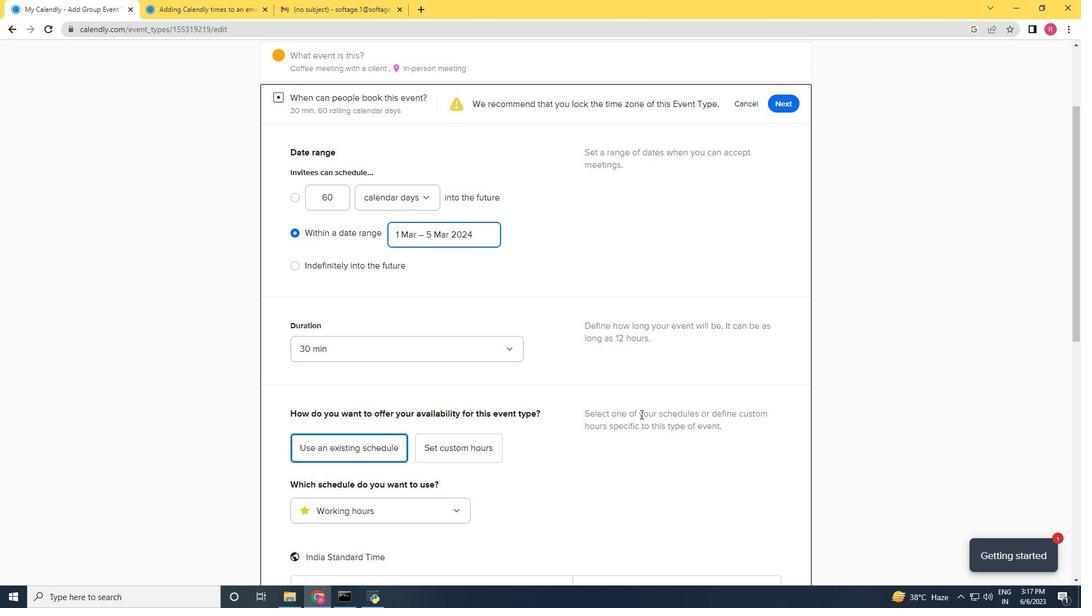 
Action: Mouse scrolled (644, 426) with delta (0, 0)
Screenshot: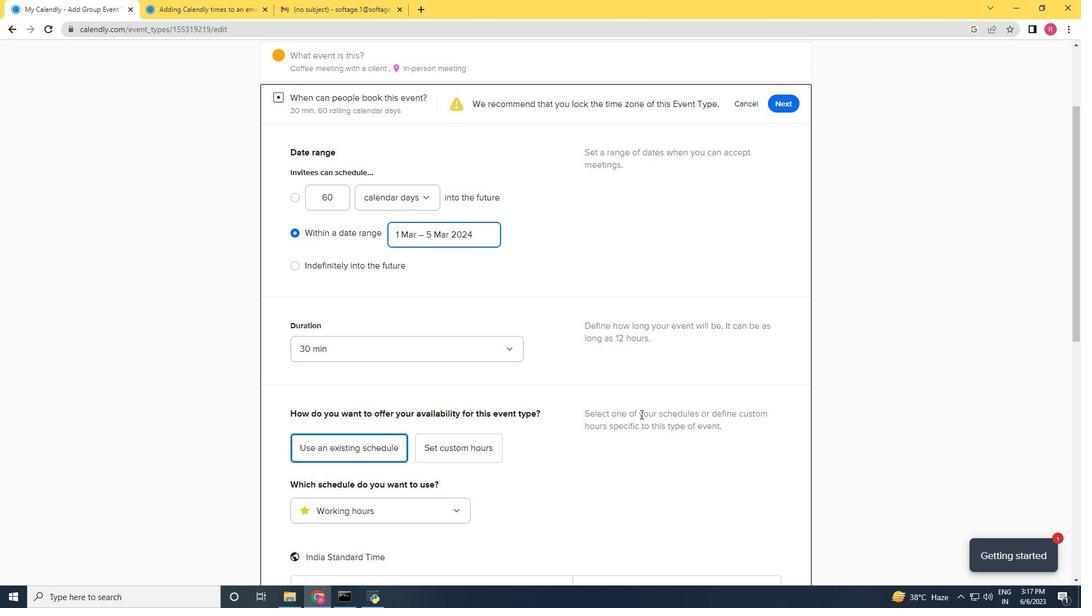 
Action: Mouse moved to (645, 428)
Screenshot: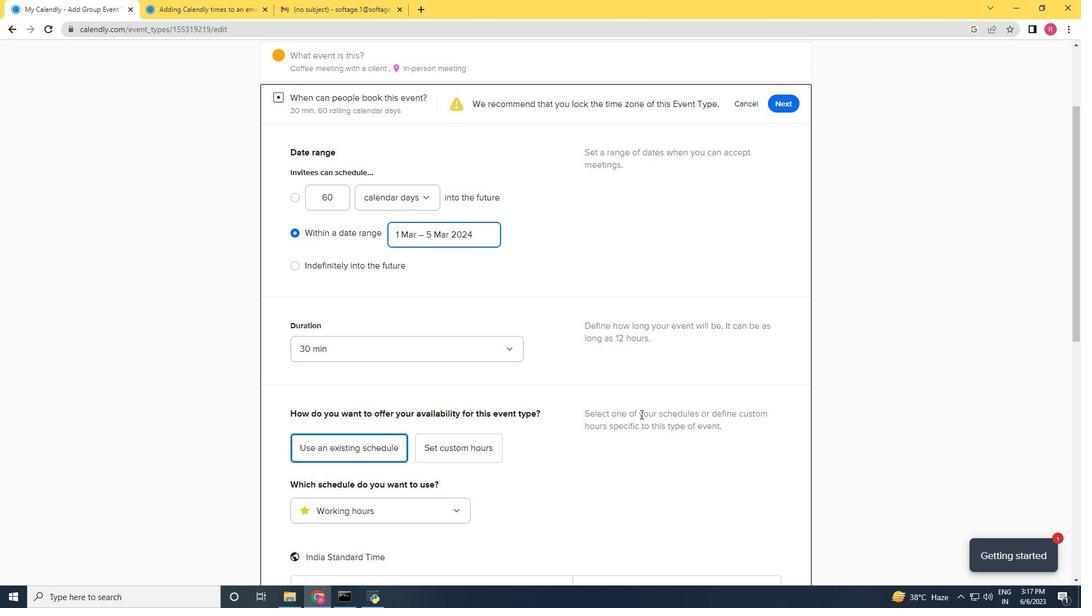
Action: Mouse scrolled (645, 427) with delta (0, 0)
Screenshot: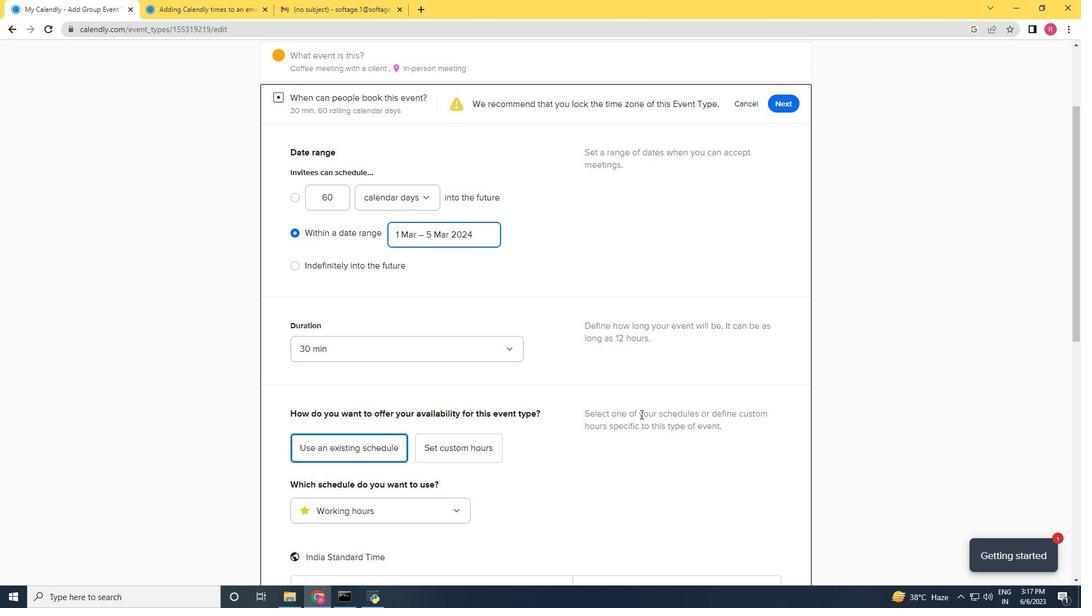 
Action: Mouse scrolled (645, 428) with delta (0, 0)
Screenshot: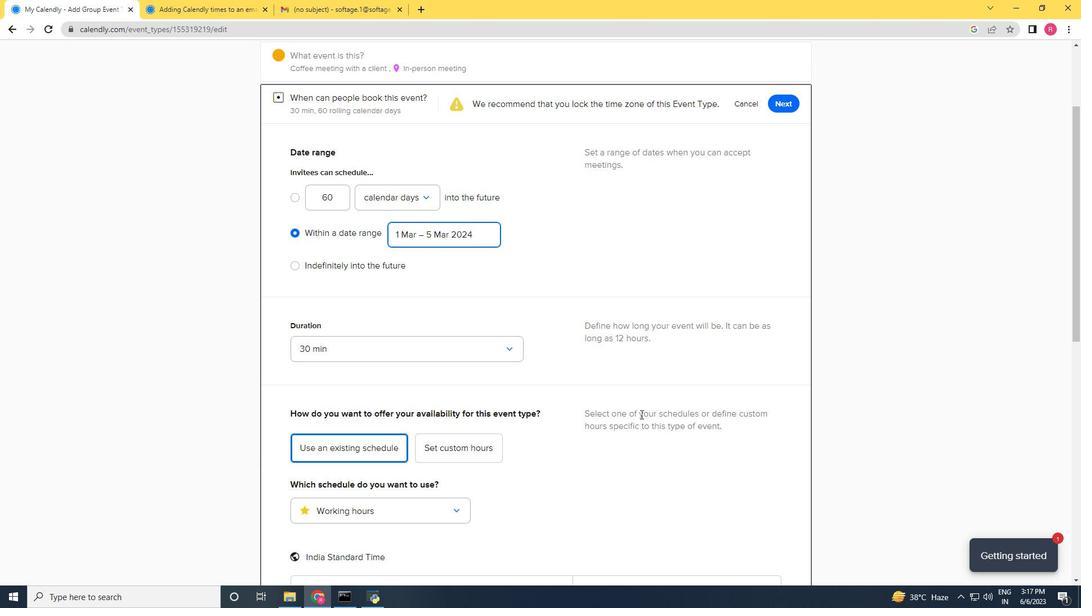 
Action: Mouse moved to (646, 428)
Screenshot: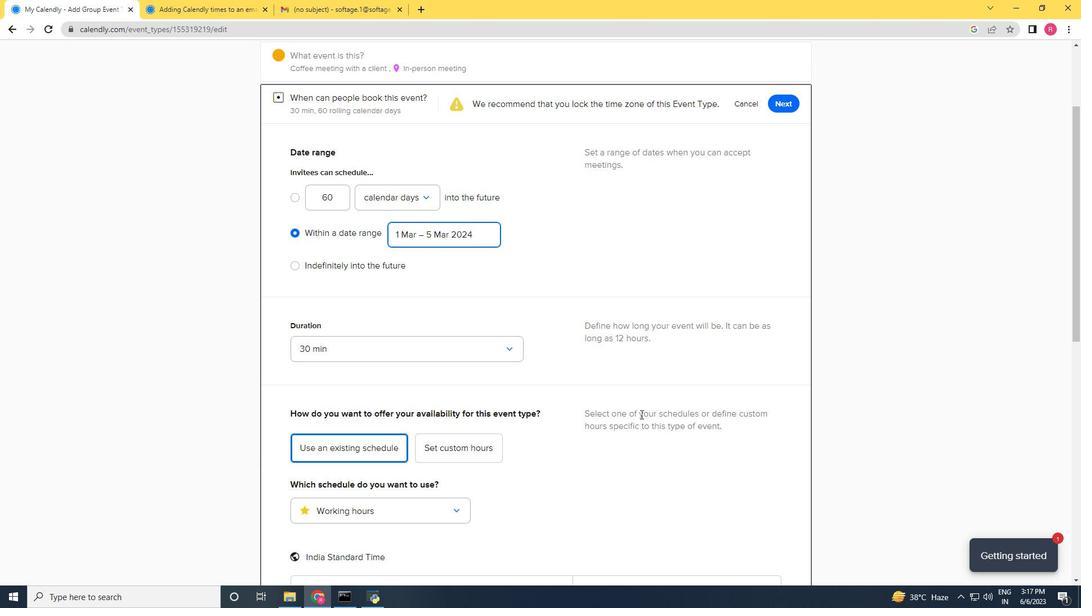 
Action: Mouse scrolled (645, 427) with delta (0, 0)
Screenshot: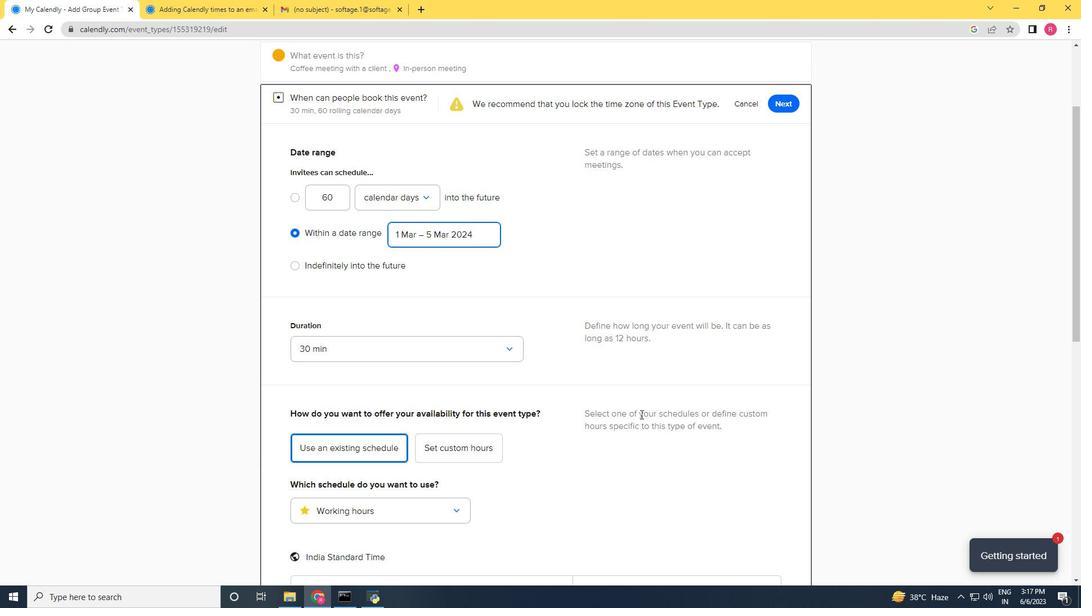 
Action: Mouse moved to (649, 430)
Screenshot: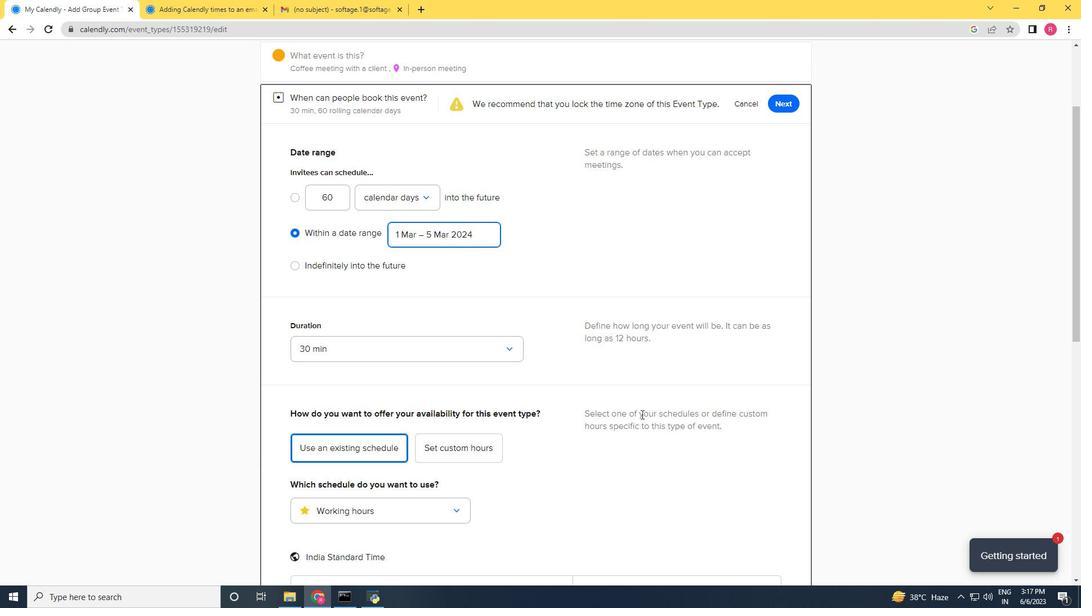 
Action: Mouse scrolled (649, 429) with delta (0, 0)
Screenshot: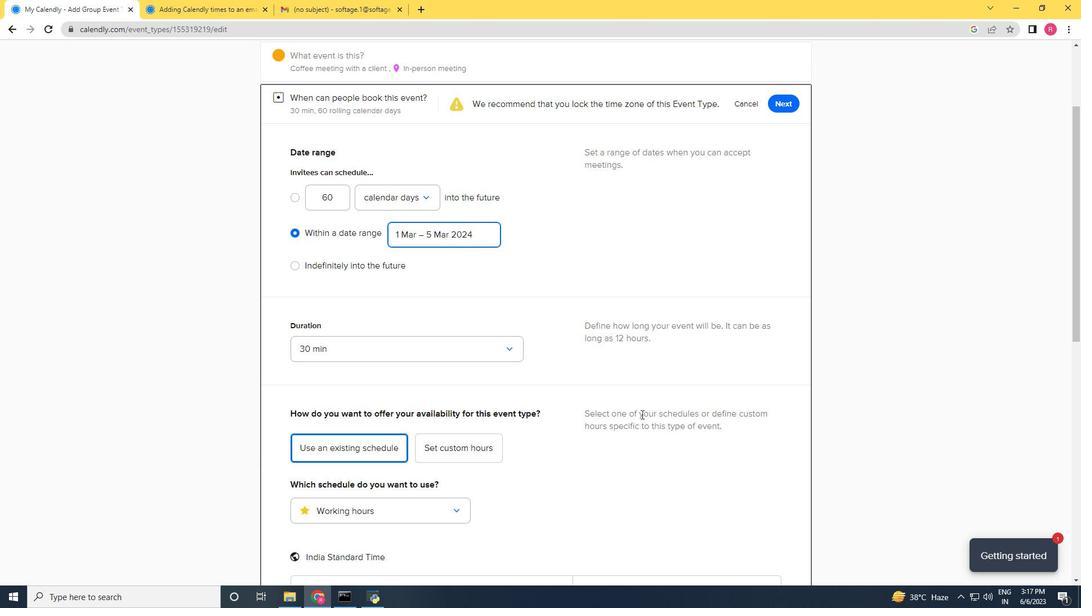 
Action: Mouse moved to (674, 463)
Screenshot: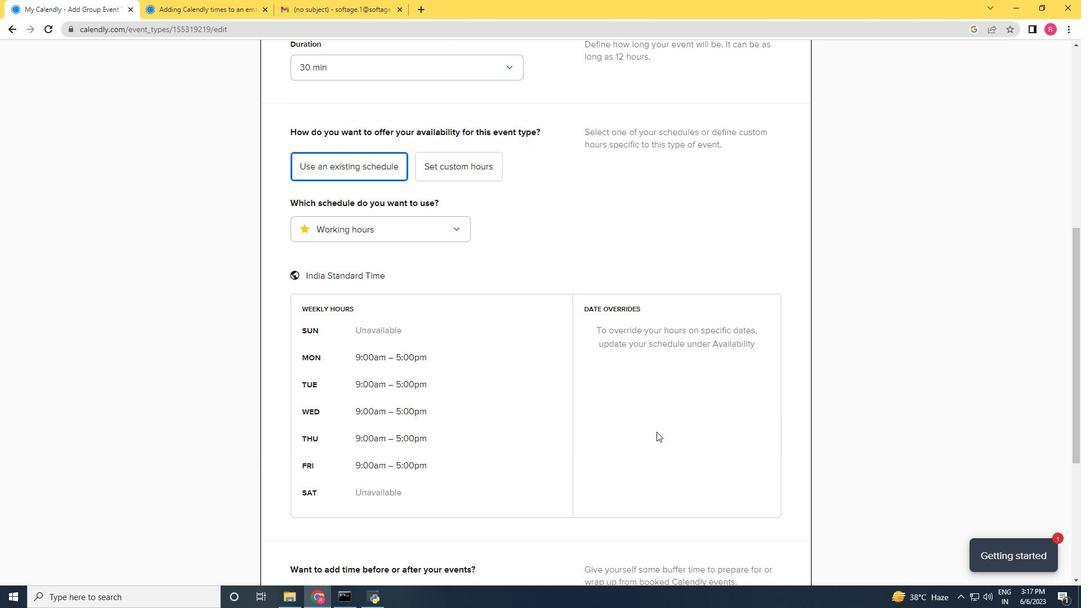 
Action: Mouse scrolled (674, 463) with delta (0, 0)
Screenshot: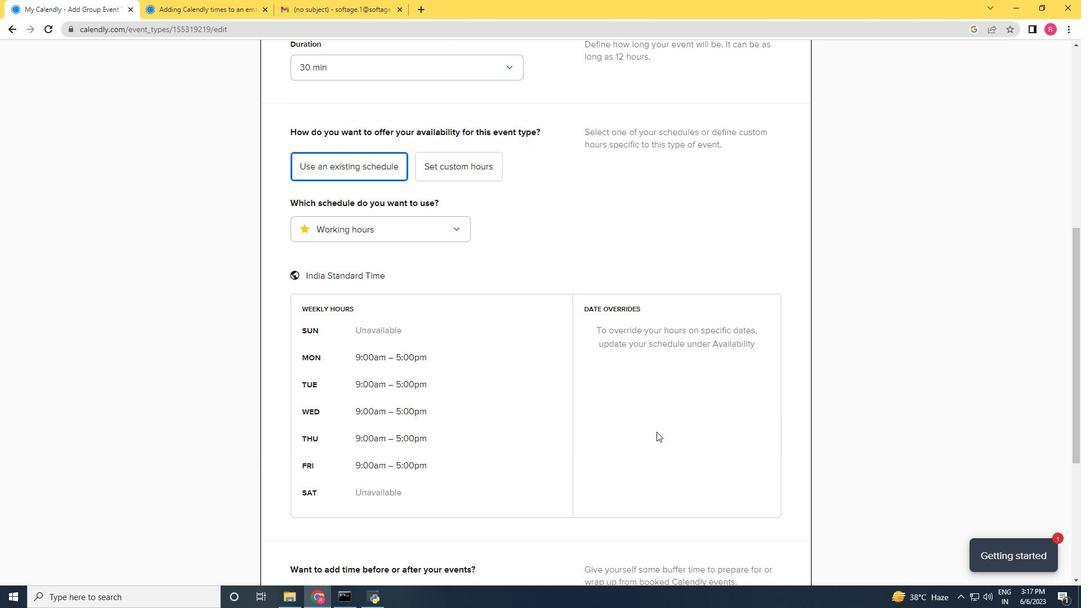 
Action: Mouse moved to (674, 469)
Screenshot: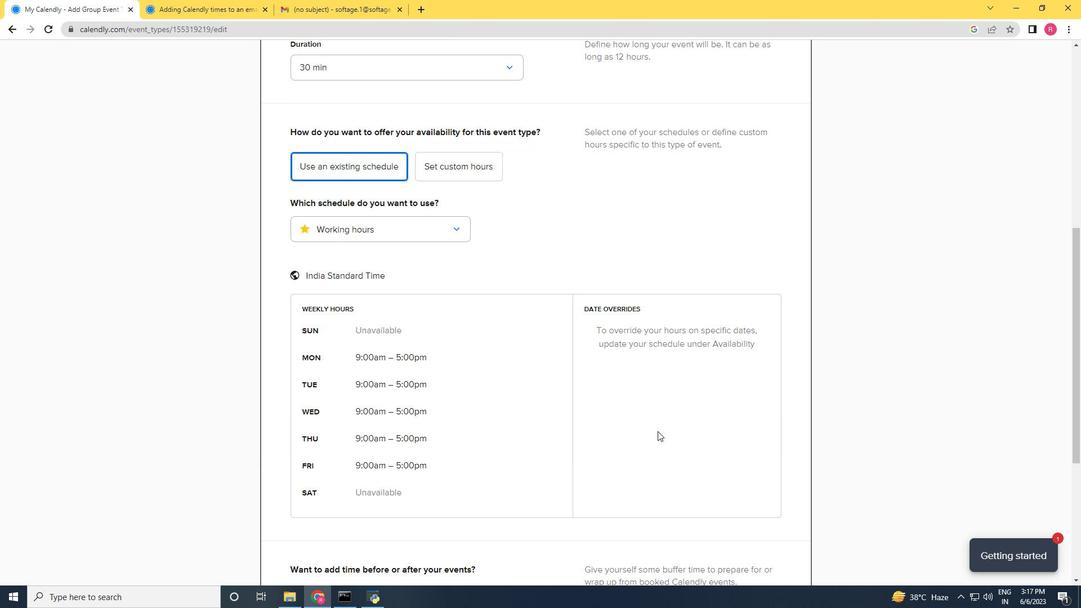 
Action: Mouse scrolled (674, 469) with delta (0, 0)
Screenshot: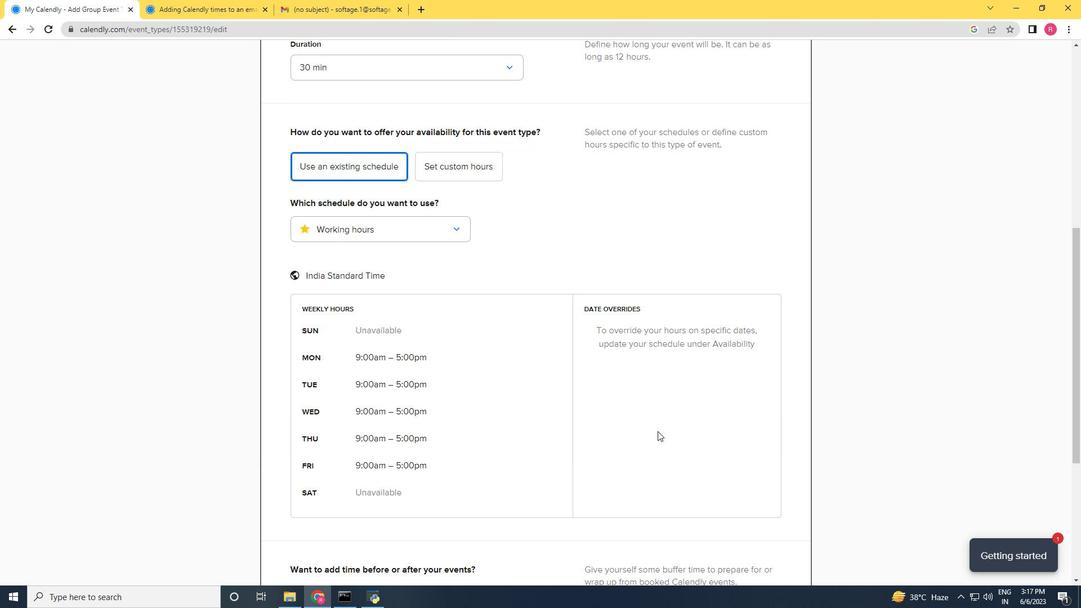 
Action: Mouse moved to (674, 470)
Screenshot: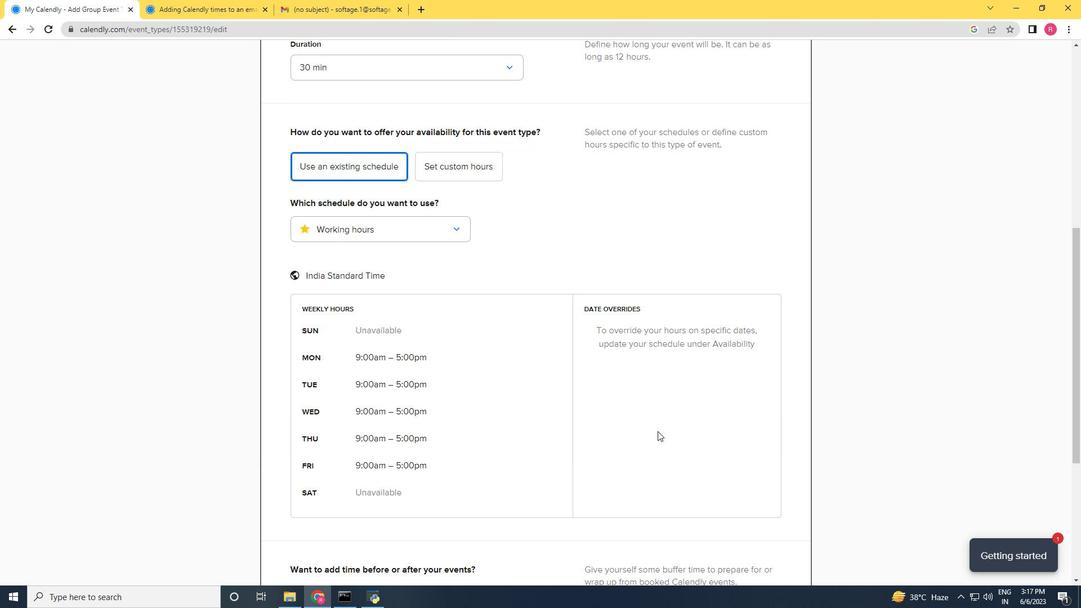 
Action: Mouse scrolled (674, 470) with delta (0, 0)
Screenshot: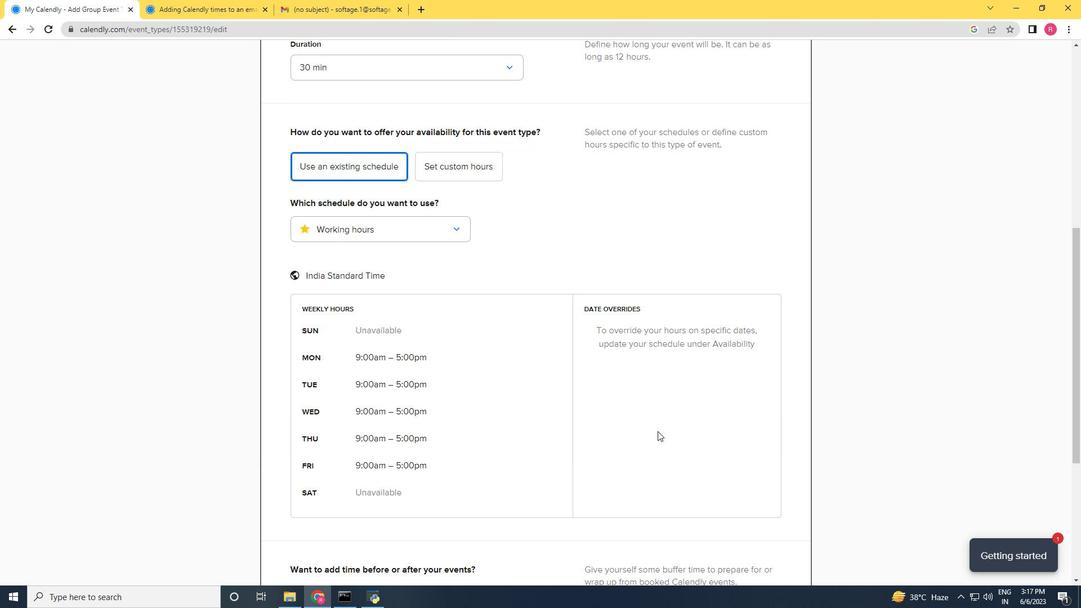 
Action: Mouse moved to (678, 473)
Screenshot: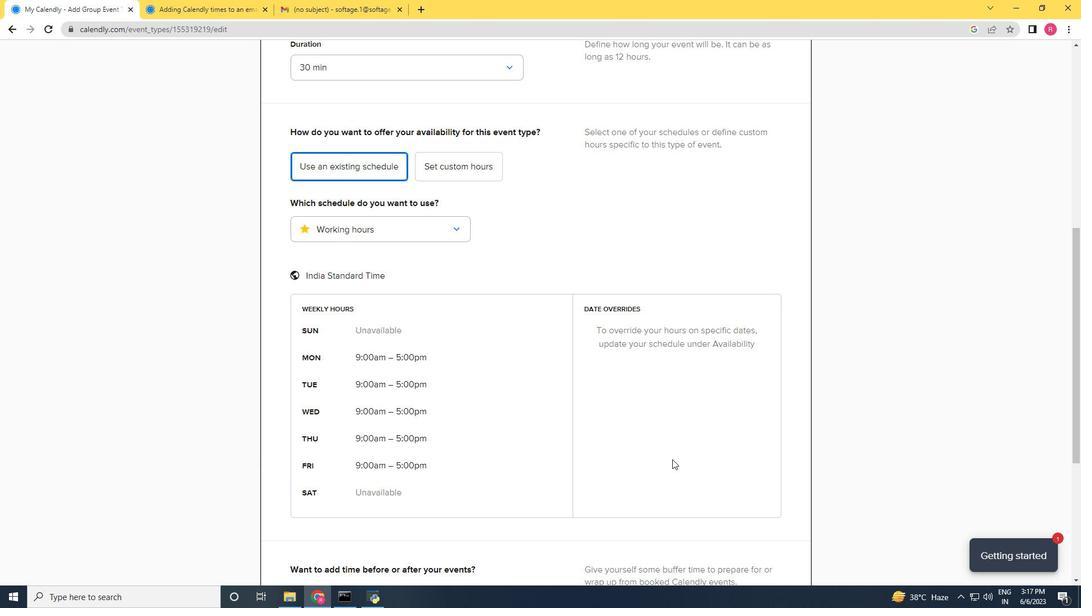 
Action: Mouse scrolled (678, 473) with delta (0, 0)
Screenshot: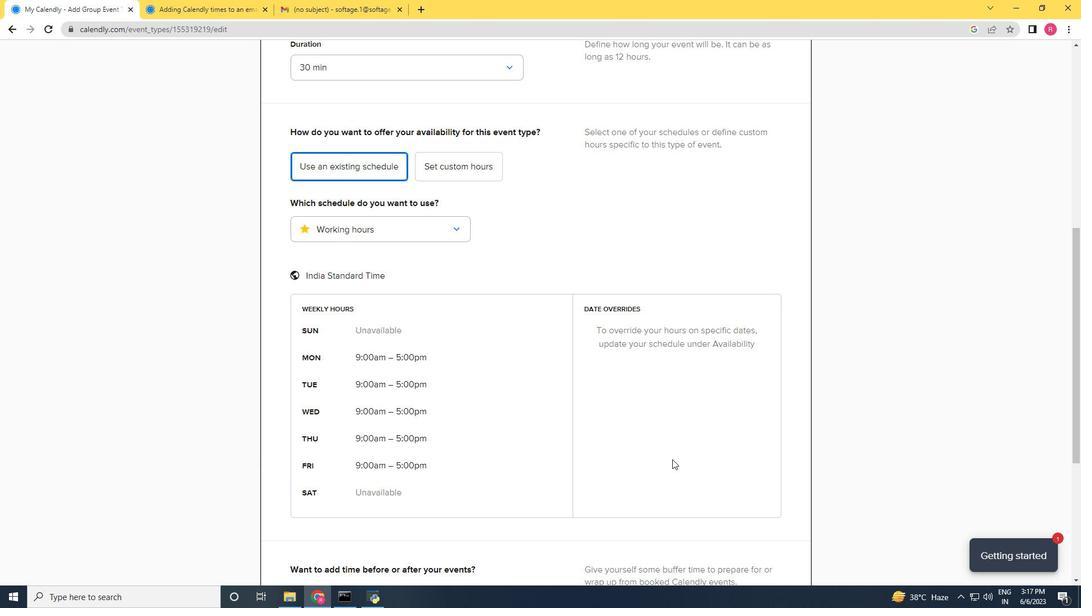 
Action: Mouse moved to (794, 570)
Screenshot: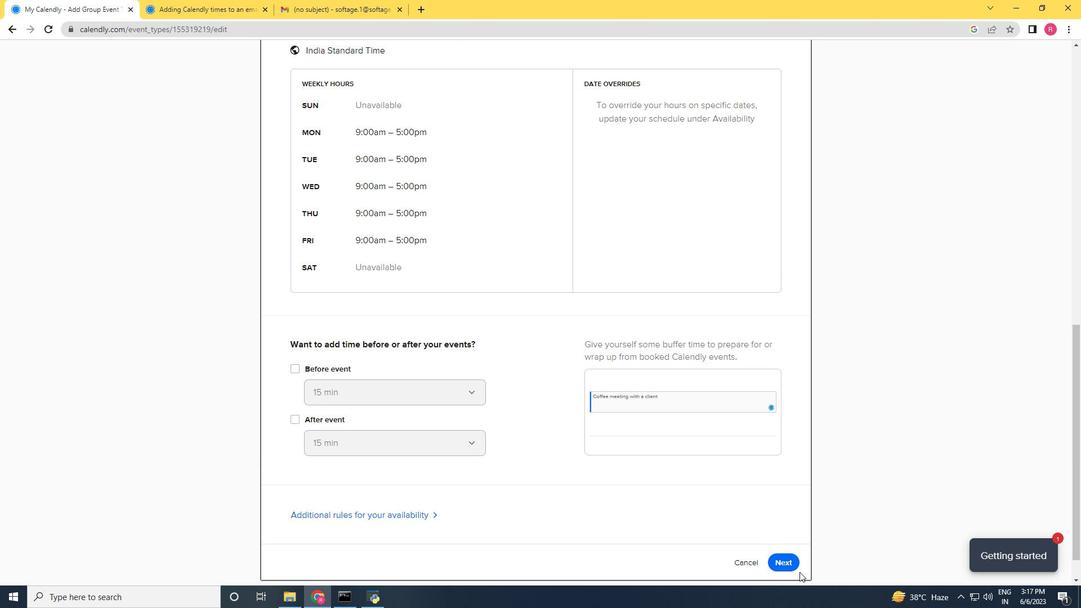 
Action: Mouse pressed left at (794, 570)
Screenshot: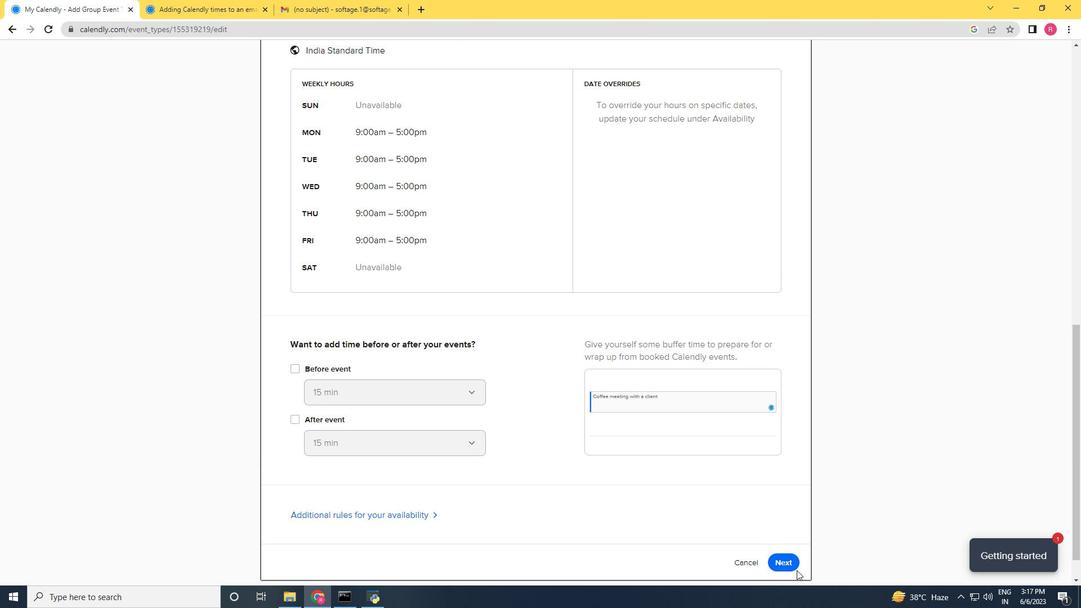 
Action: Mouse moved to (791, 98)
Screenshot: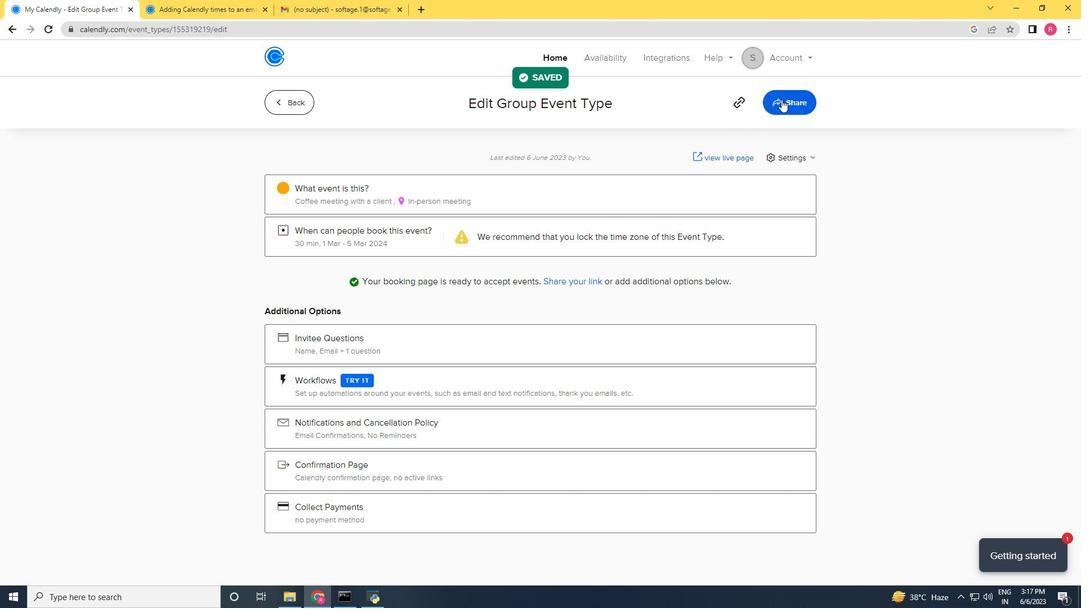 
Action: Mouse pressed left at (791, 98)
Screenshot: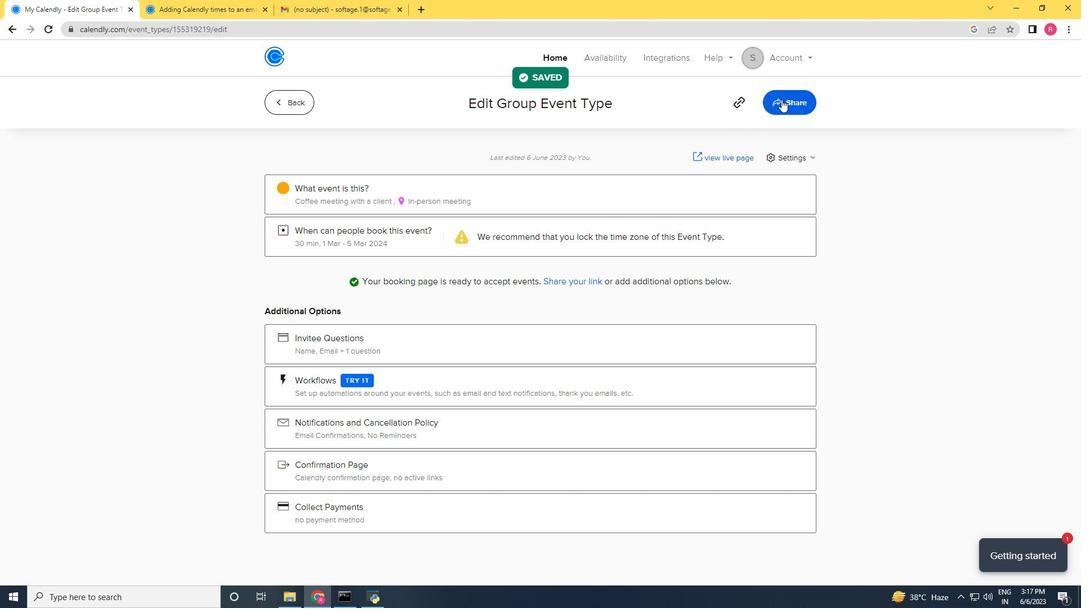
Action: Mouse moved to (674, 212)
Screenshot: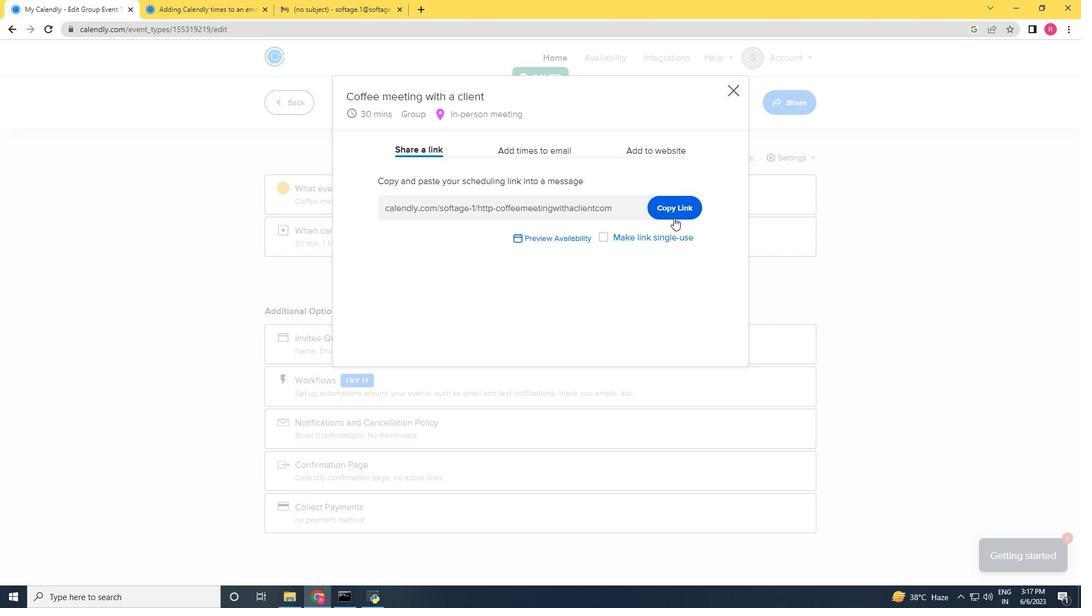 
Action: Mouse pressed left at (674, 212)
Screenshot: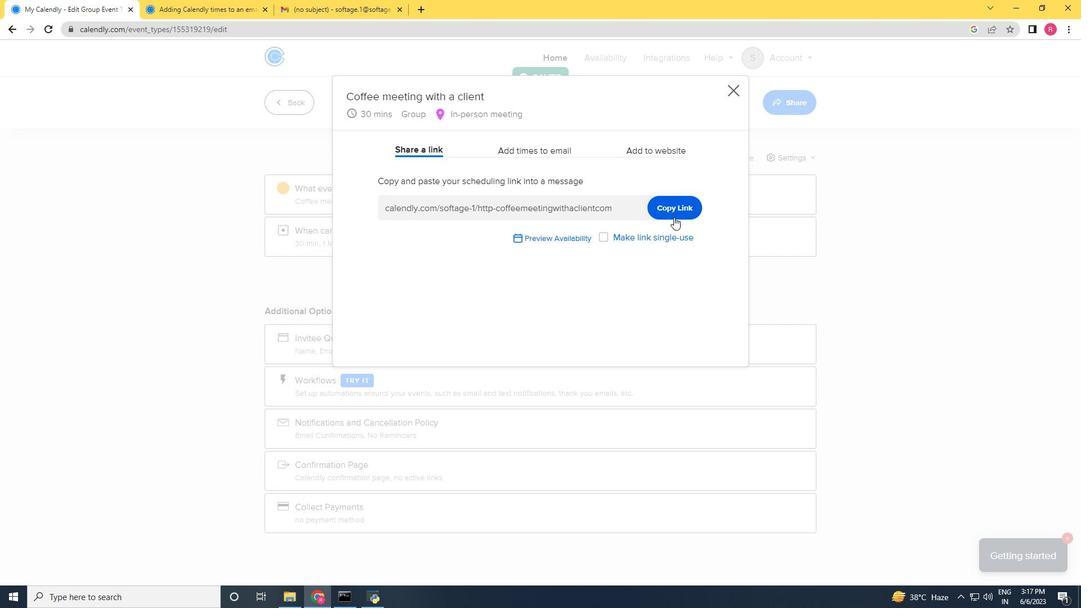 
Action: Mouse moved to (326, 9)
Screenshot: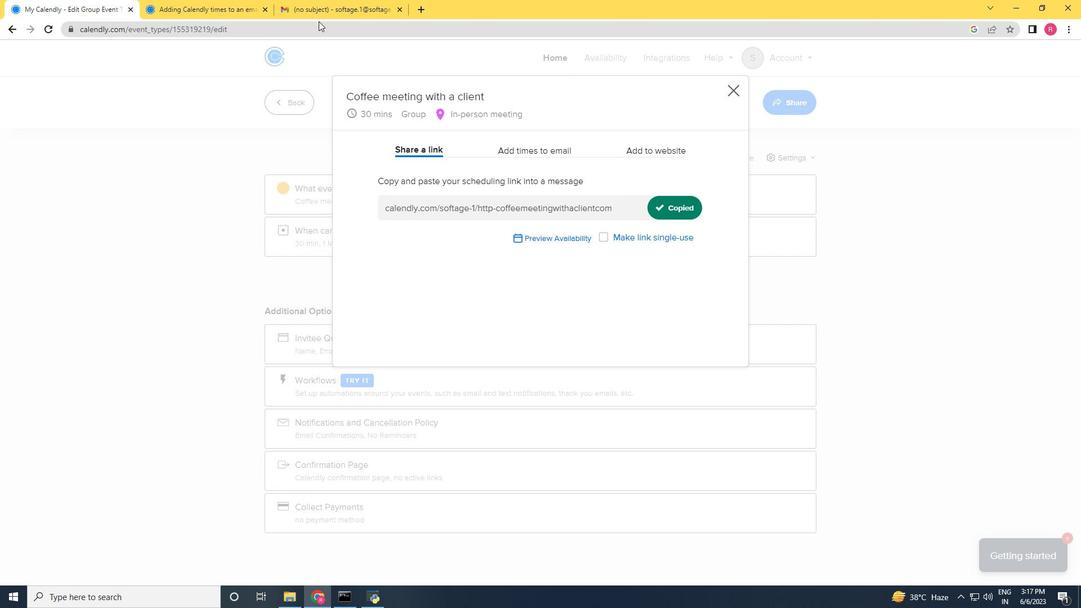 
Action: Mouse pressed left at (326, 9)
Screenshot: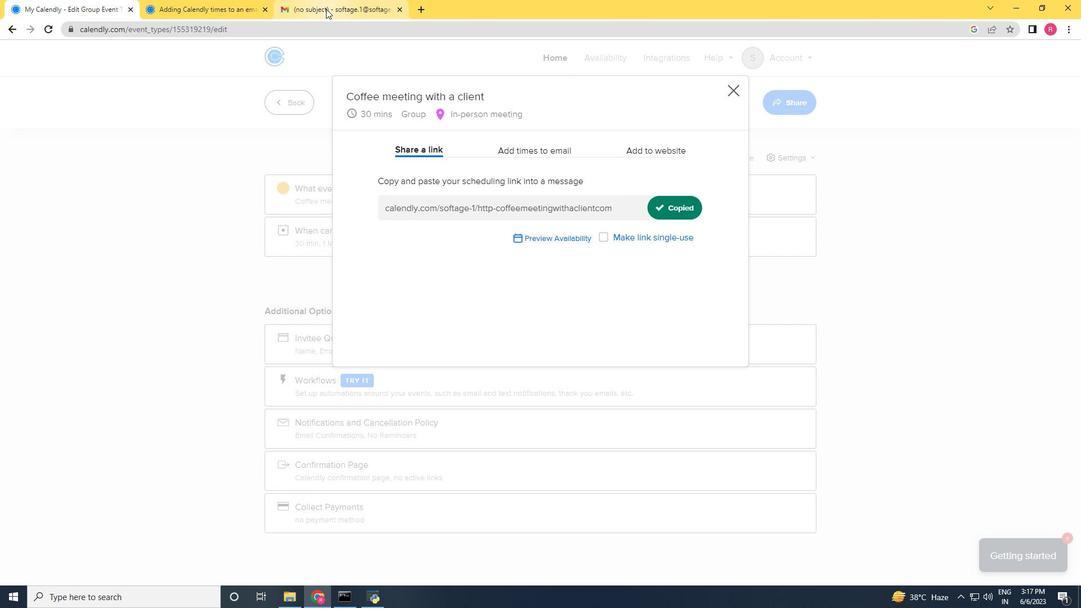 
Action: Mouse moved to (286, 178)
Screenshot: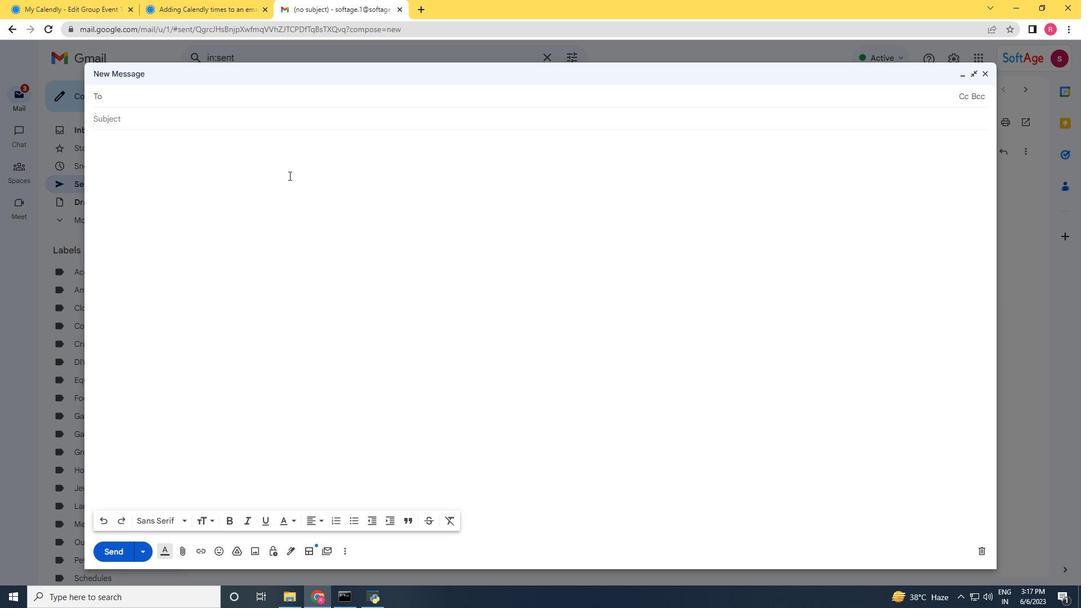 
Action: Mouse pressed left at (286, 178)
Screenshot: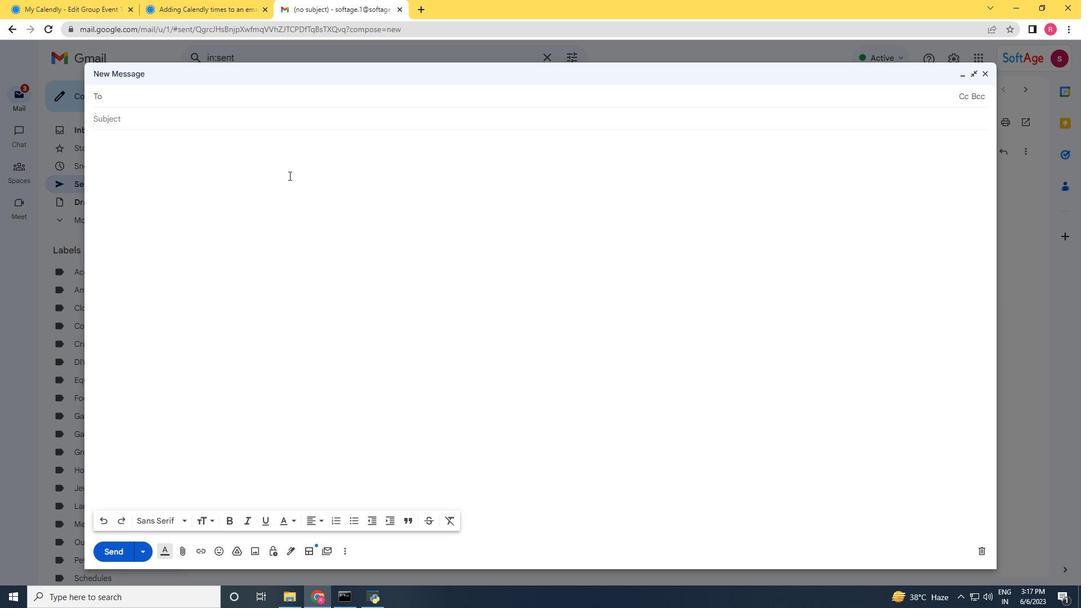 
Action: Mouse moved to (286, 181)
Screenshot: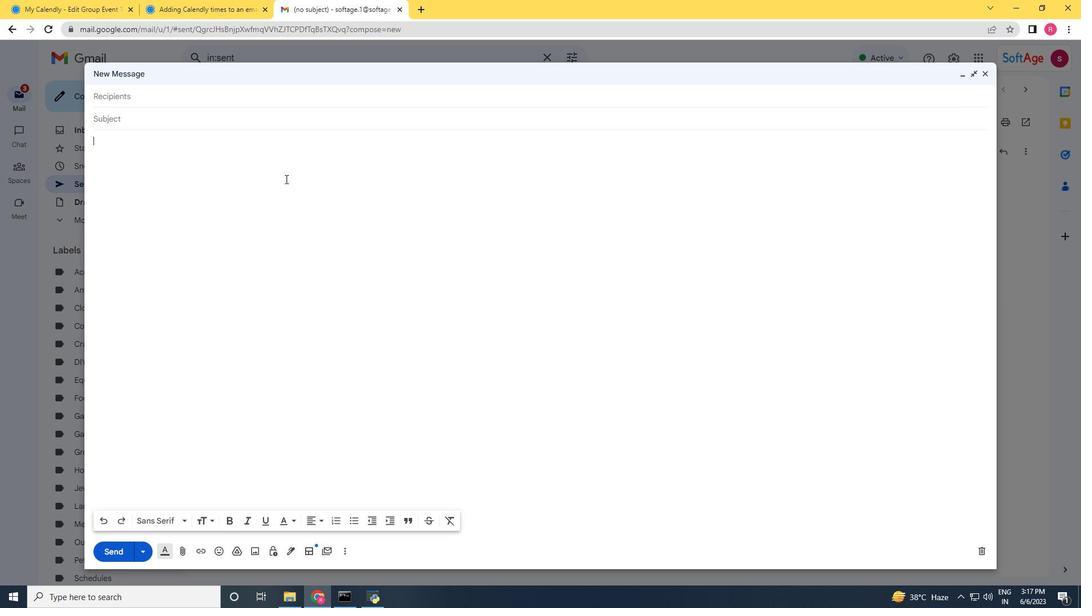 
Action: Key pressed ctrl+V
Screenshot: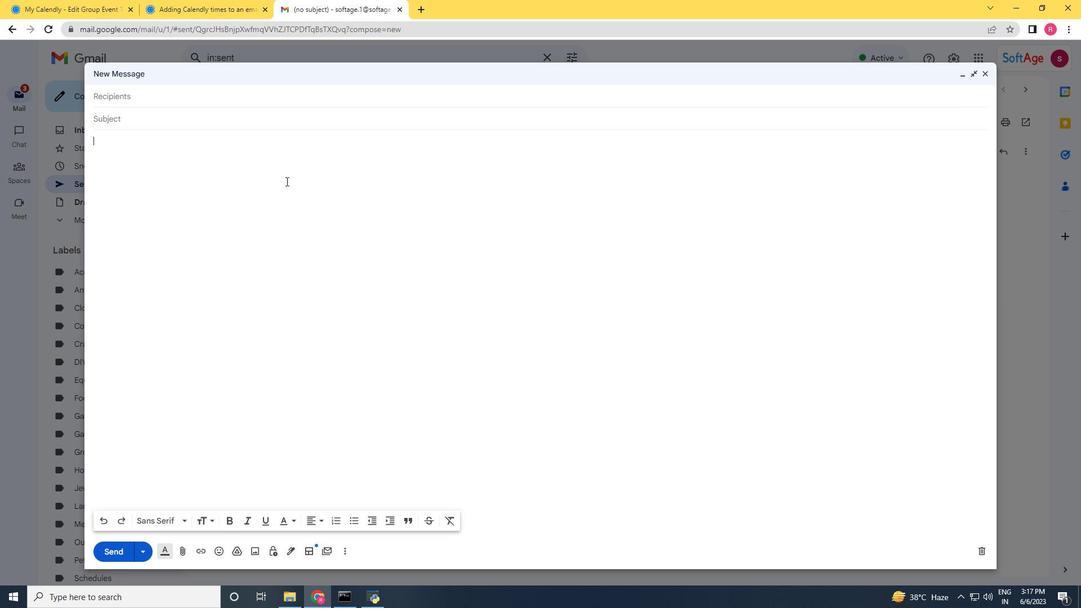 
Action: Mouse moved to (199, 556)
Screenshot: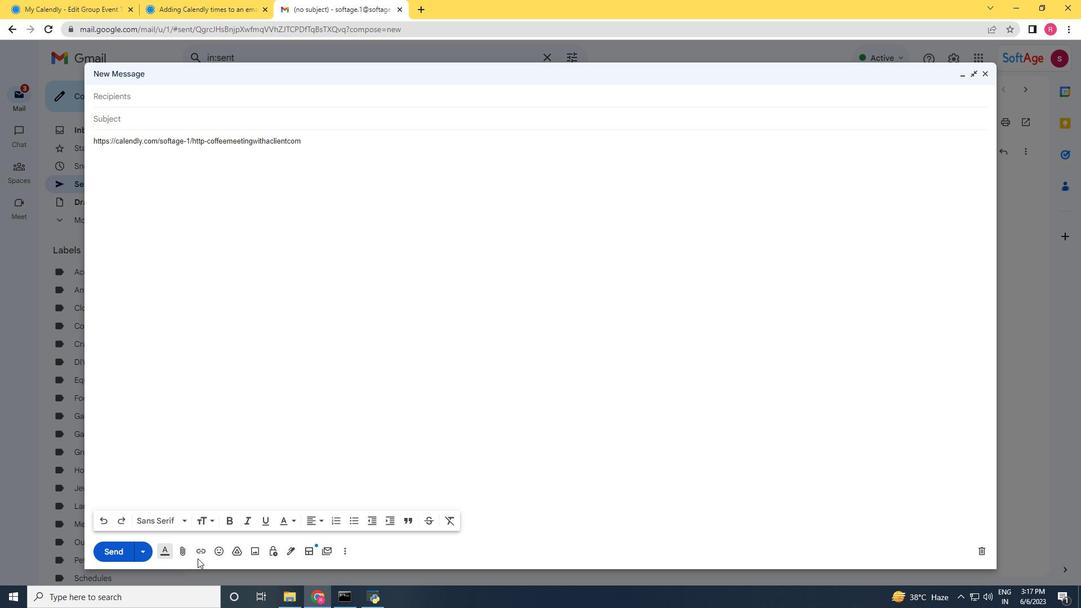 
Action: Mouse pressed left at (199, 556)
Screenshot: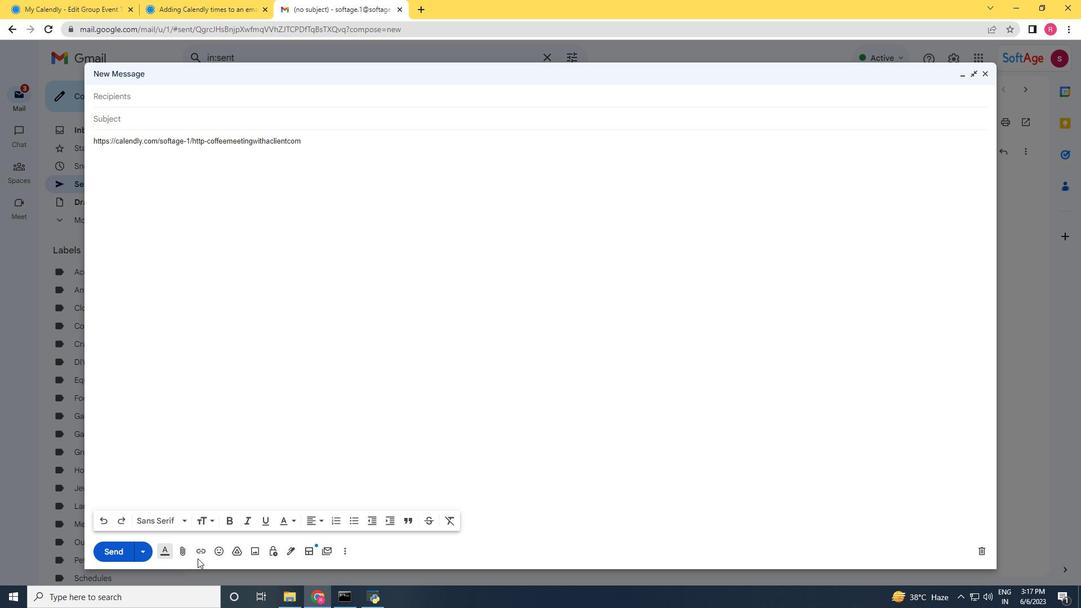 
Action: Mouse moved to (489, 313)
Screenshot: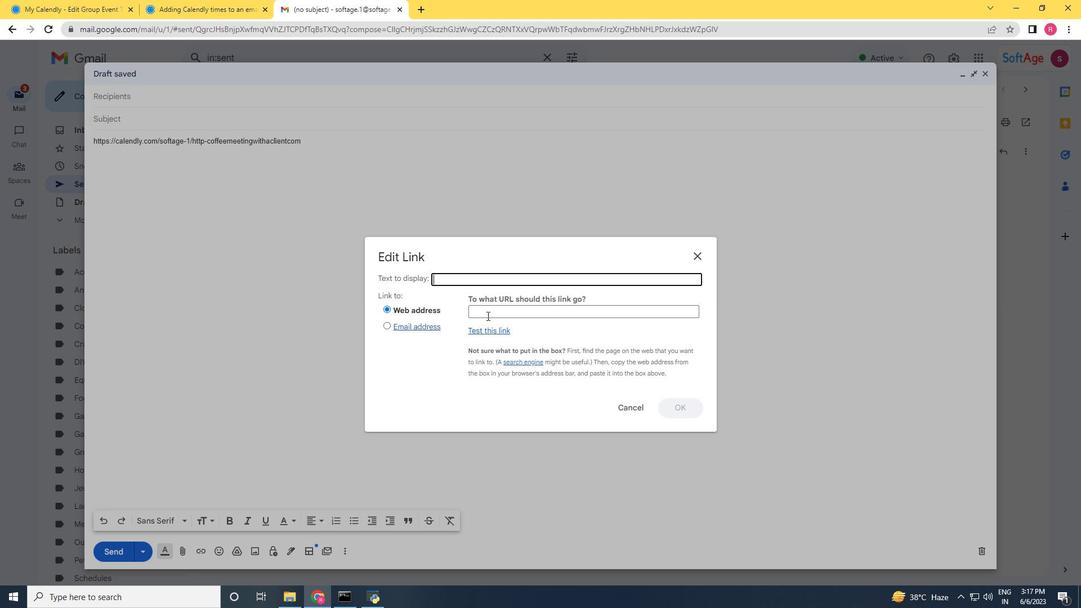 
Action: Mouse pressed left at (489, 313)
Screenshot: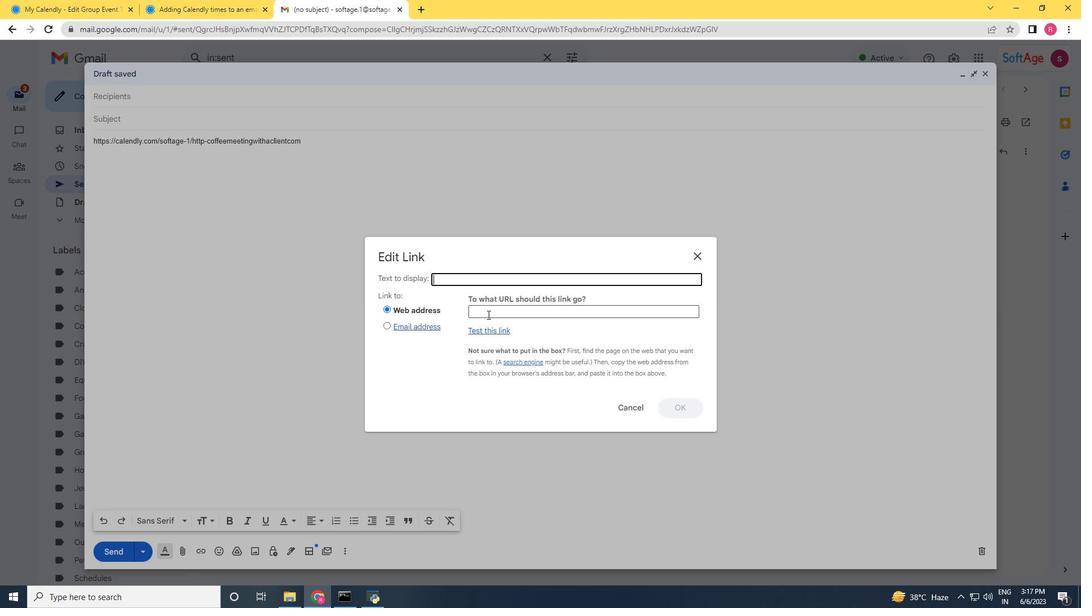 
Action: Mouse moved to (487, 314)
Screenshot: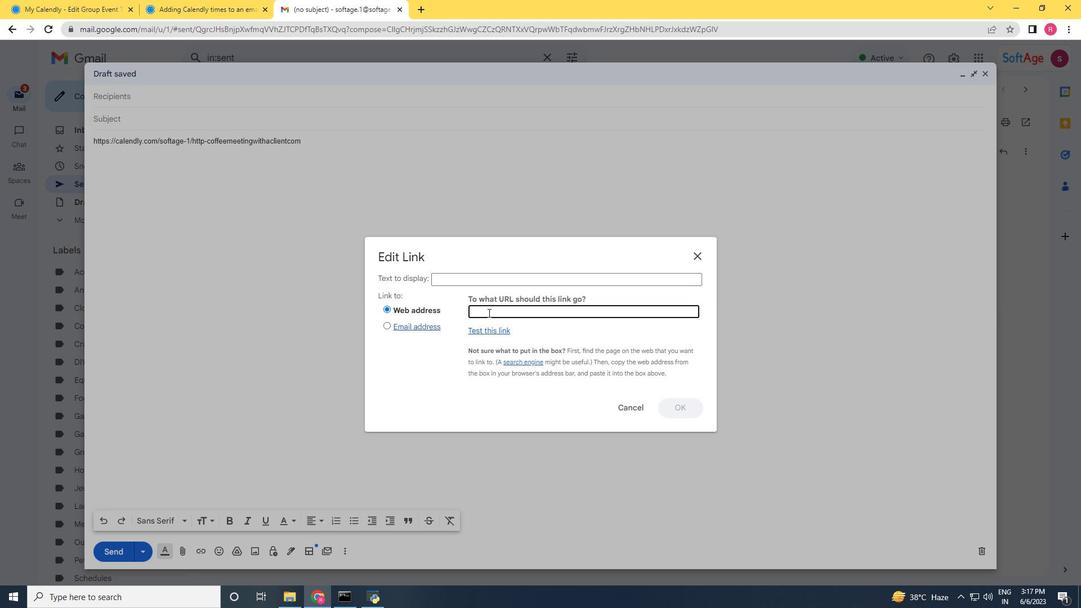 
Action: Key pressed ctrl+V
Screenshot: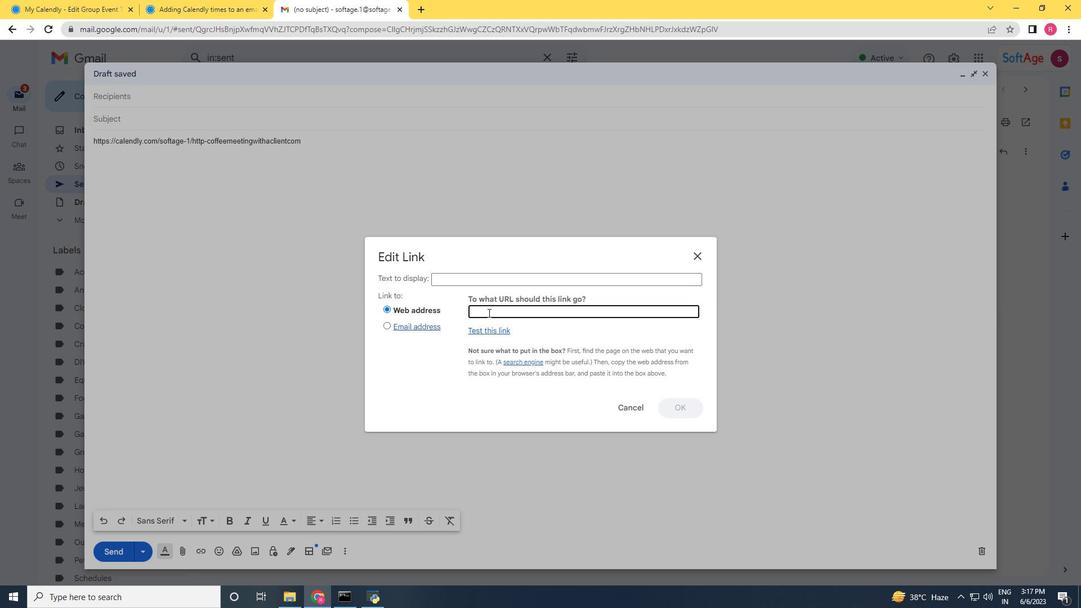 
Action: Mouse moved to (685, 413)
Screenshot: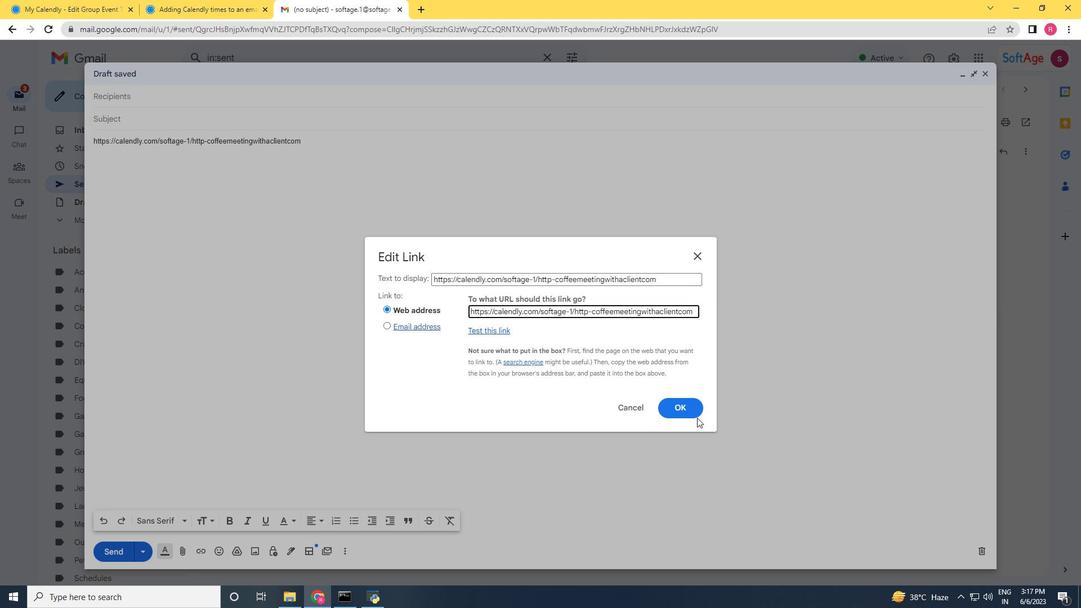 
Action: Mouse pressed left at (685, 413)
Screenshot: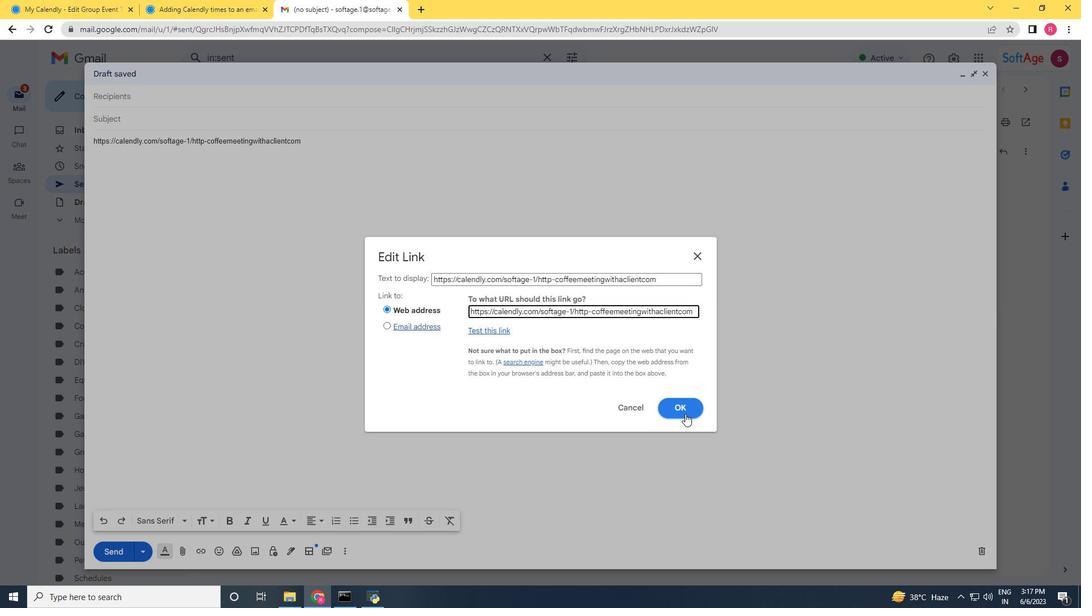 
Action: Mouse moved to (300, 144)
Screenshot: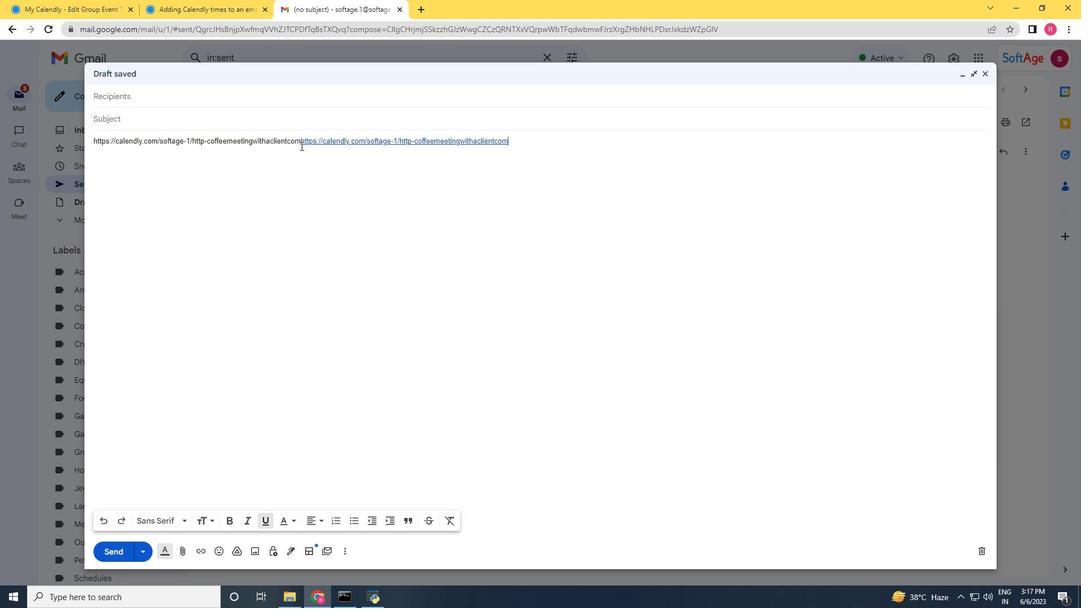
Action: Mouse pressed left at (300, 144)
Screenshot: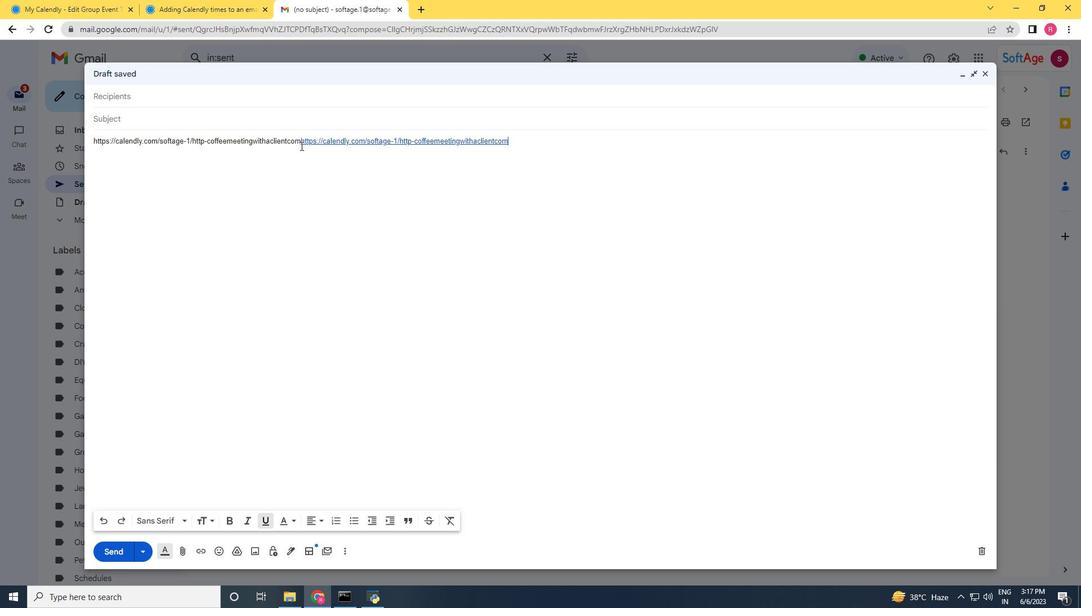 
Action: Mouse moved to (252, 169)
Screenshot: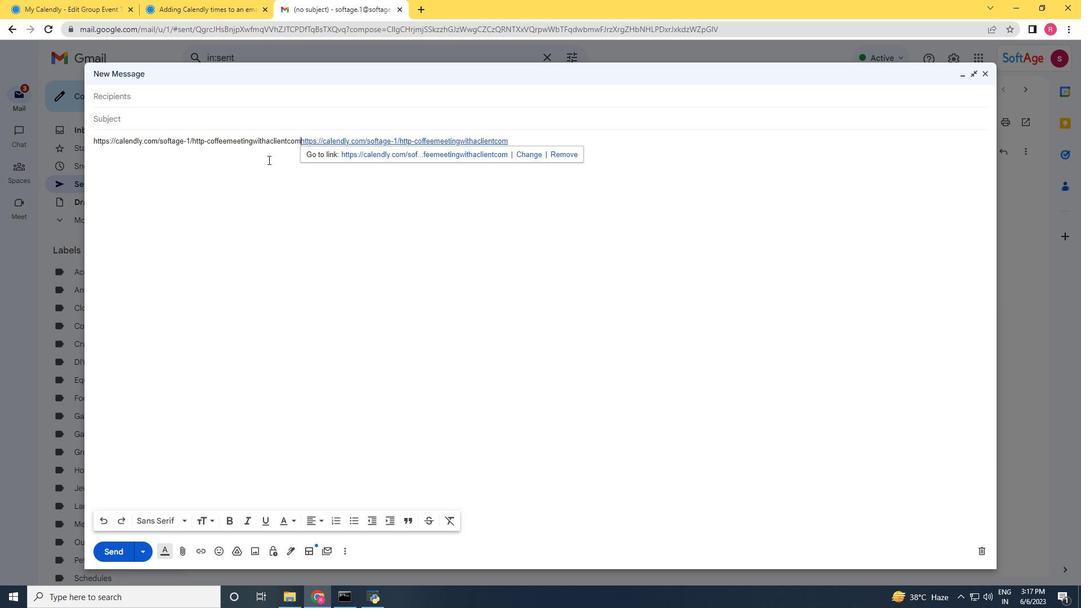 
Action: Key pressed <Key.backspace><Key.backspace><Key.backspace><Key.backspace><Key.backspace><Key.backspace><Key.backspace><Key.backspace><Key.backspace><Key.backspace><Key.backspace><Key.backspace><Key.backspace><Key.backspace><Key.backspace><Key.backspace><Key.backspace><Key.backspace><Key.backspace><Key.backspace><Key.backspace><Key.backspace><Key.backspace><Key.backspace><Key.backspace><Key.backspace><Key.backspace><Key.backspace><Key.backspace><Key.backspace><Key.backspace><Key.backspace><Key.backspace><Key.backspace><Key.backspace><Key.backspace><Key.backspace><Key.backspace><Key.backspace><Key.backspace><Key.backspace><Key.backspace><Key.backspace><Key.backspace><Key.backspace><Key.backspace><Key.backspace><Key.backspace><Key.backspace><Key.backspace><Key.backspace><Key.backspace><Key.backspace><Key.backspace><Key.backspace><Key.backspace><Key.backspace><Key.backspace><Key.backspace><Key.backspace><Key.backspace><Key.backspace><Key.backspace><Key.backspace><Key.backspace><Key.backspace><Key.backspace><Key.backspace>
Screenshot: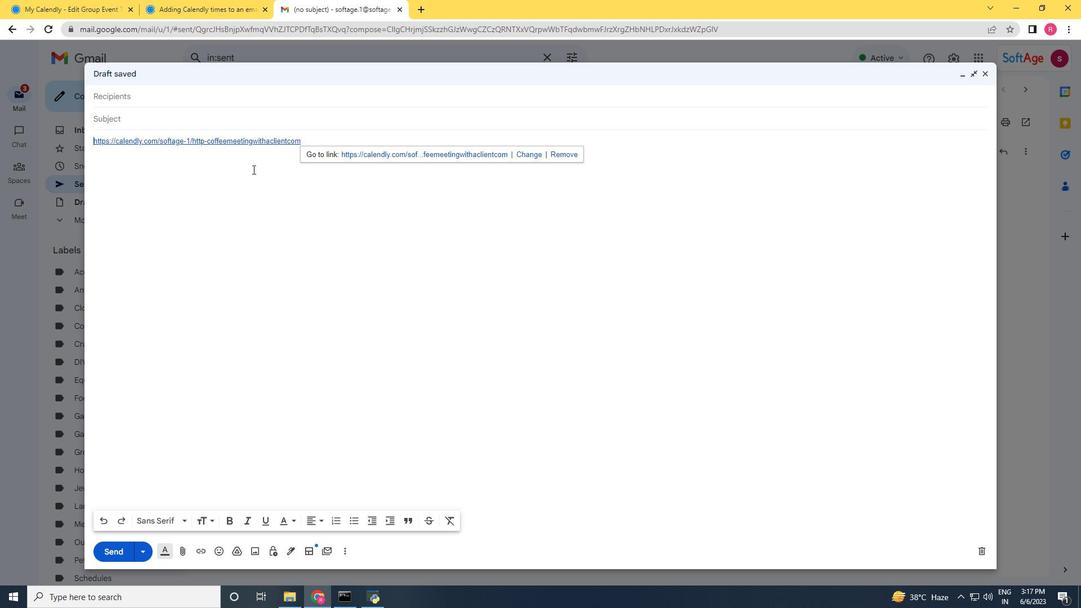 
Action: Mouse moved to (168, 118)
Screenshot: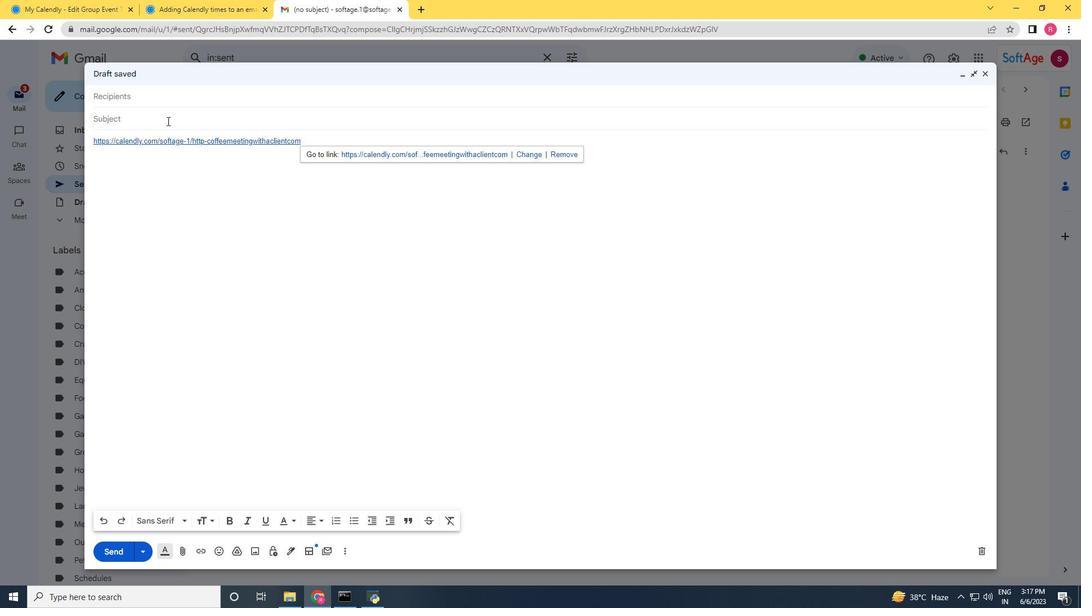 
Action: Mouse pressed left at (168, 118)
Screenshot: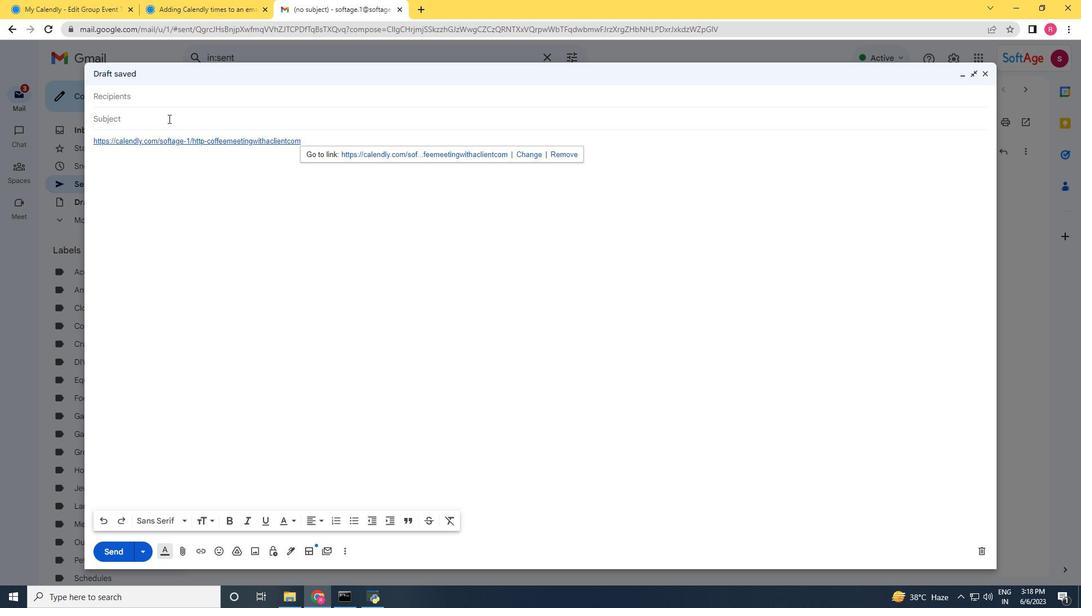 
Action: Mouse moved to (164, 89)
Screenshot: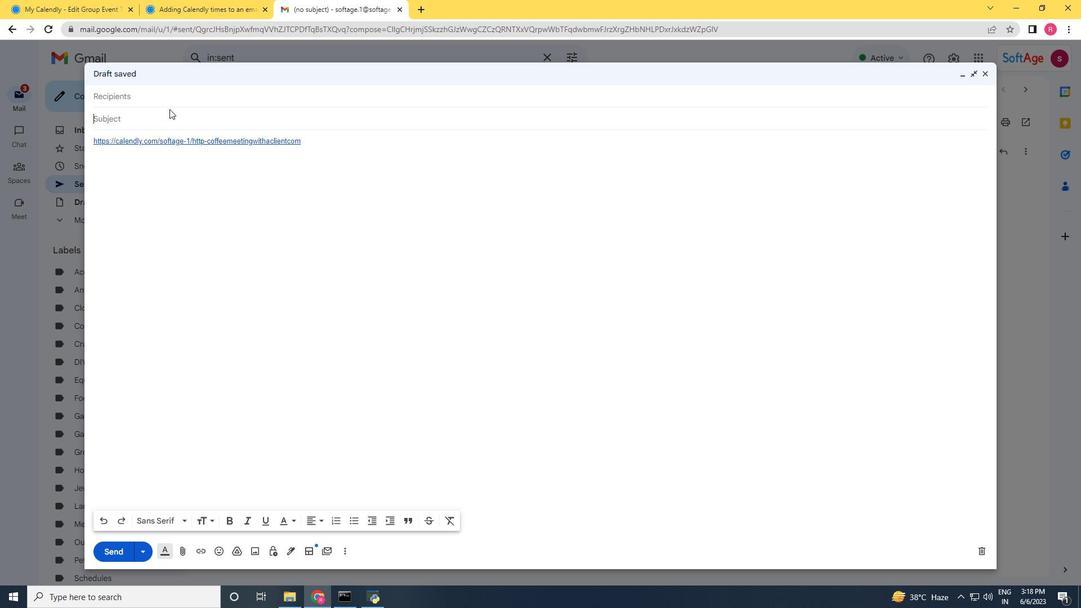 
Action: Mouse pressed left at (164, 89)
Screenshot: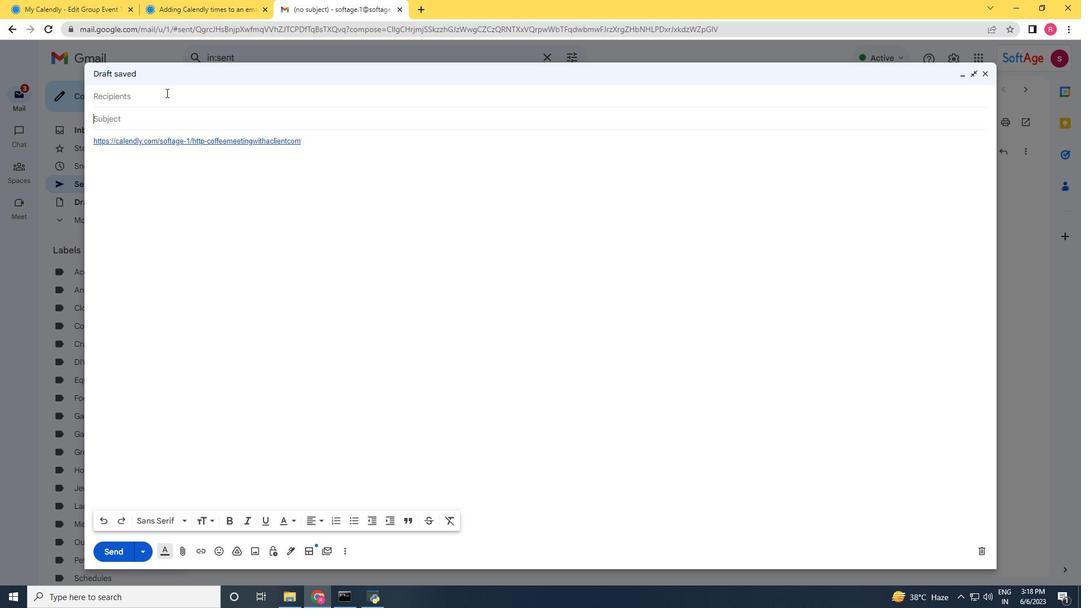 
Action: Mouse moved to (138, 101)
Screenshot: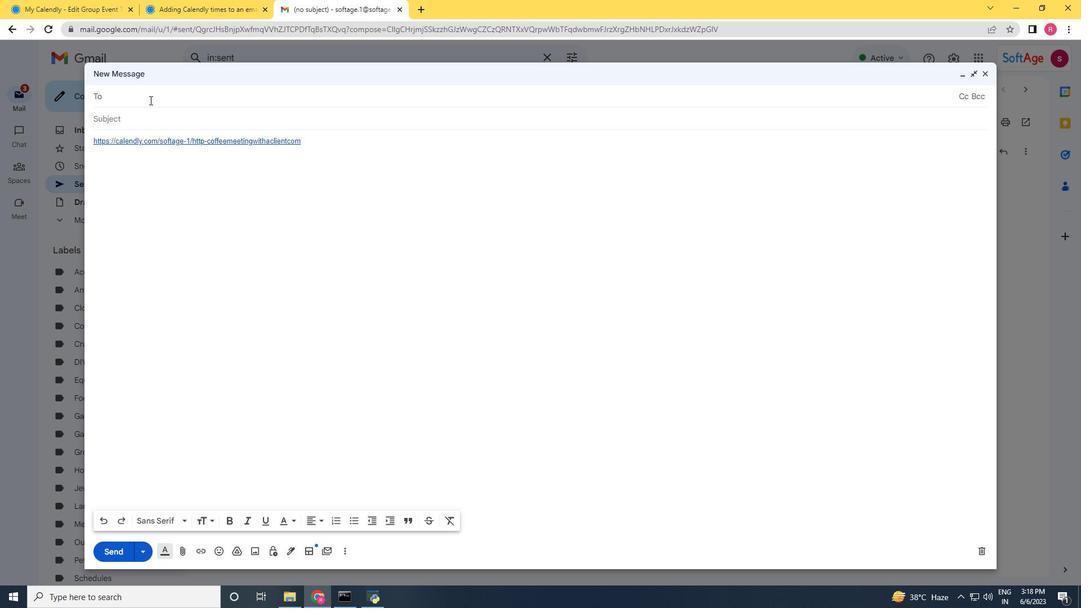 
Action: Key pressed softae.2<Key.backspace><Key.backspace><Key.backspace><Key.backspace>age.2<Key.shift>@softage.net
Screenshot: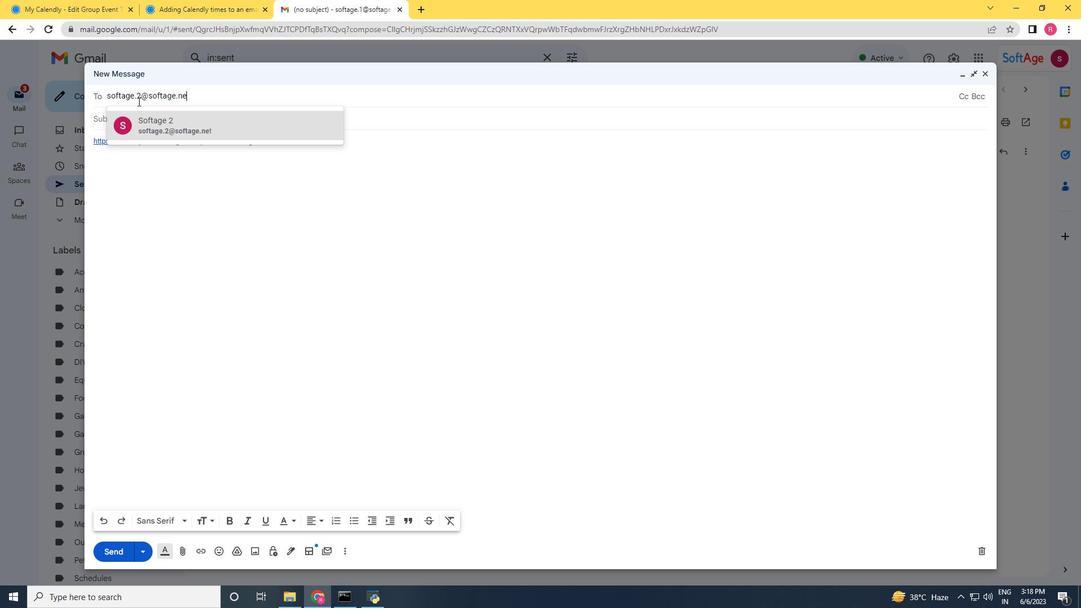 
Action: Mouse moved to (153, 121)
Screenshot: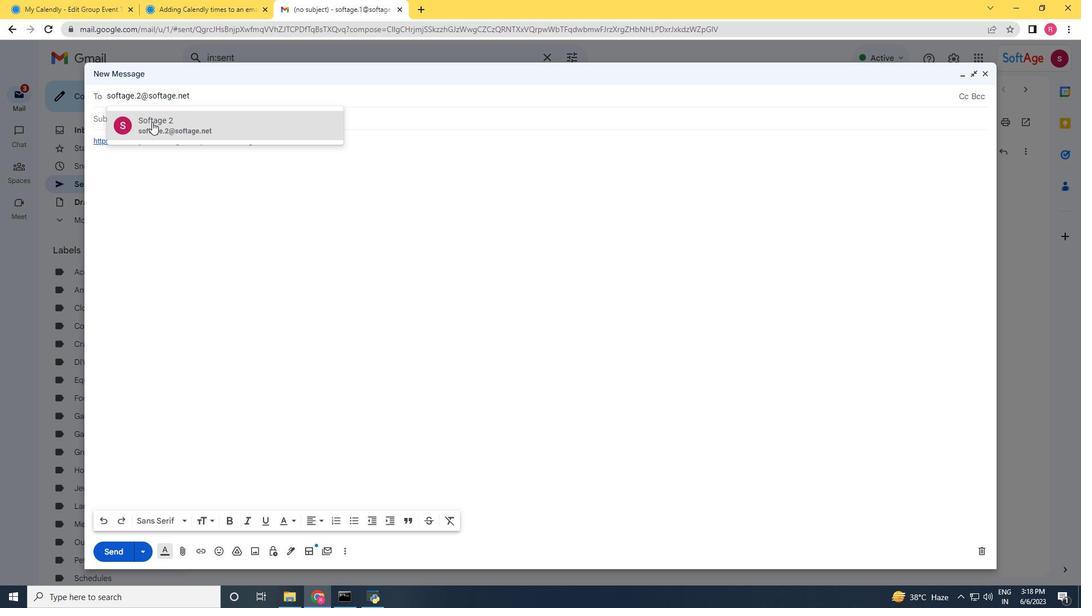 
Action: Mouse pressed left at (153, 121)
Screenshot: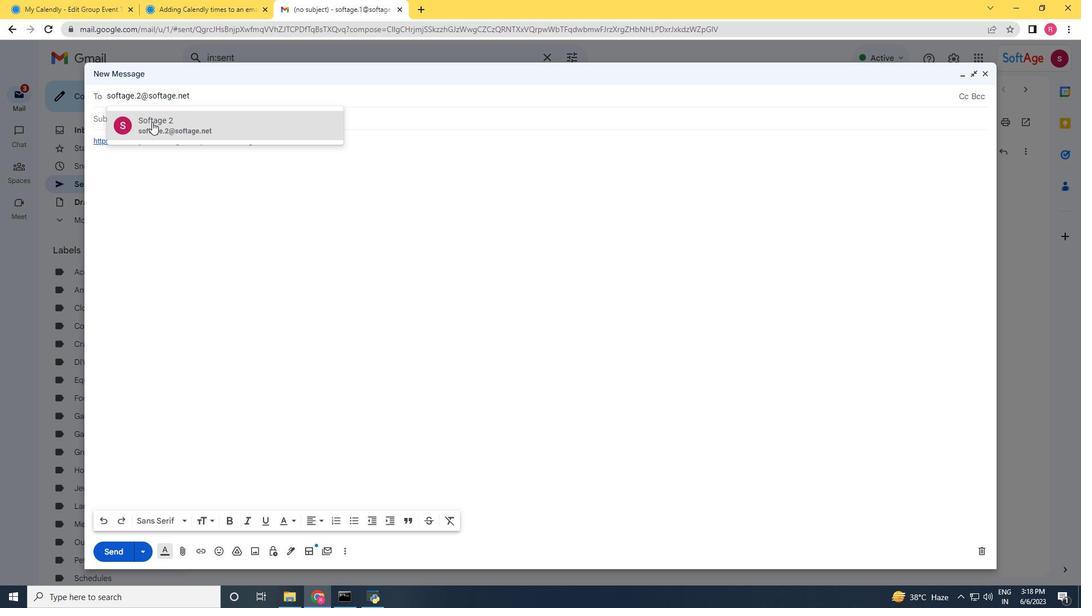 
Action: Mouse moved to (154, 116)
Screenshot: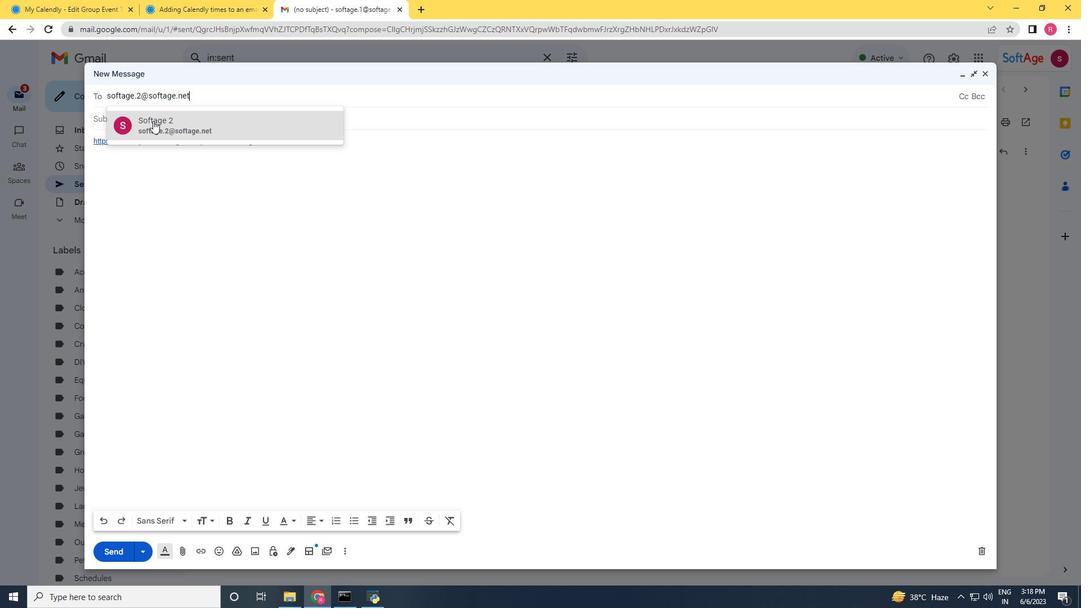 
Action: Key pressed softage.3<Key.shift>@softage.net
Screenshot: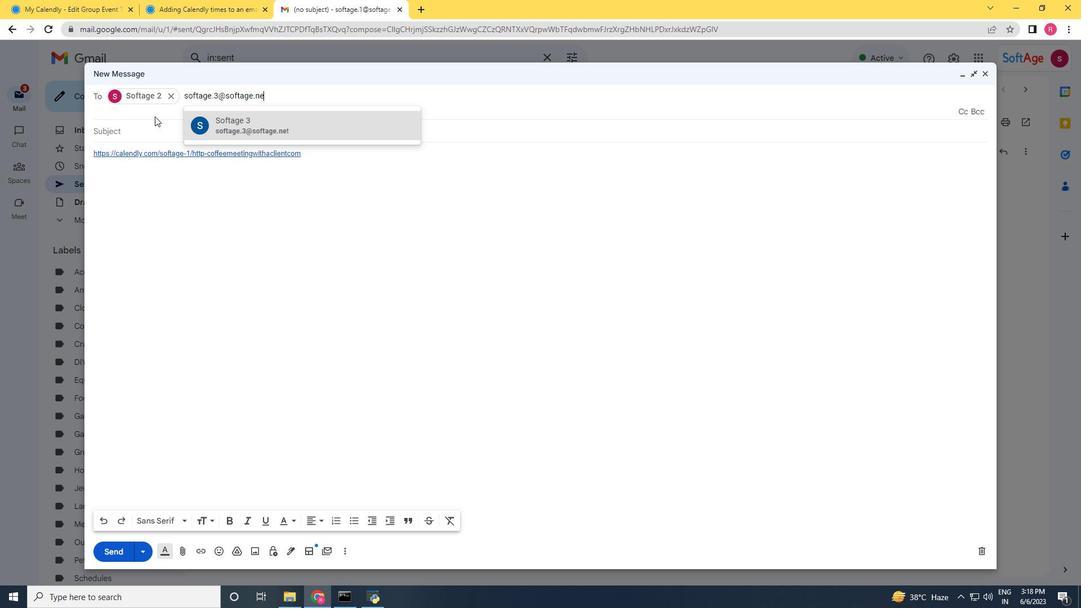 
Action: Mouse moved to (221, 123)
Screenshot: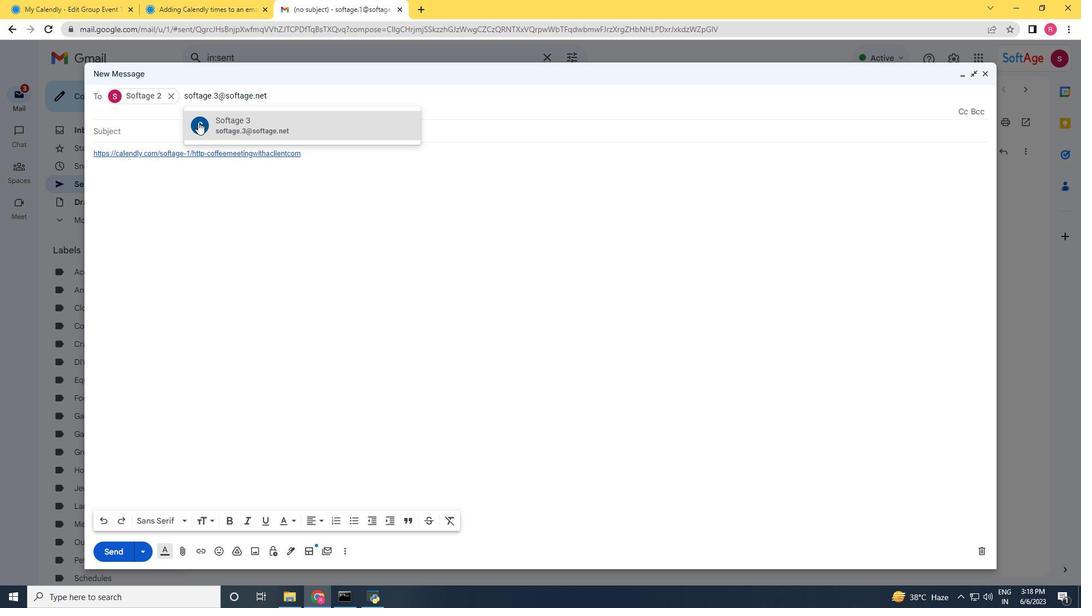 
Action: Mouse pressed left at (221, 123)
Screenshot: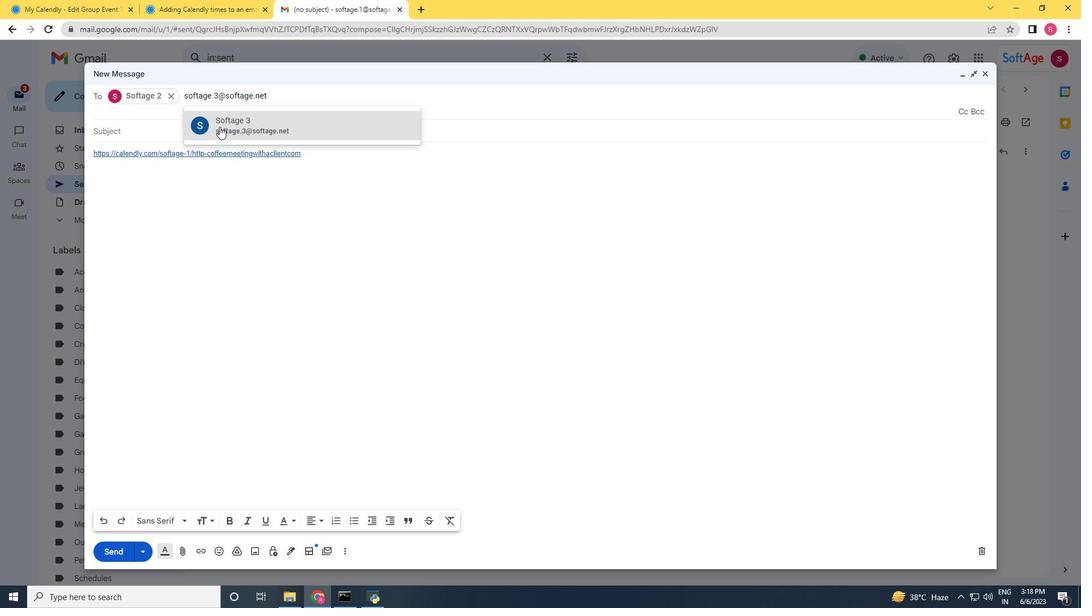 
Action: Mouse moved to (122, 552)
Screenshot: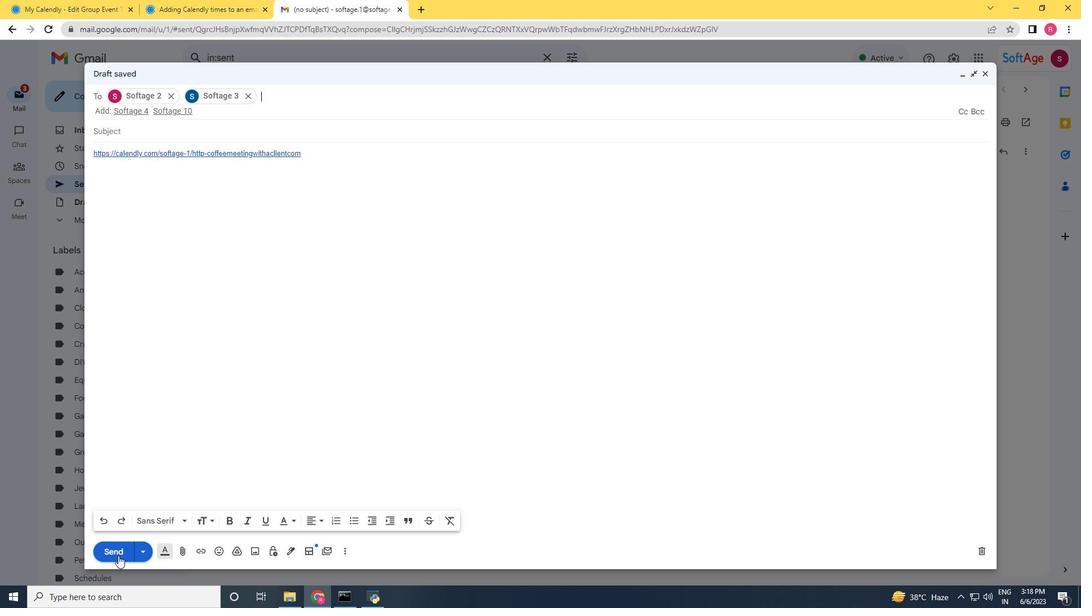 
Action: Mouse pressed left at (122, 552)
Screenshot: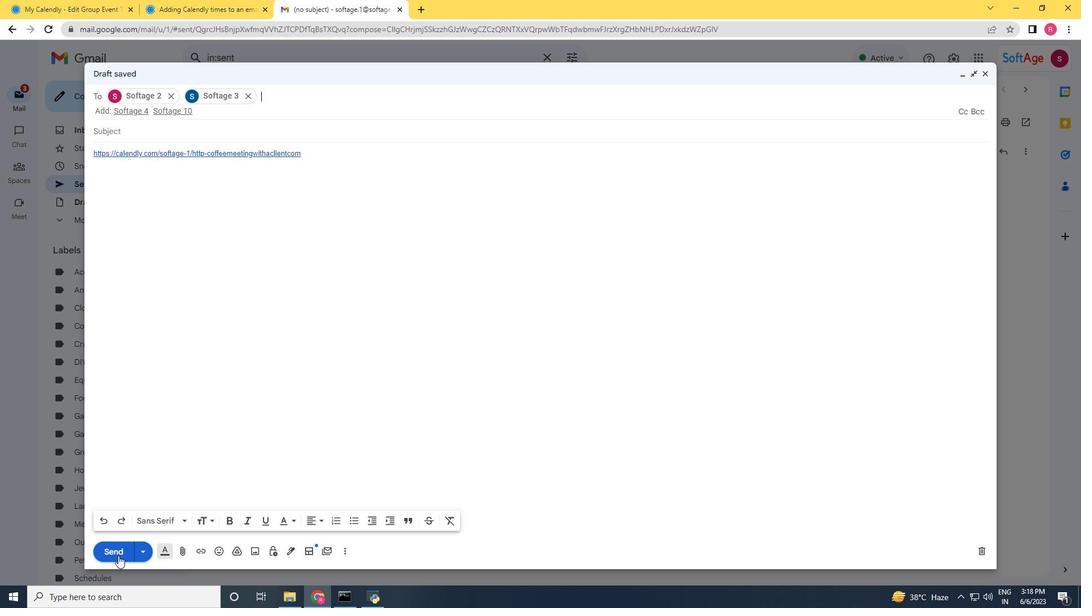 
Action: Mouse moved to (189, 559)
Screenshot: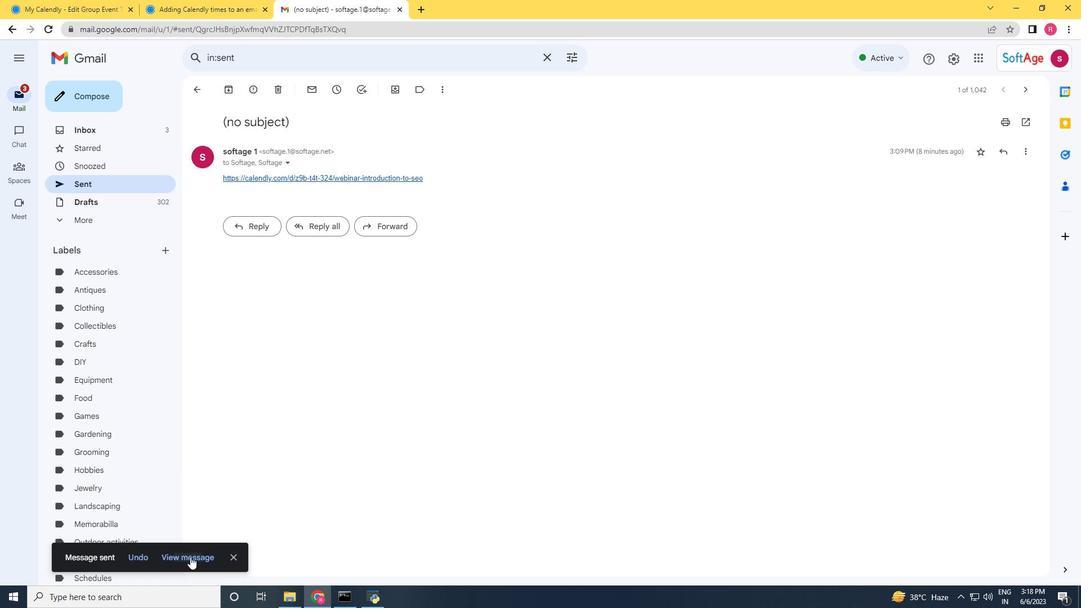 
Action: Mouse pressed left at (189, 559)
Screenshot: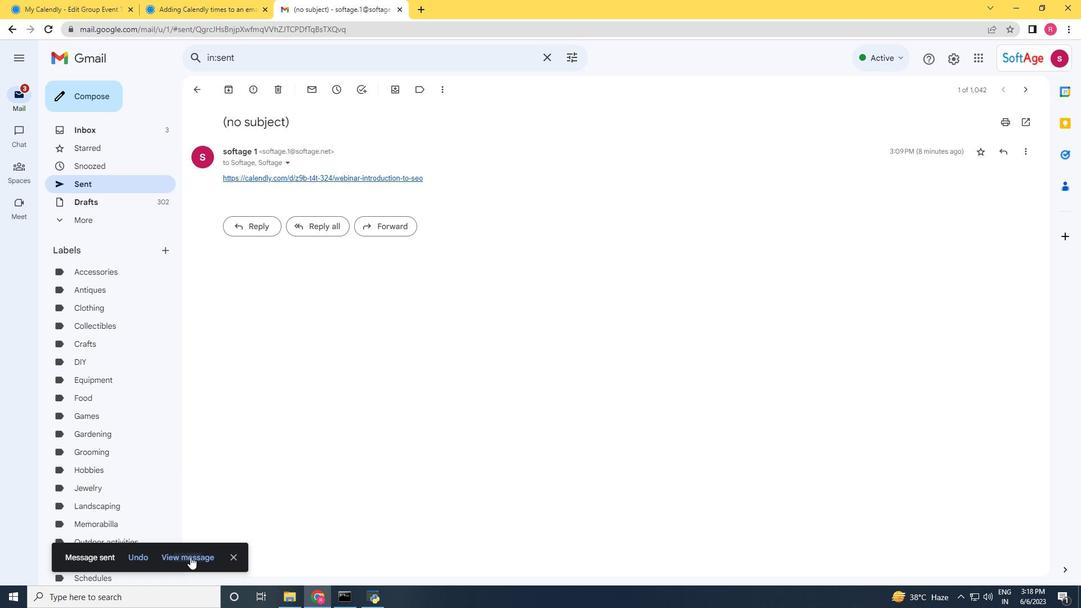 
Action: Mouse moved to (190, 554)
Screenshot: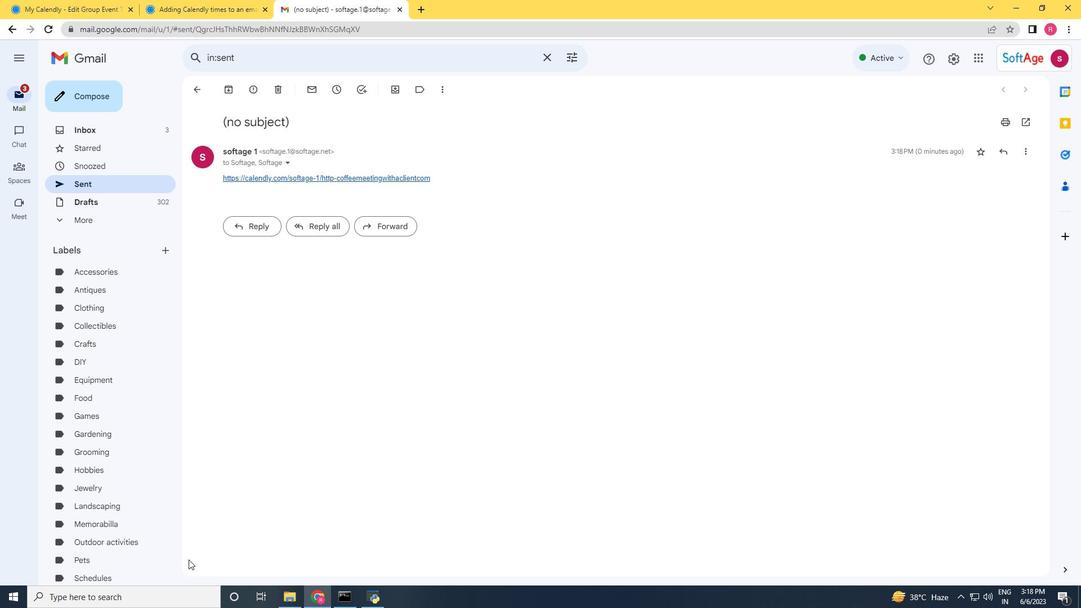 
